 Task: Find connections with filter location Genet with filter topic #trainer with filter profile language English with filter current company RedBus with filter school JSPM's Jayawantrao Sawant Institute of Management and Research, S.No. 58, Indrayaninagar,Handewadi Road, Hadapsar, Pune 411028. with filter industry Fine Arts Schools with filter service category WordPress Design with filter keywords title Biological Engineer
Action: Mouse moved to (163, 248)
Screenshot: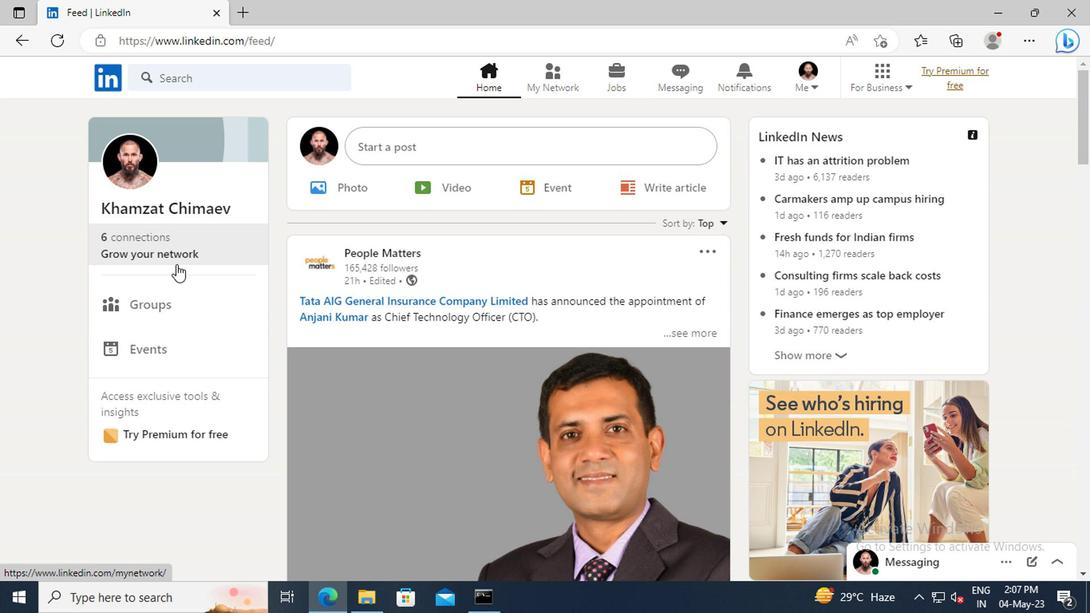 
Action: Mouse pressed left at (163, 248)
Screenshot: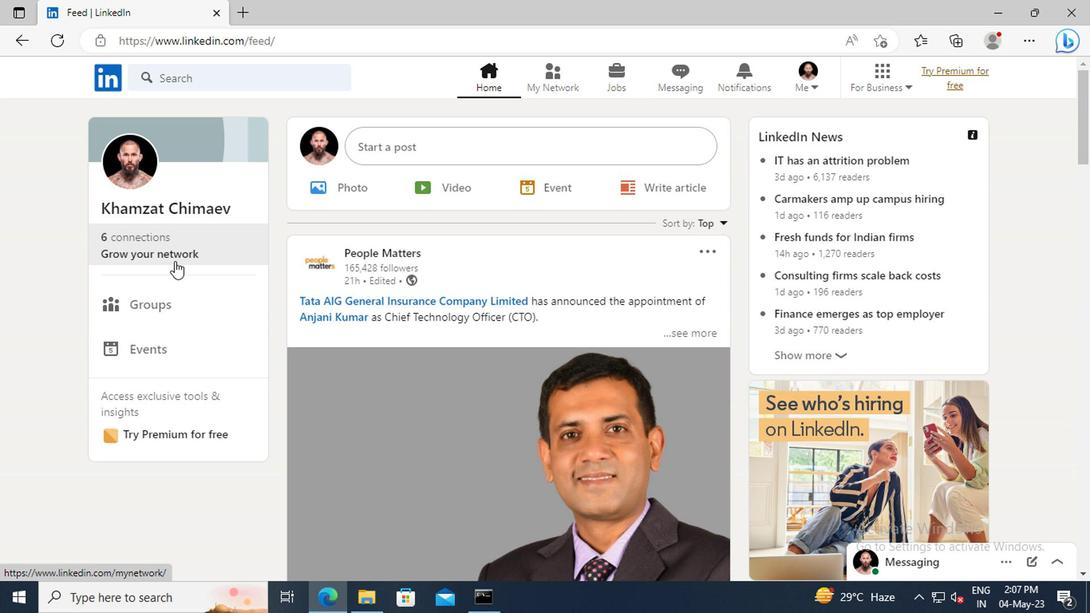 
Action: Mouse moved to (165, 168)
Screenshot: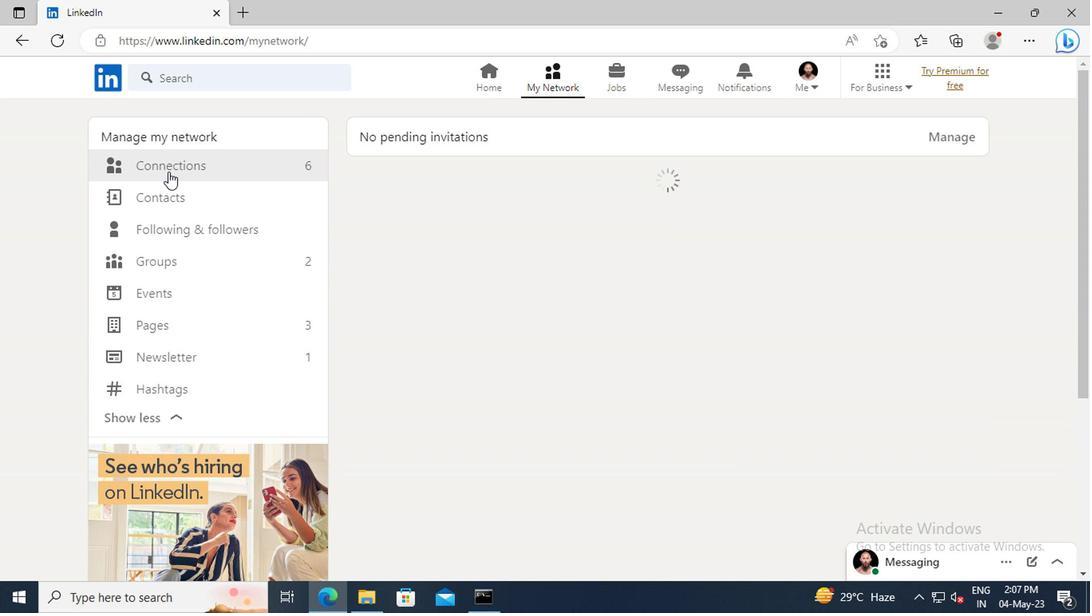 
Action: Mouse pressed left at (165, 168)
Screenshot: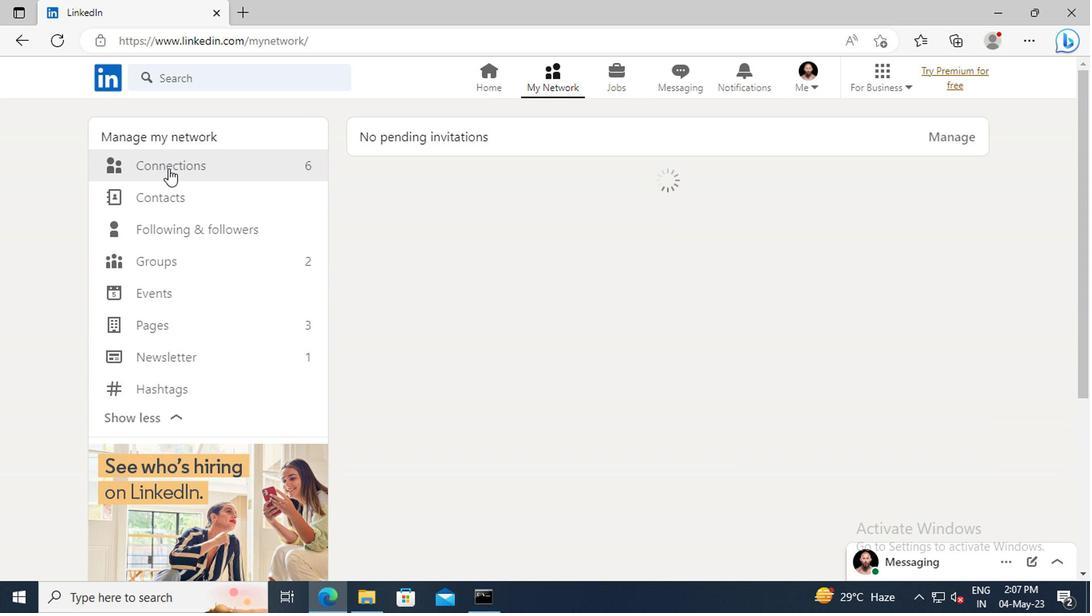 
Action: Mouse moved to (640, 173)
Screenshot: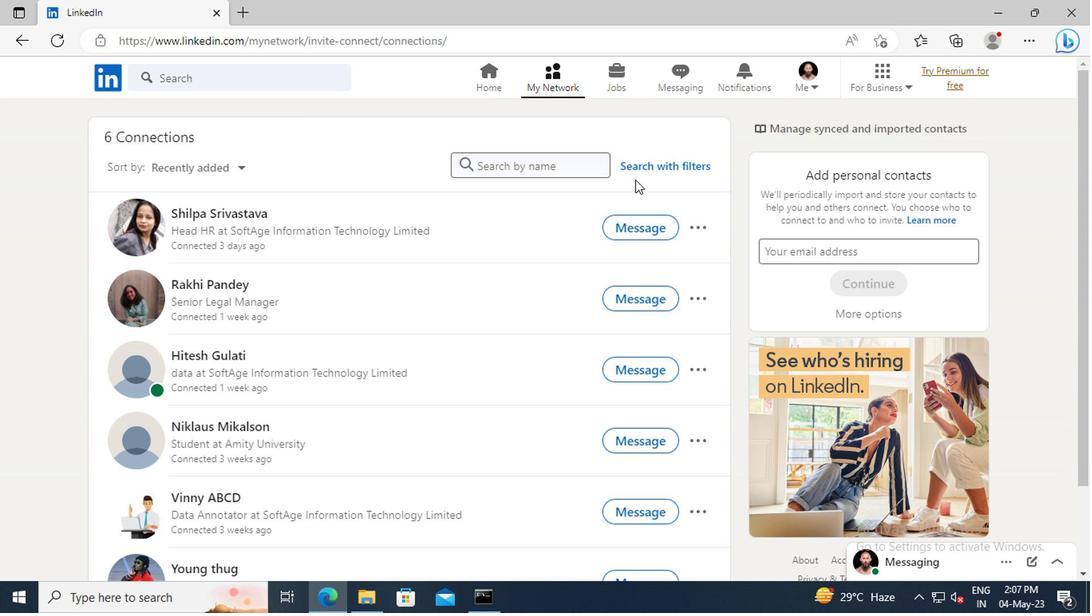 
Action: Mouse pressed left at (640, 173)
Screenshot: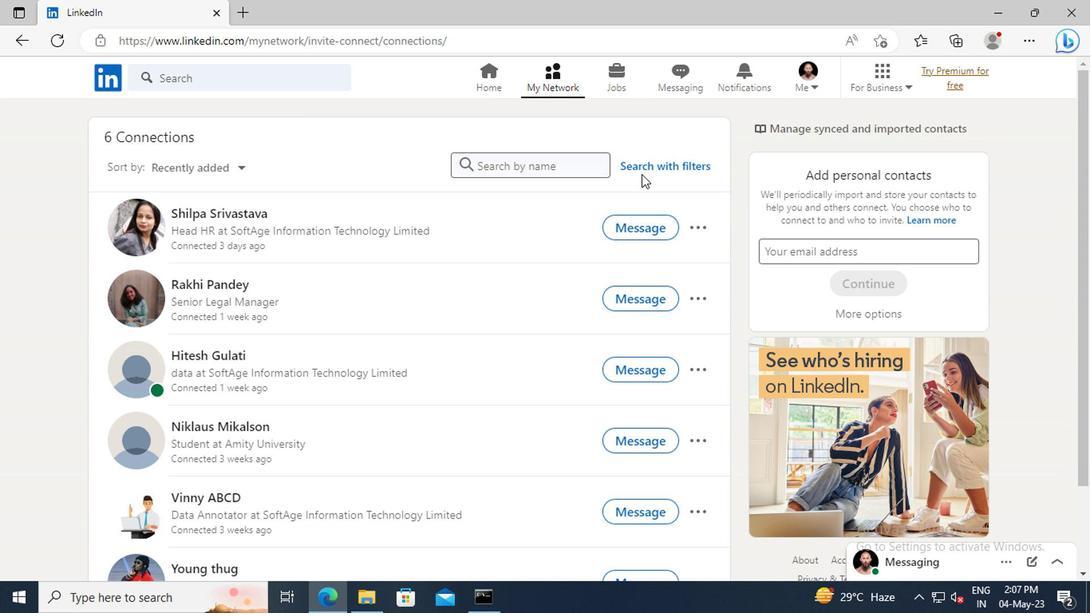 
Action: Mouse moved to (603, 121)
Screenshot: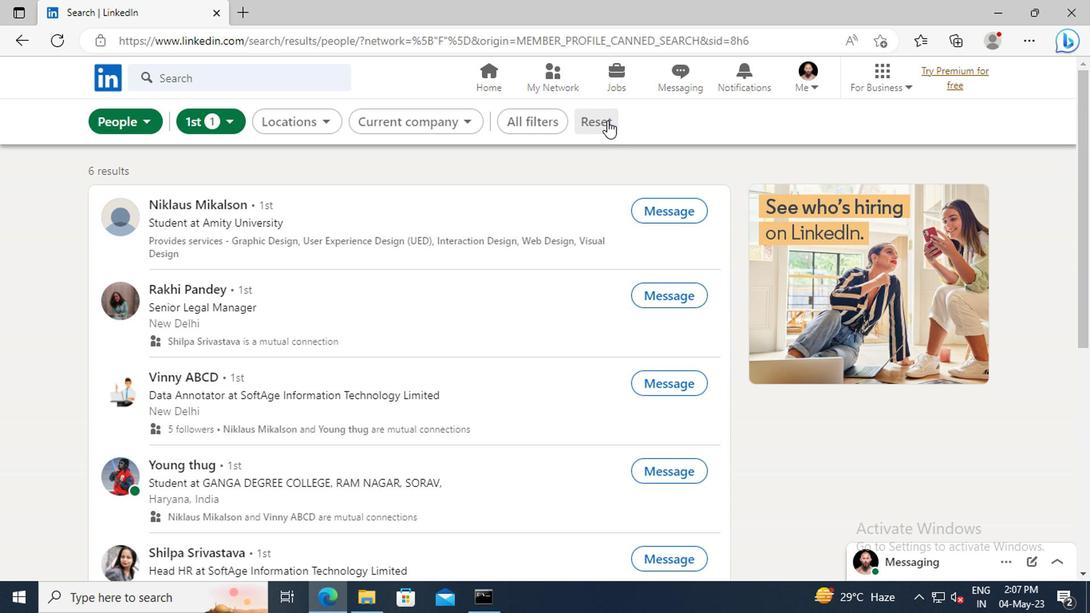 
Action: Mouse pressed left at (603, 121)
Screenshot: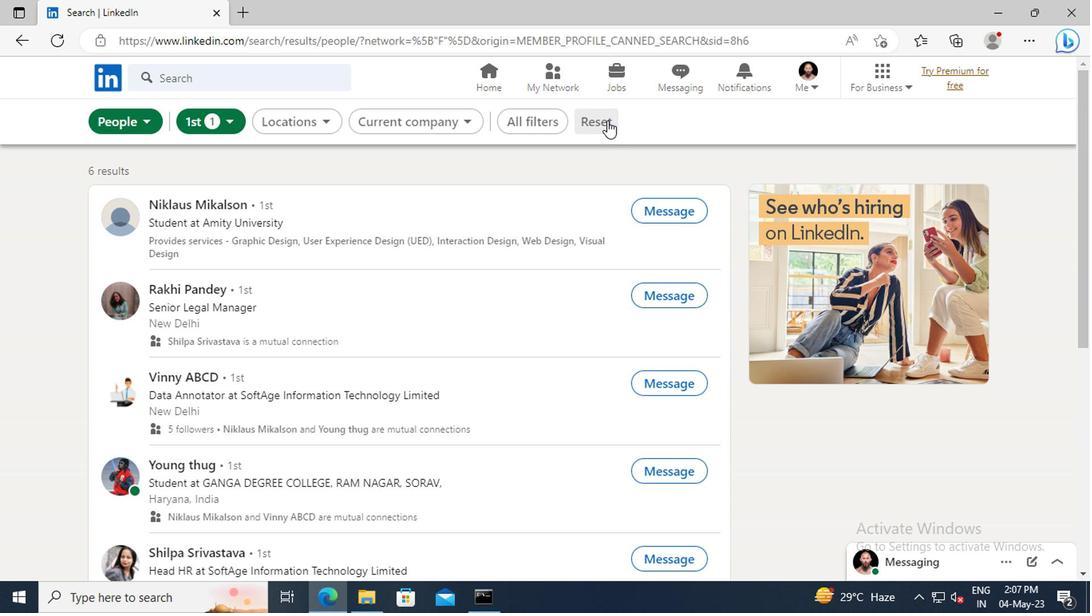 
Action: Mouse moved to (570, 123)
Screenshot: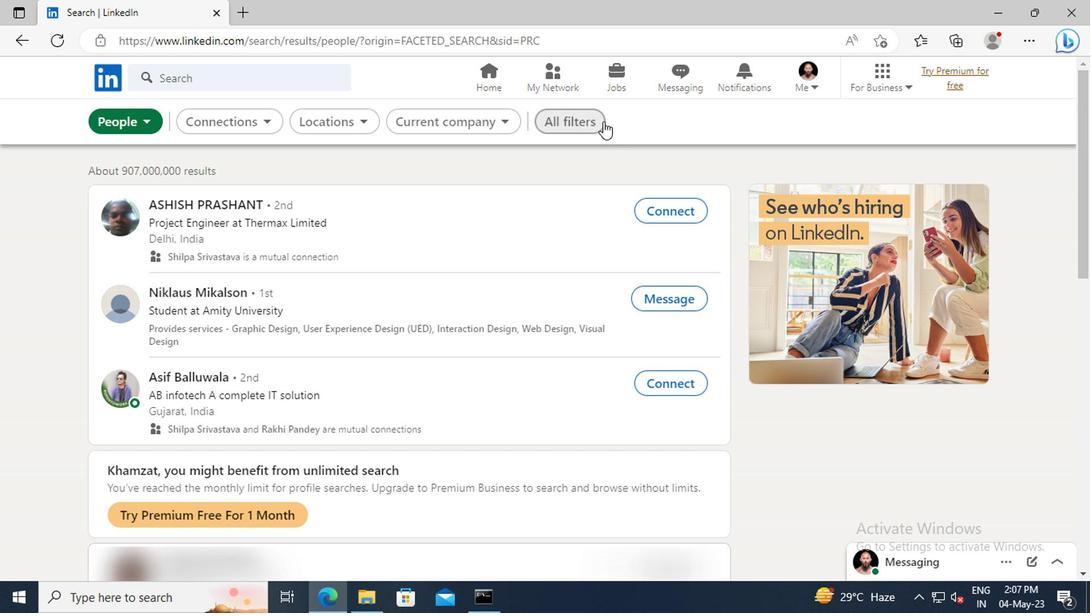 
Action: Mouse pressed left at (570, 123)
Screenshot: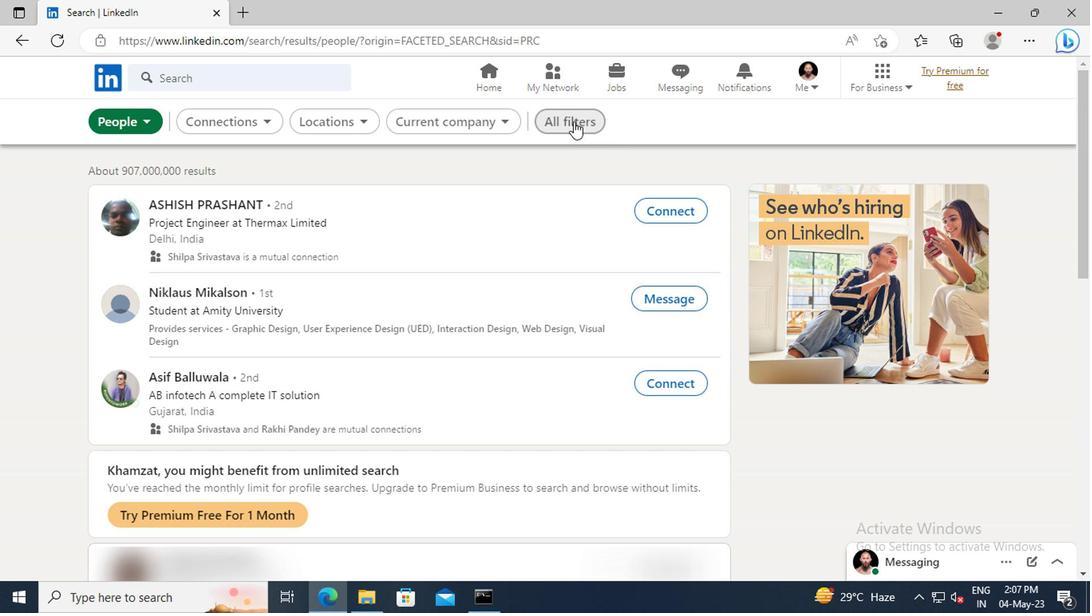 
Action: Mouse moved to (854, 285)
Screenshot: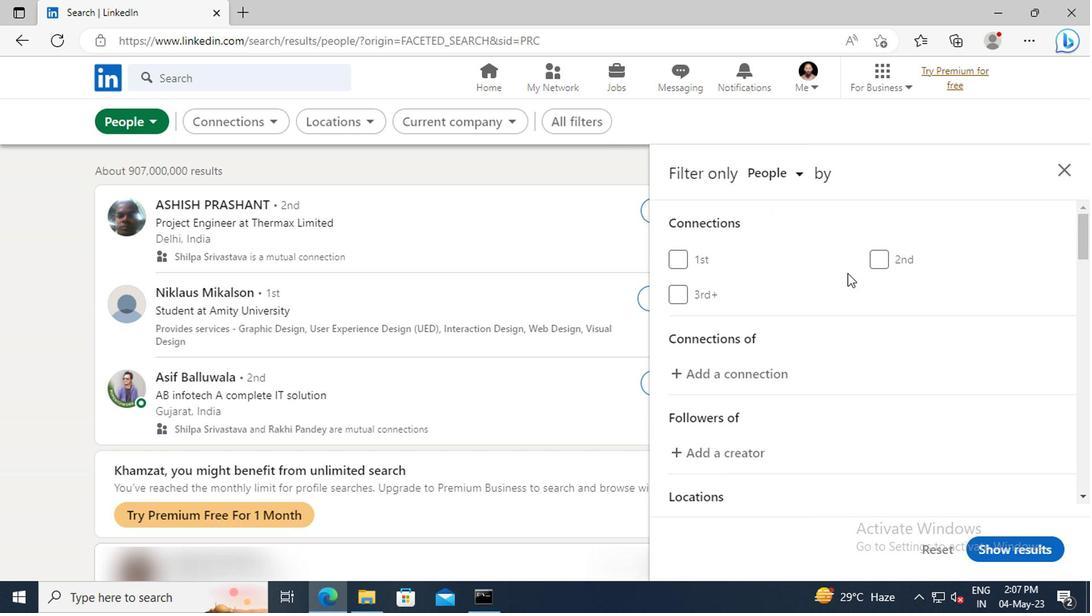 
Action: Mouse scrolled (854, 284) with delta (0, 0)
Screenshot: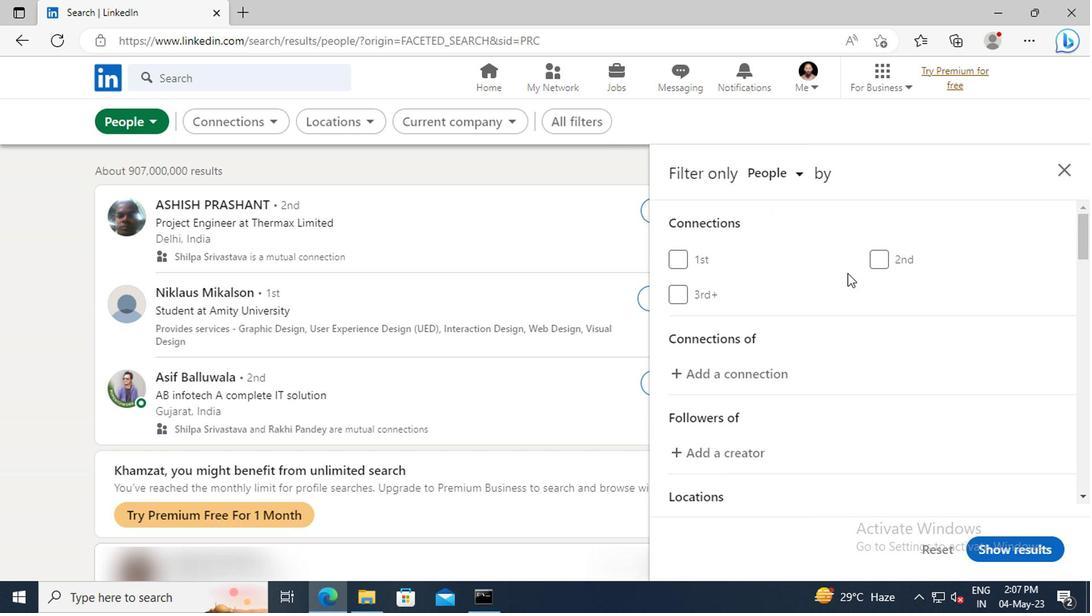 
Action: Mouse scrolled (854, 284) with delta (0, 0)
Screenshot: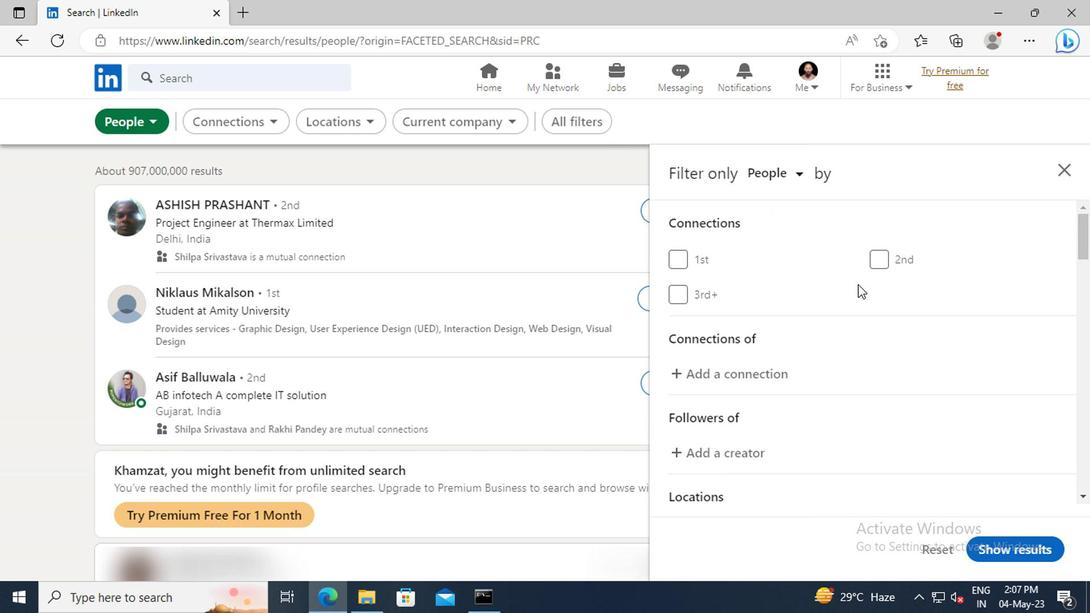 
Action: Mouse scrolled (854, 284) with delta (0, 0)
Screenshot: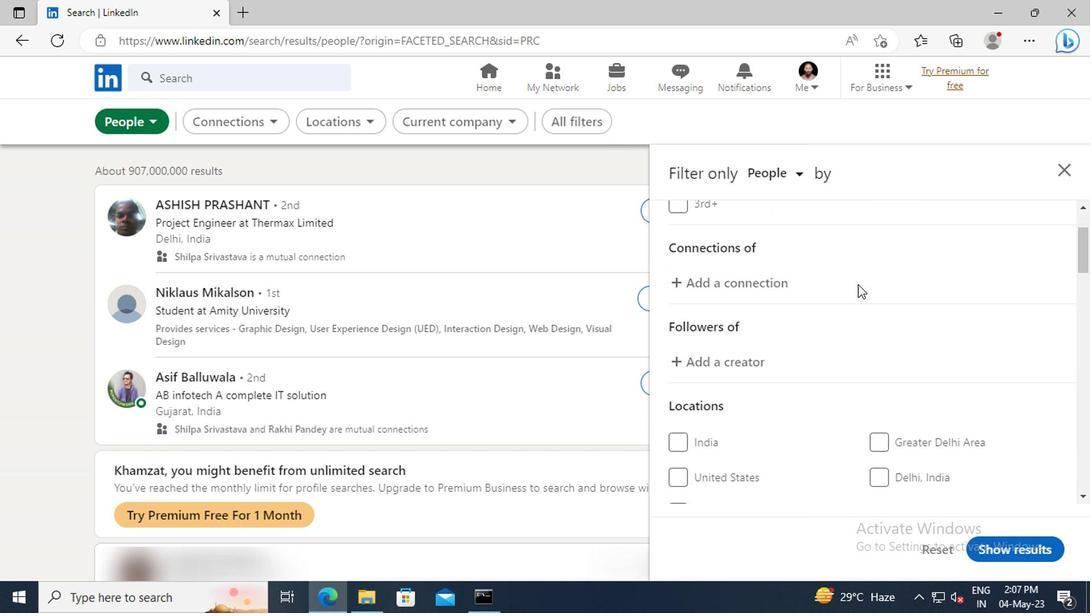
Action: Mouse scrolled (854, 284) with delta (0, 0)
Screenshot: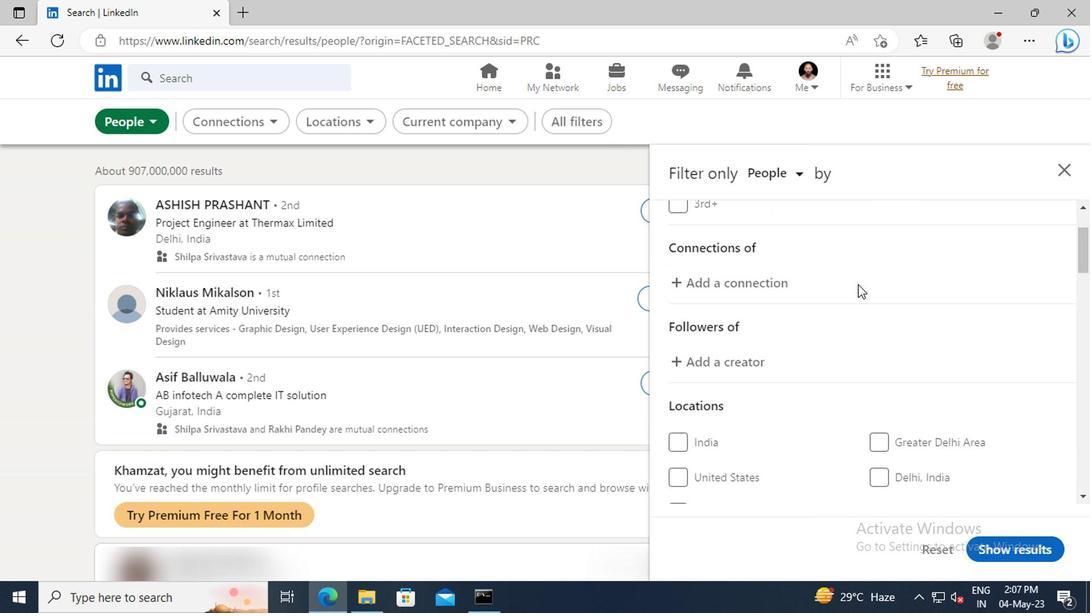 
Action: Mouse moved to (854, 285)
Screenshot: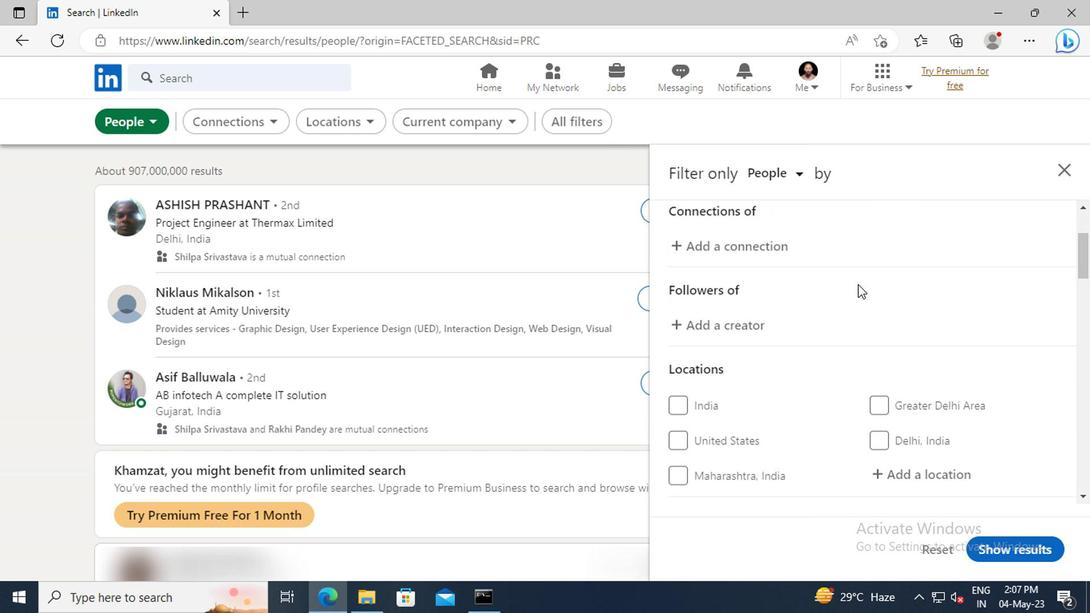 
Action: Mouse scrolled (854, 284) with delta (0, 0)
Screenshot: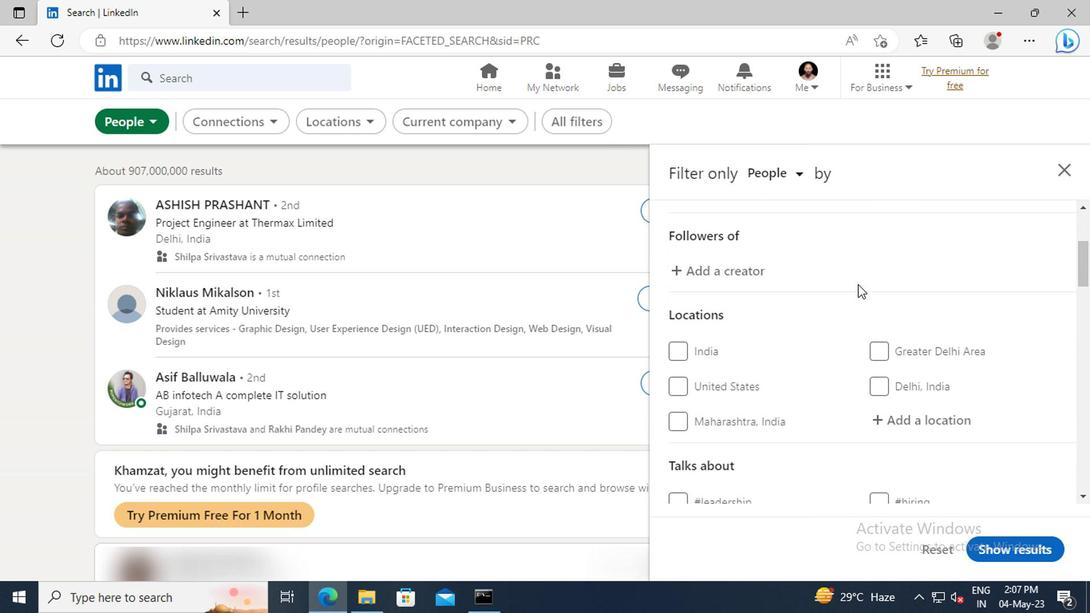 
Action: Mouse scrolled (854, 284) with delta (0, 0)
Screenshot: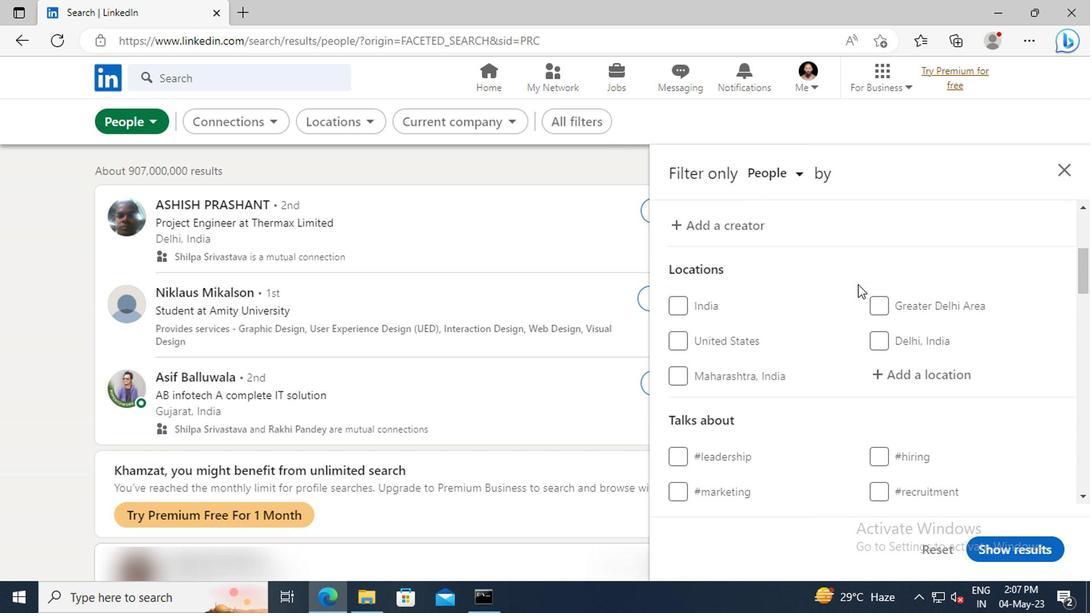 
Action: Mouse moved to (877, 326)
Screenshot: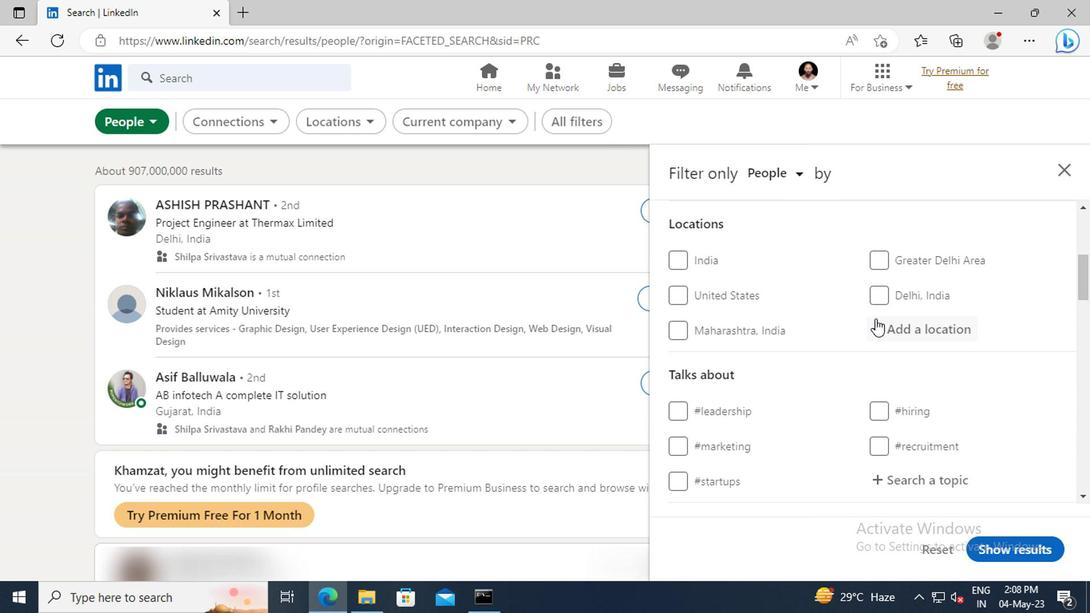 
Action: Mouse pressed left at (877, 326)
Screenshot: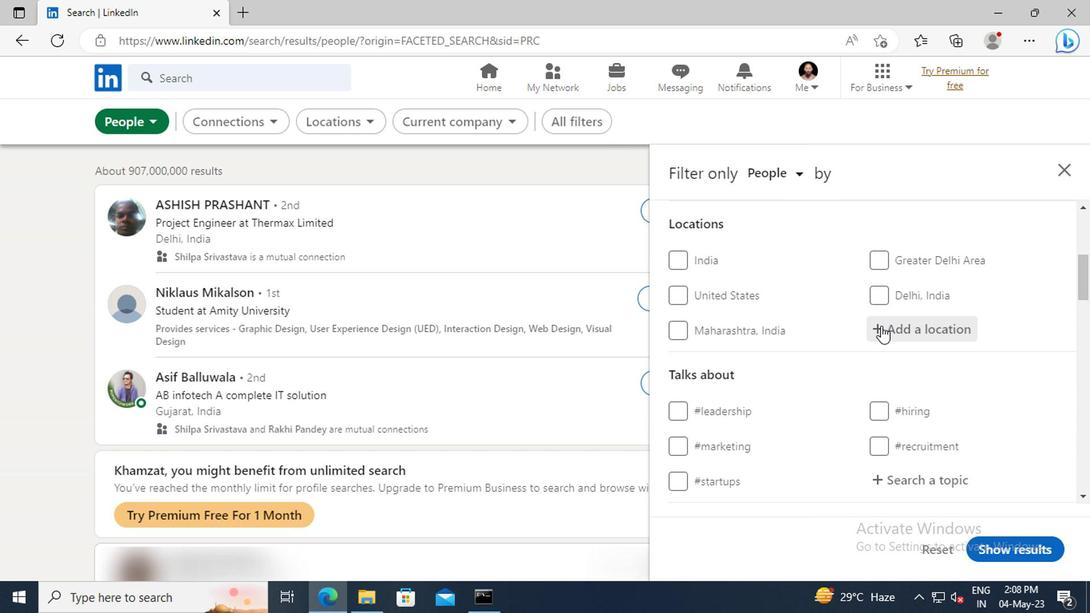 
Action: Key pressed <Key.shift>GENET<Key.enter>
Screenshot: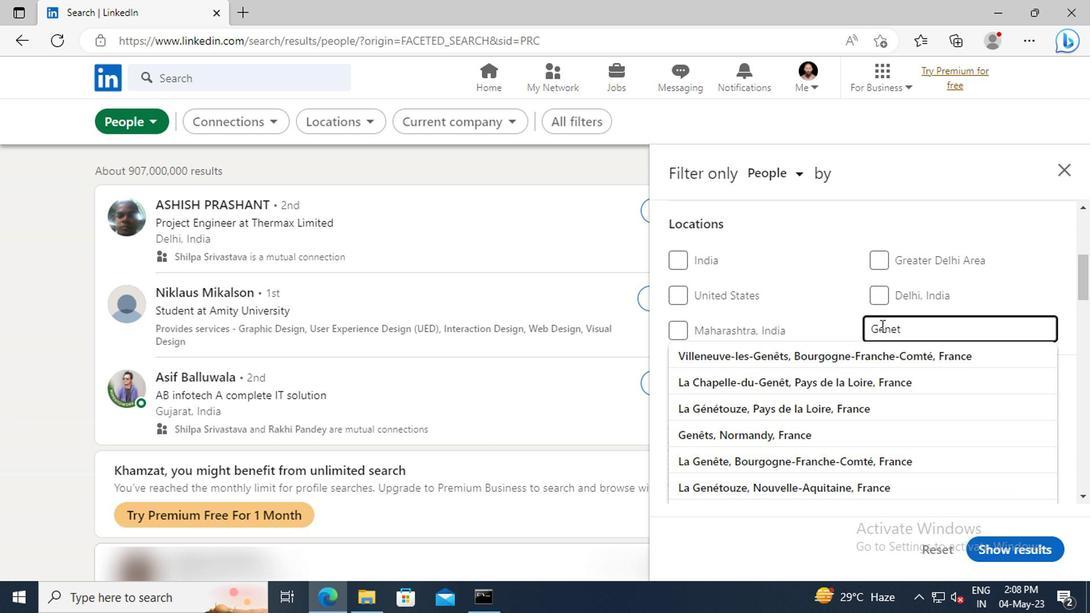 
Action: Mouse scrolled (877, 326) with delta (0, 0)
Screenshot: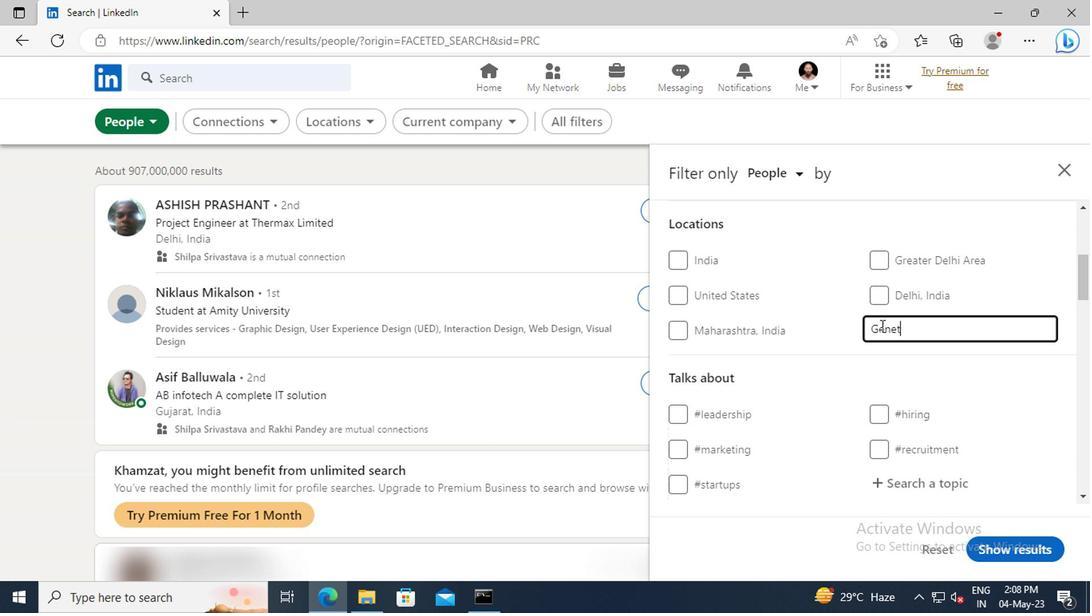 
Action: Mouse scrolled (877, 326) with delta (0, 0)
Screenshot: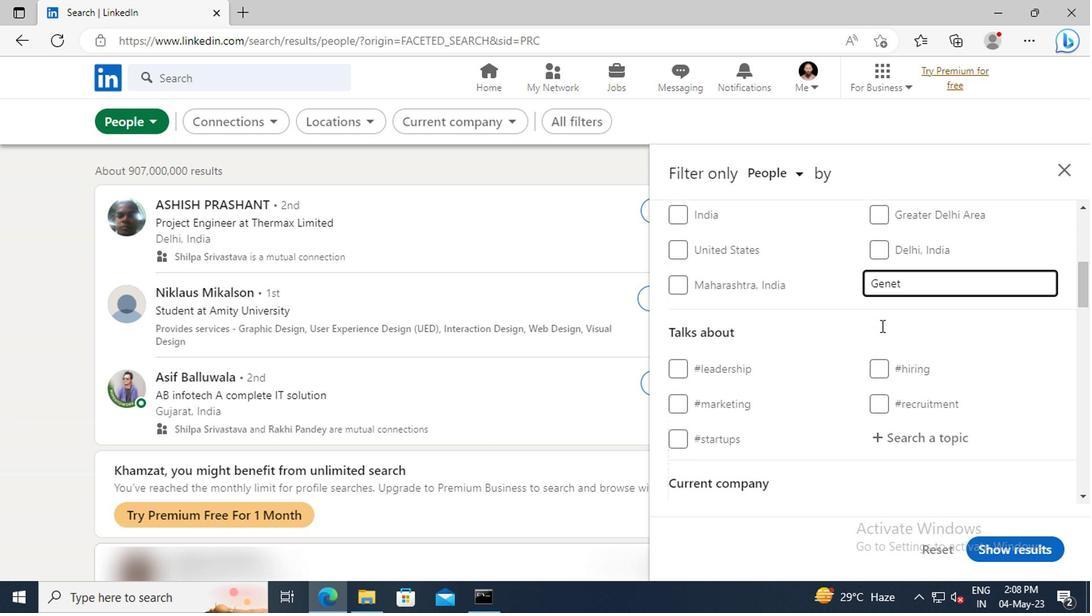 
Action: Mouse scrolled (877, 326) with delta (0, 0)
Screenshot: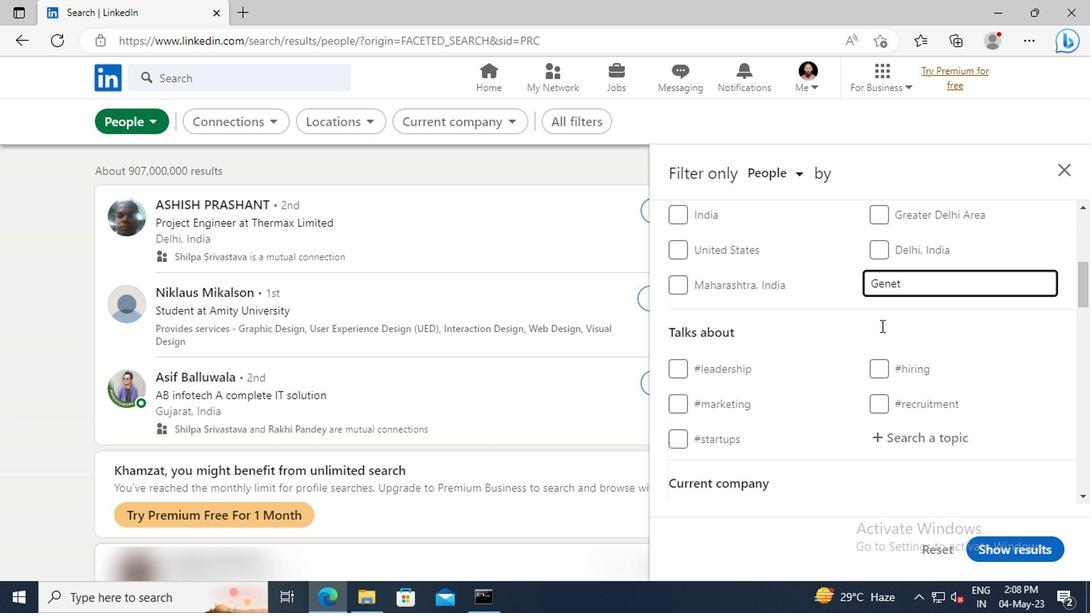
Action: Mouse moved to (886, 348)
Screenshot: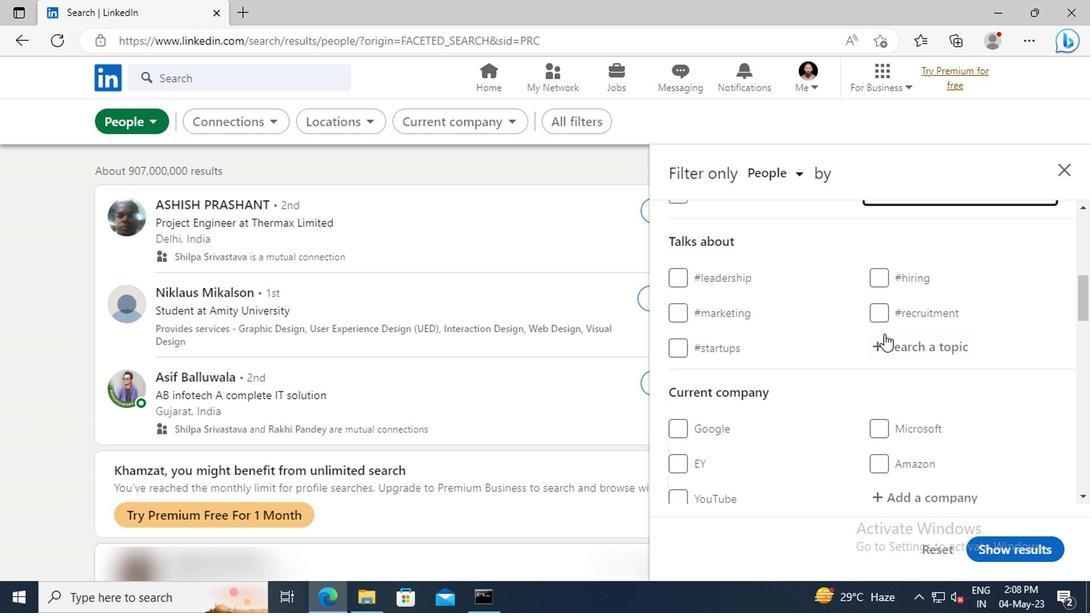 
Action: Mouse pressed left at (886, 348)
Screenshot: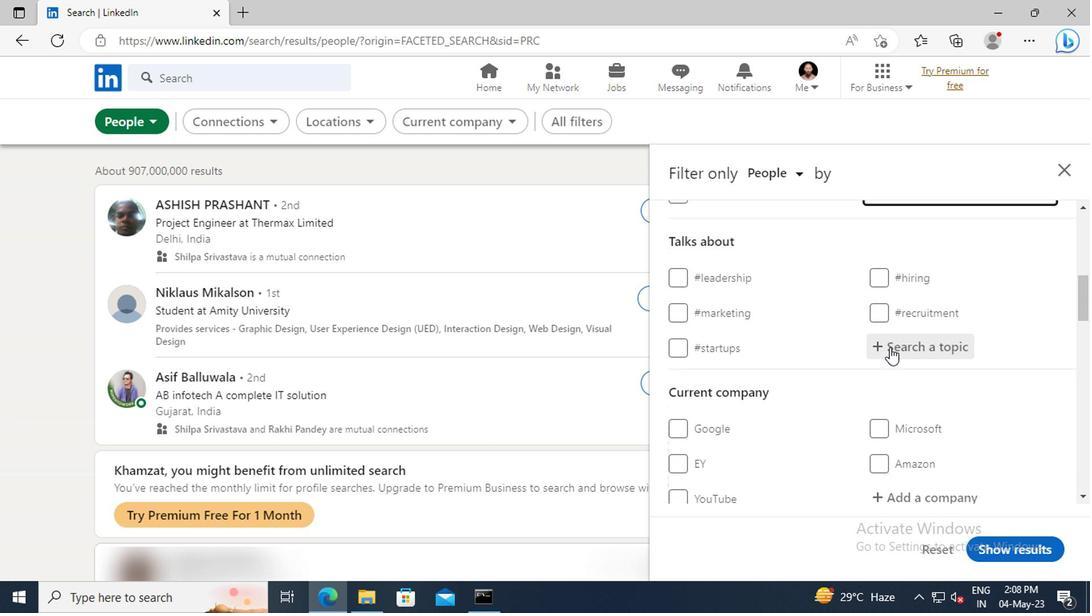 
Action: Key pressed TRAINER
Screenshot: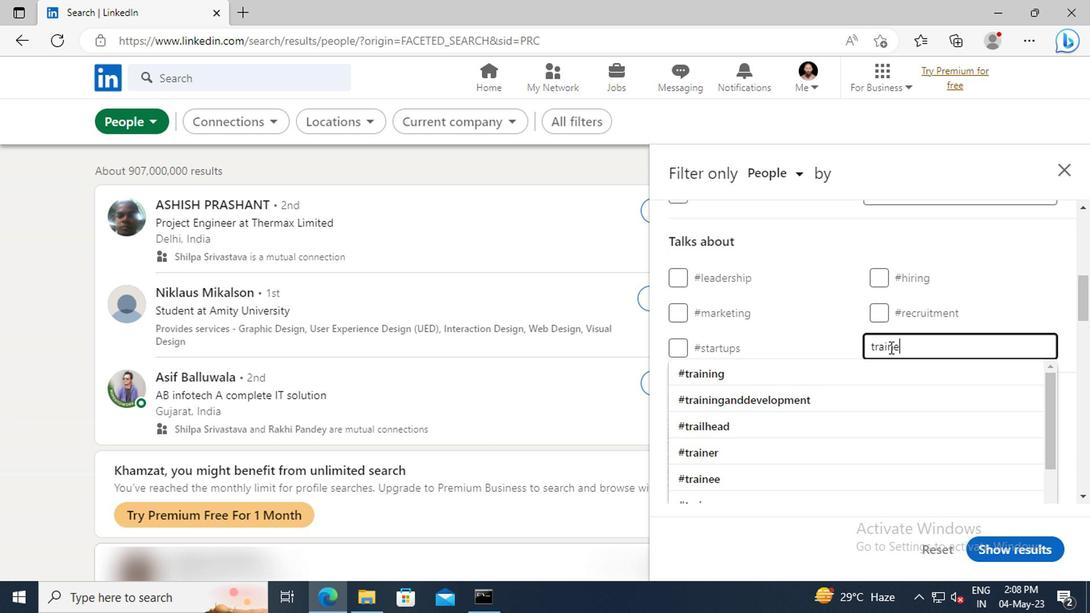 
Action: Mouse moved to (889, 369)
Screenshot: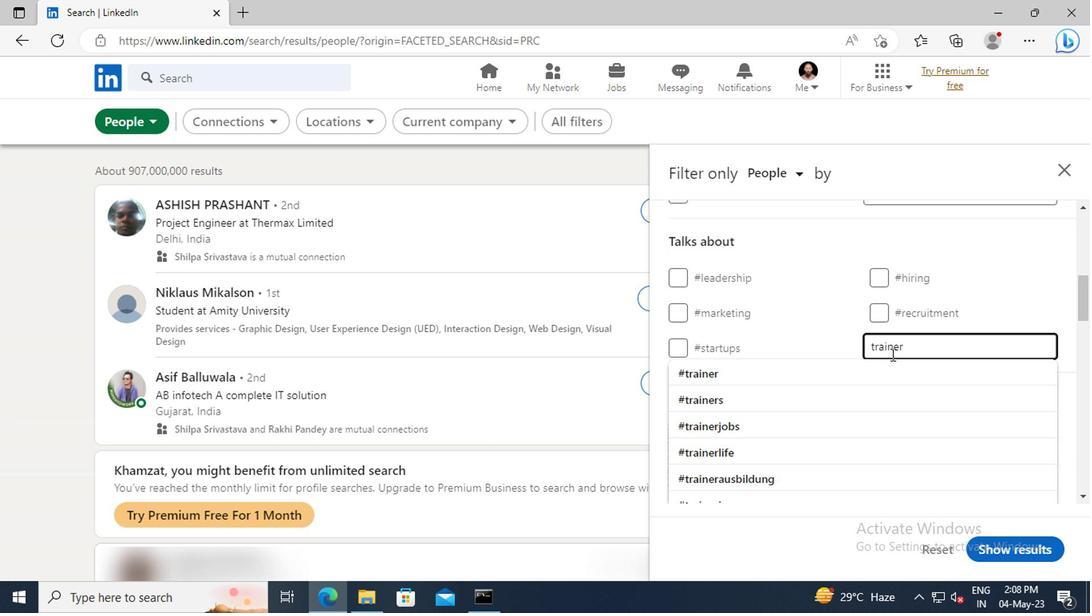 
Action: Mouse pressed left at (889, 369)
Screenshot: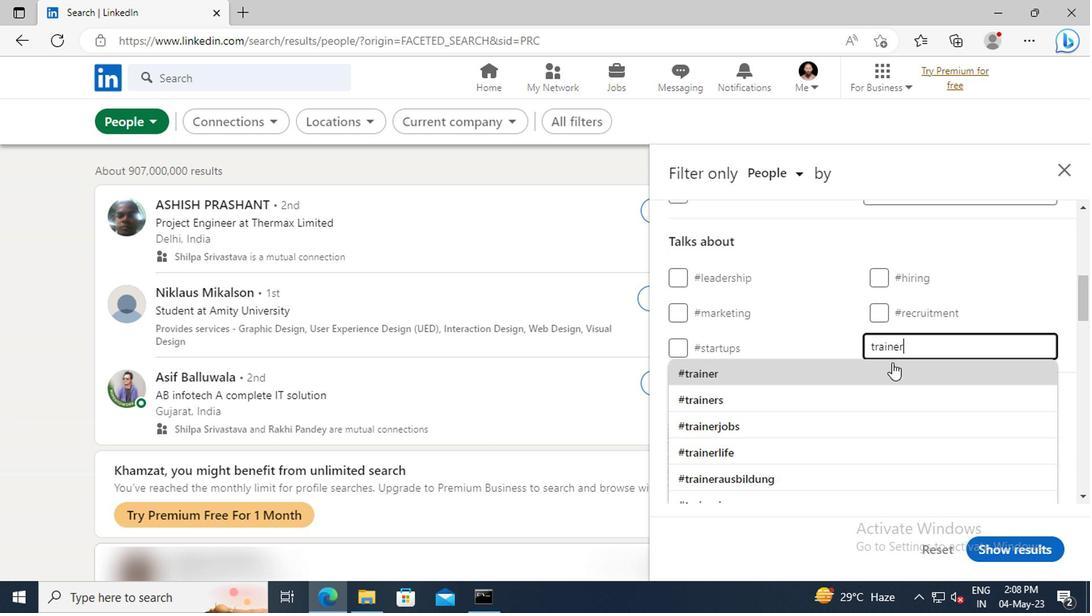 
Action: Mouse scrolled (889, 368) with delta (0, 0)
Screenshot: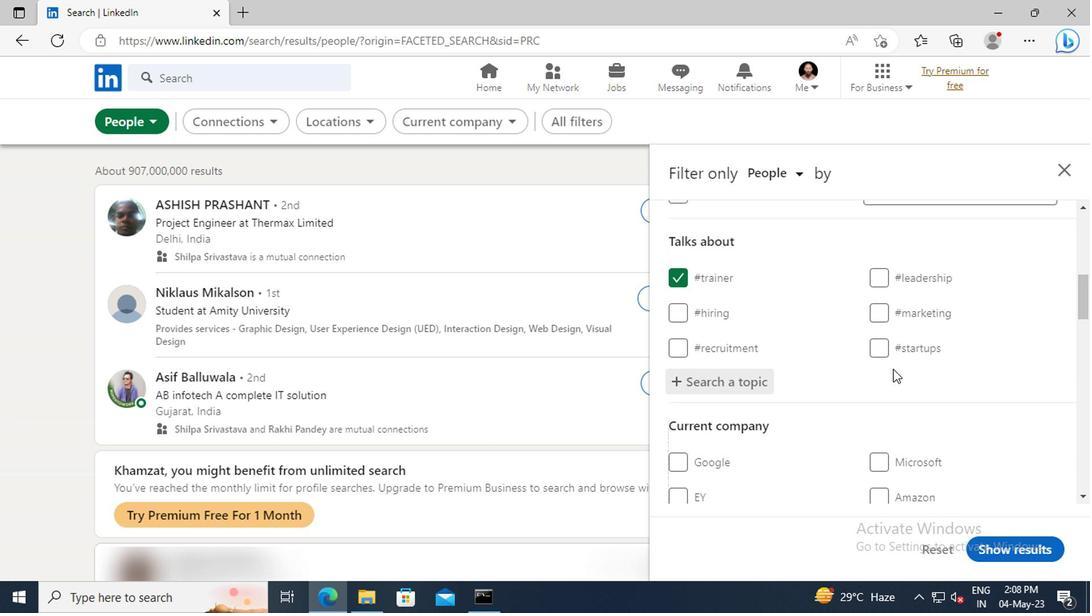 
Action: Mouse scrolled (889, 368) with delta (0, 0)
Screenshot: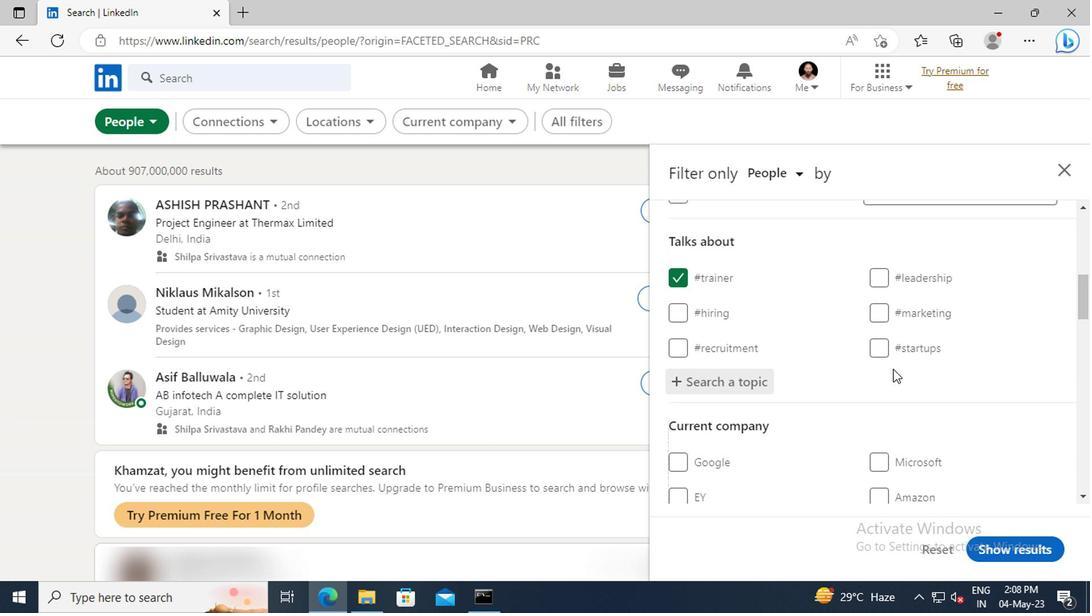 
Action: Mouse scrolled (889, 368) with delta (0, 0)
Screenshot: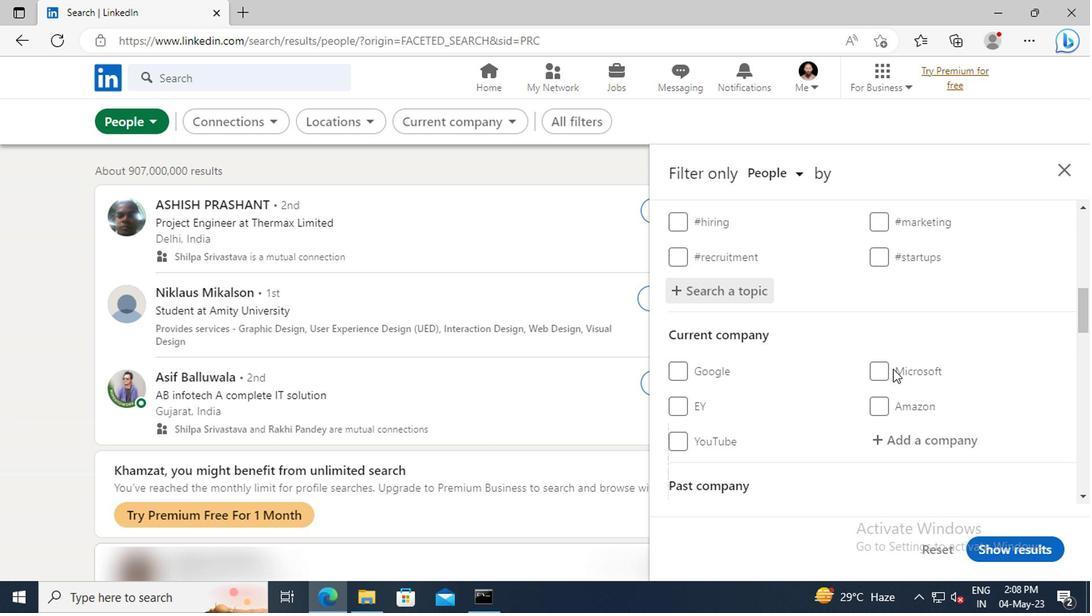 
Action: Mouse scrolled (889, 368) with delta (0, 0)
Screenshot: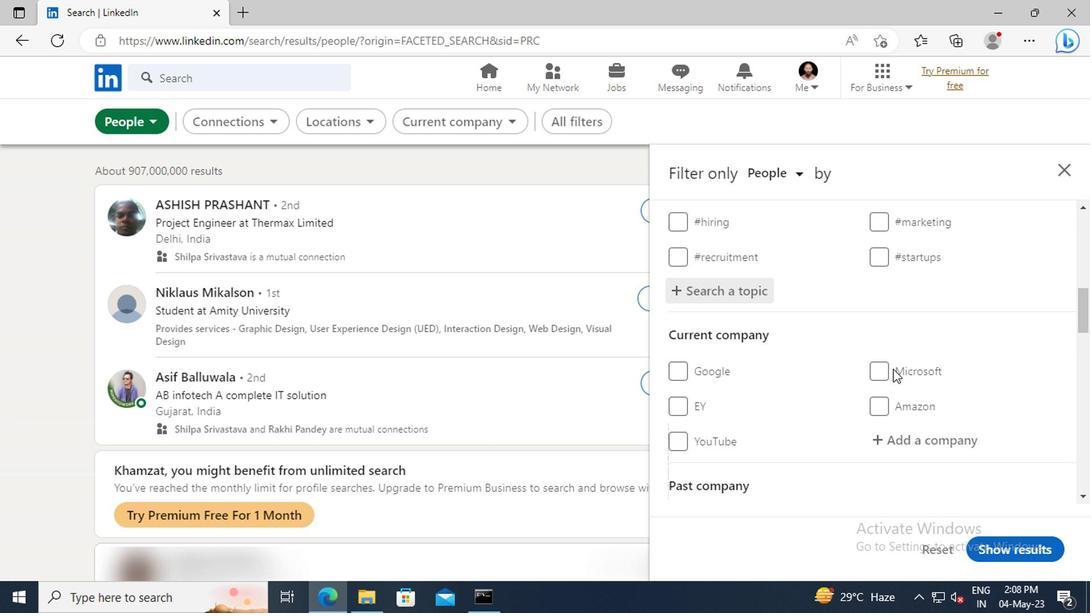 
Action: Mouse scrolled (889, 368) with delta (0, 0)
Screenshot: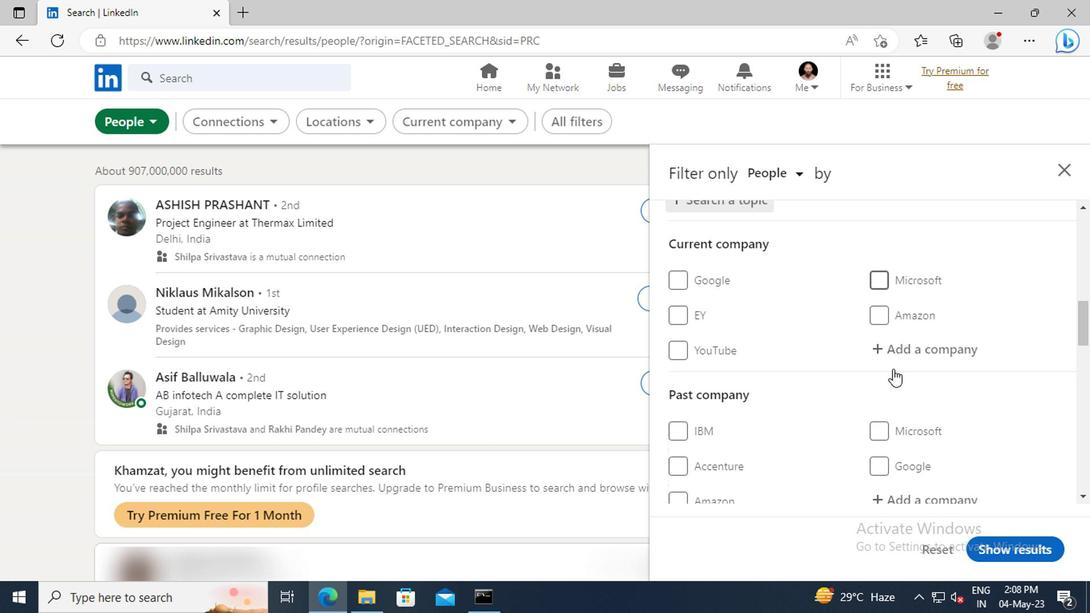 
Action: Mouse scrolled (889, 368) with delta (0, 0)
Screenshot: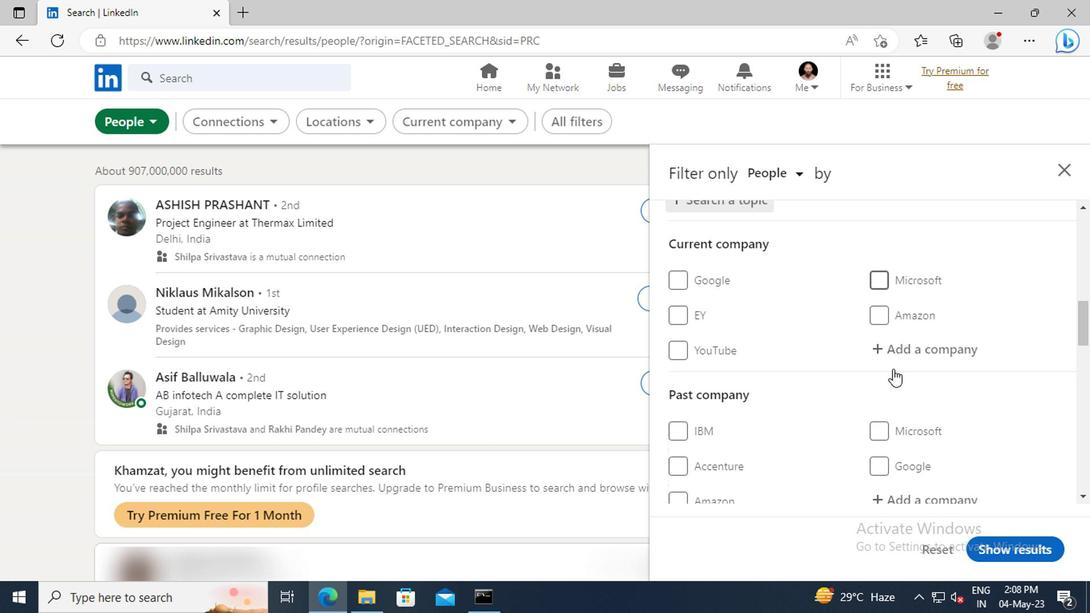 
Action: Mouse scrolled (889, 368) with delta (0, 0)
Screenshot: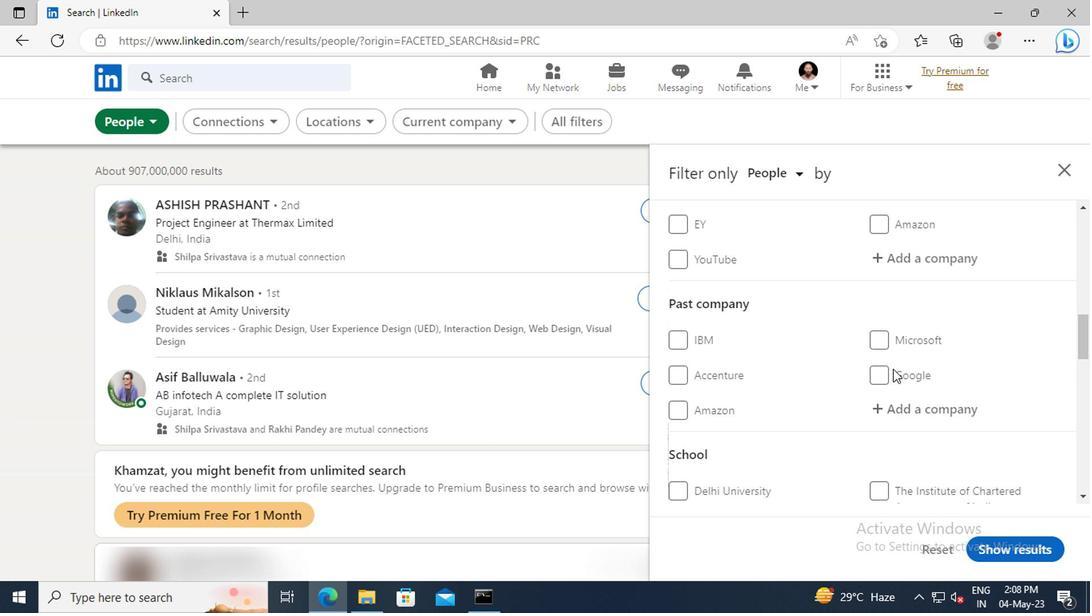 
Action: Mouse scrolled (889, 368) with delta (0, 0)
Screenshot: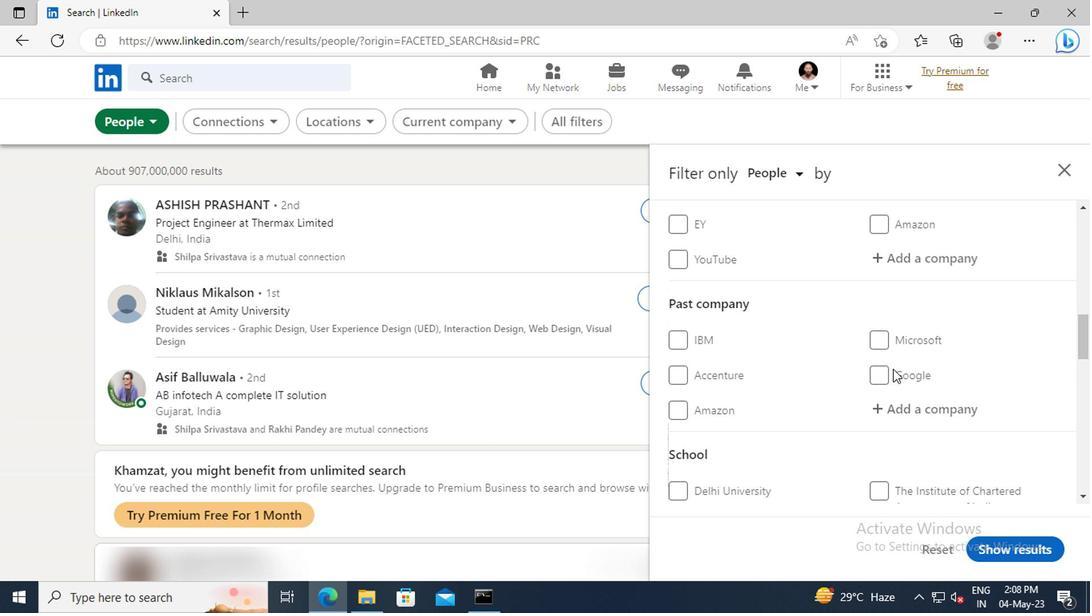
Action: Mouse scrolled (889, 368) with delta (0, 0)
Screenshot: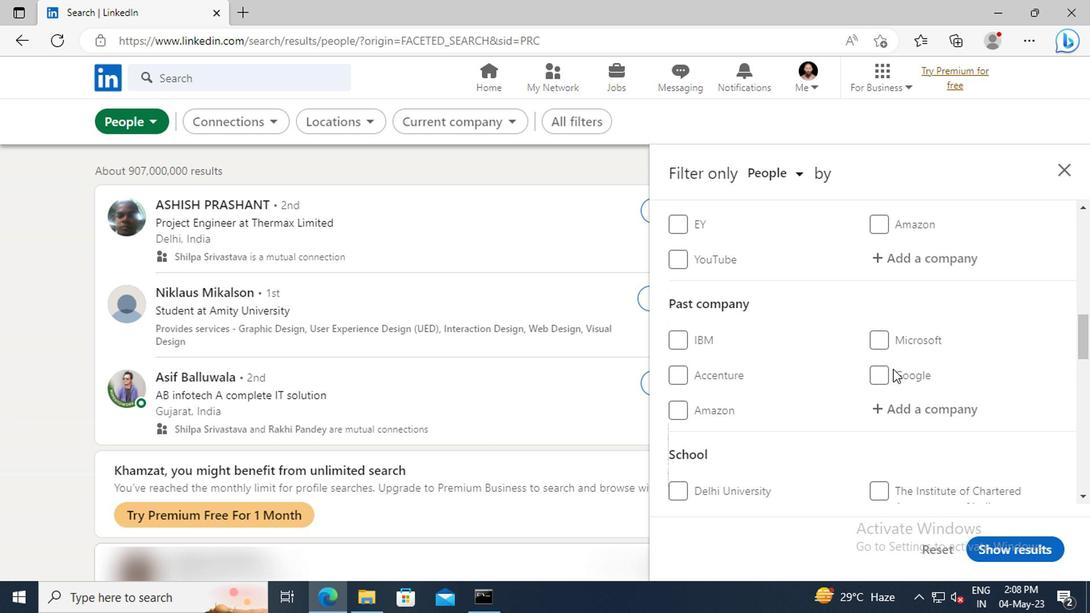 
Action: Mouse scrolled (889, 368) with delta (0, 0)
Screenshot: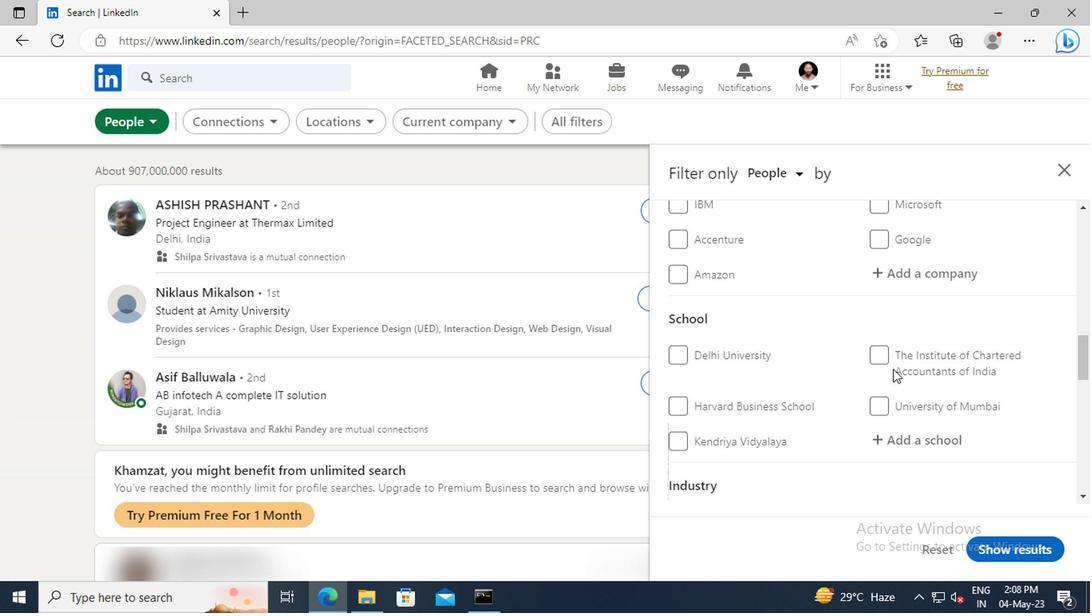 
Action: Mouse scrolled (889, 368) with delta (0, 0)
Screenshot: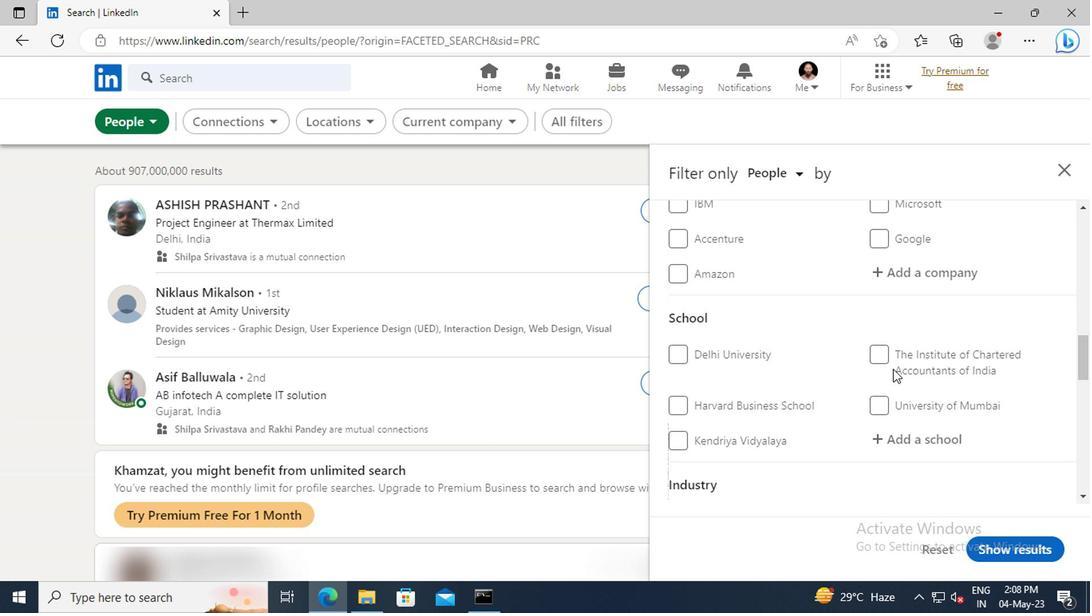 
Action: Mouse scrolled (889, 368) with delta (0, 0)
Screenshot: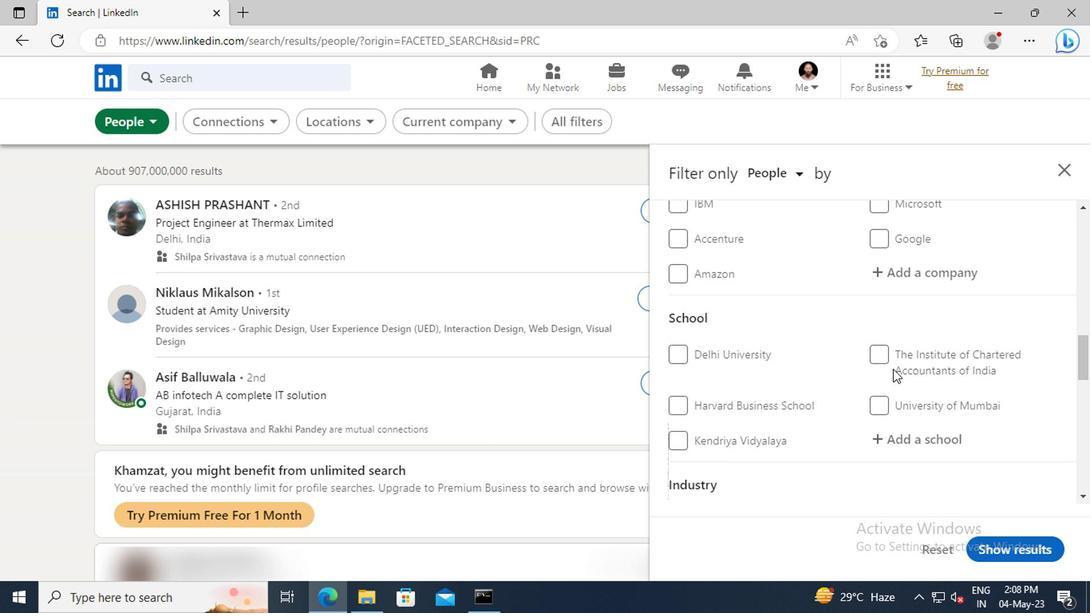 
Action: Mouse scrolled (889, 368) with delta (0, 0)
Screenshot: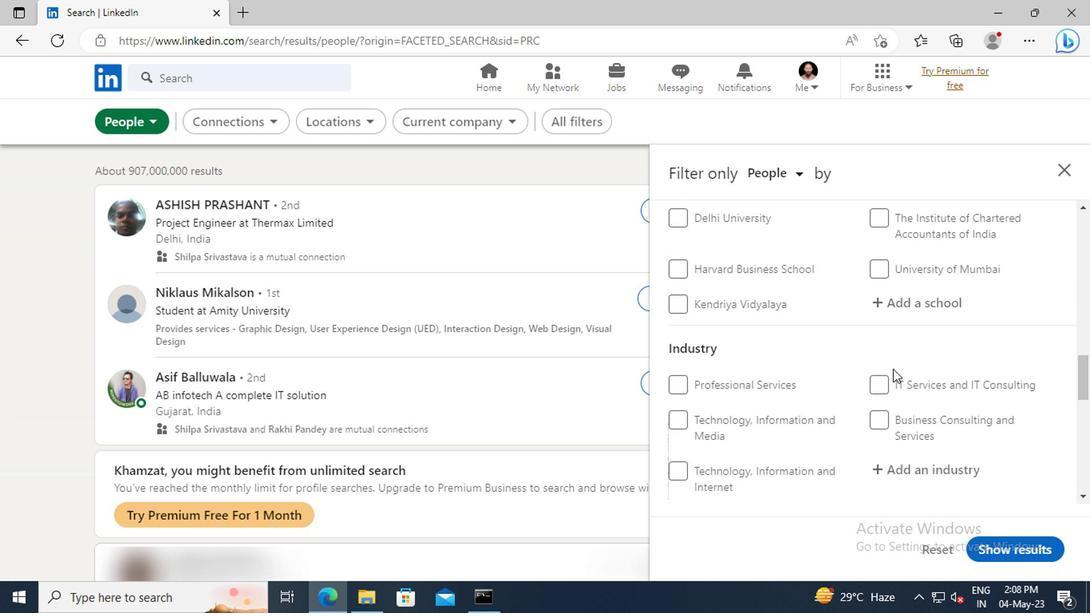 
Action: Mouse scrolled (889, 368) with delta (0, 0)
Screenshot: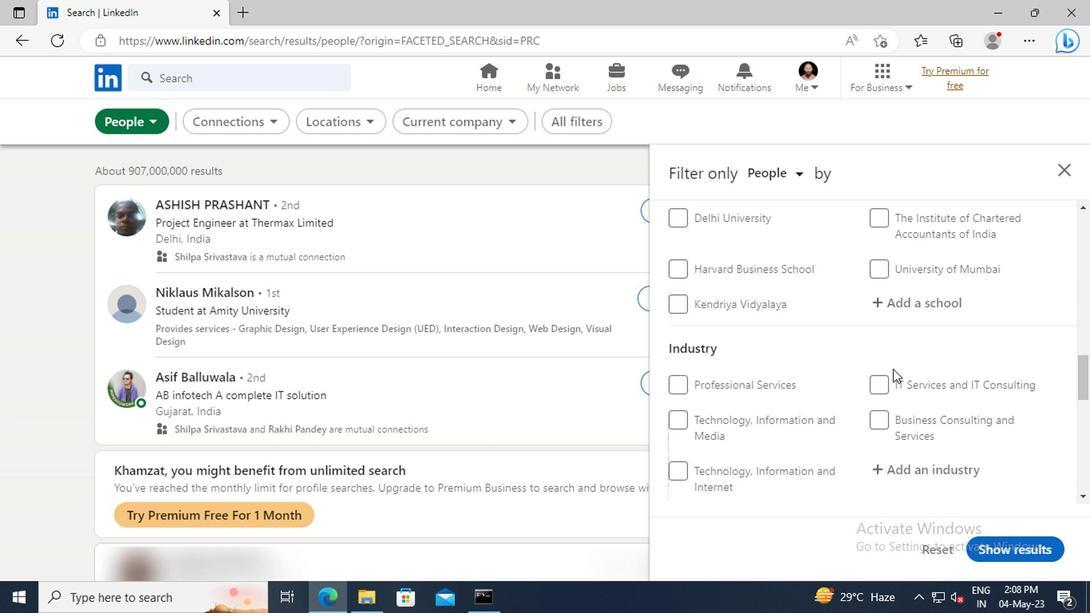 
Action: Mouse scrolled (889, 368) with delta (0, 0)
Screenshot: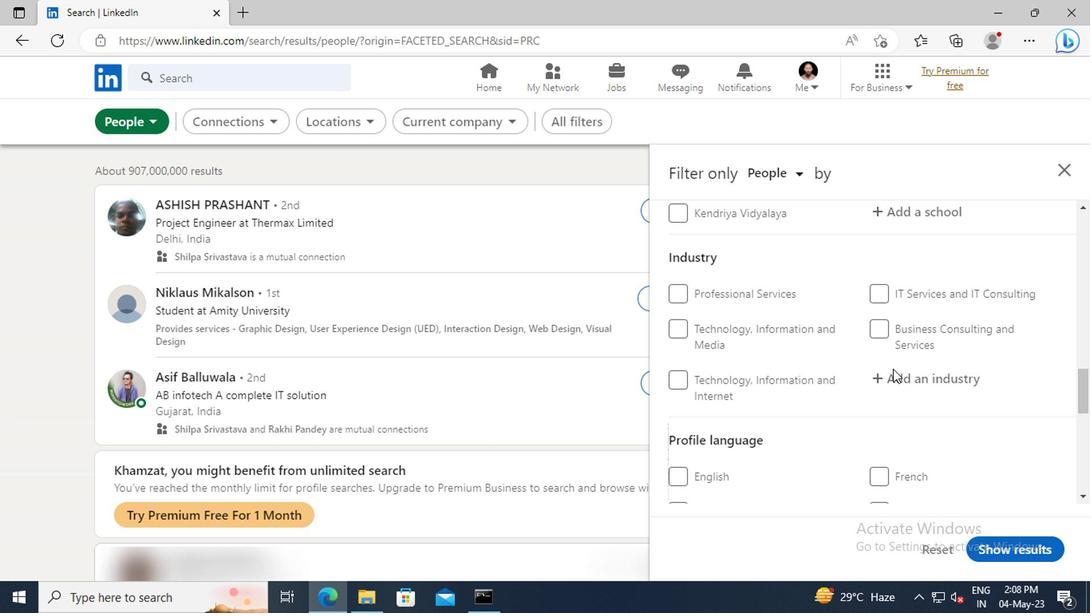 
Action: Mouse scrolled (889, 368) with delta (0, 0)
Screenshot: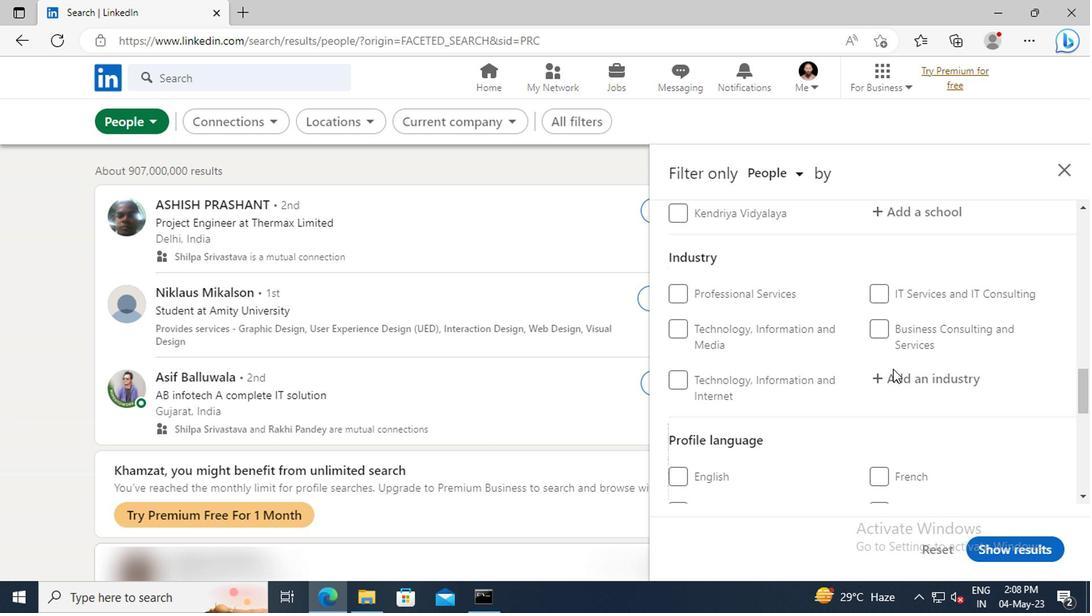 
Action: Mouse moved to (673, 390)
Screenshot: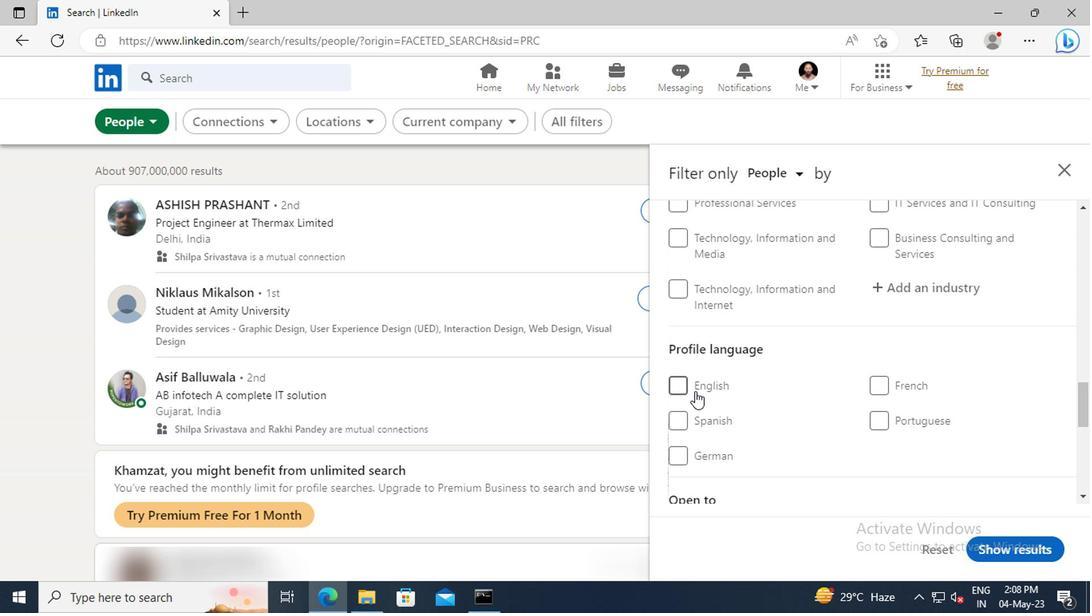 
Action: Mouse pressed left at (673, 390)
Screenshot: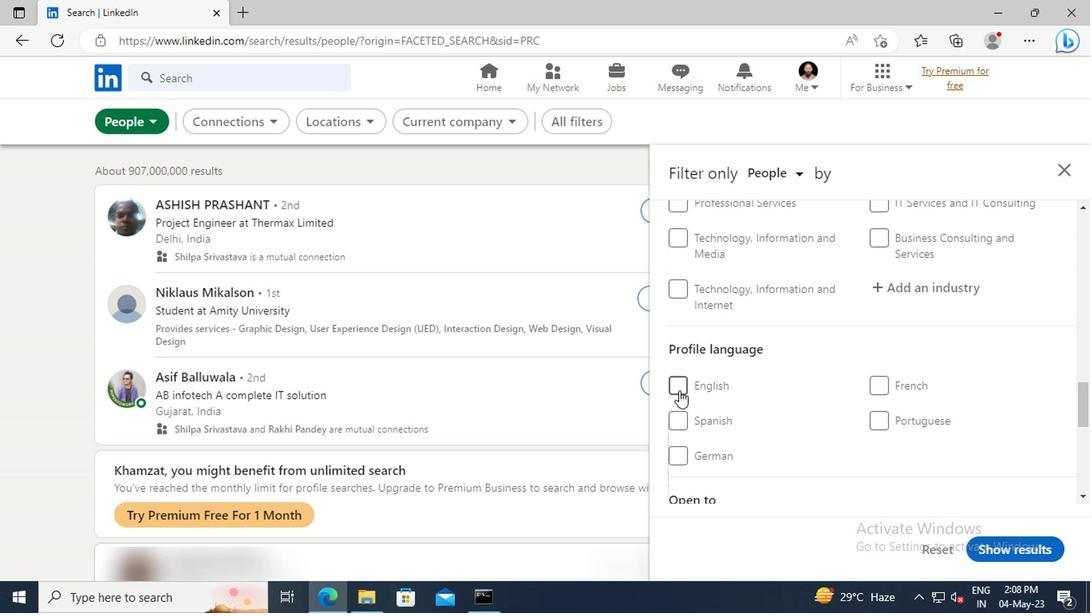 
Action: Mouse moved to (848, 388)
Screenshot: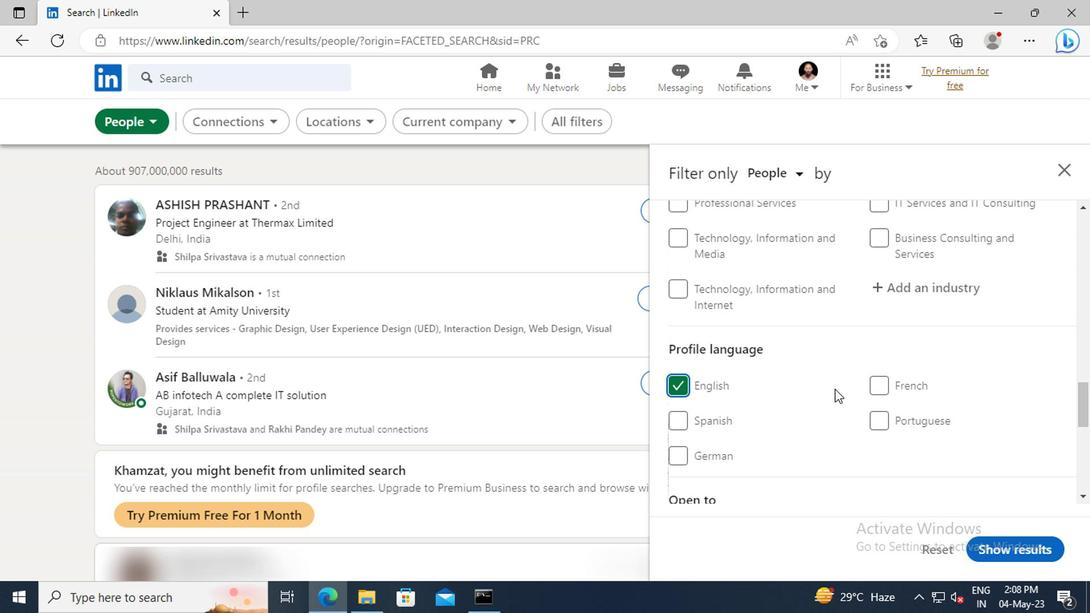 
Action: Mouse scrolled (848, 389) with delta (0, 0)
Screenshot: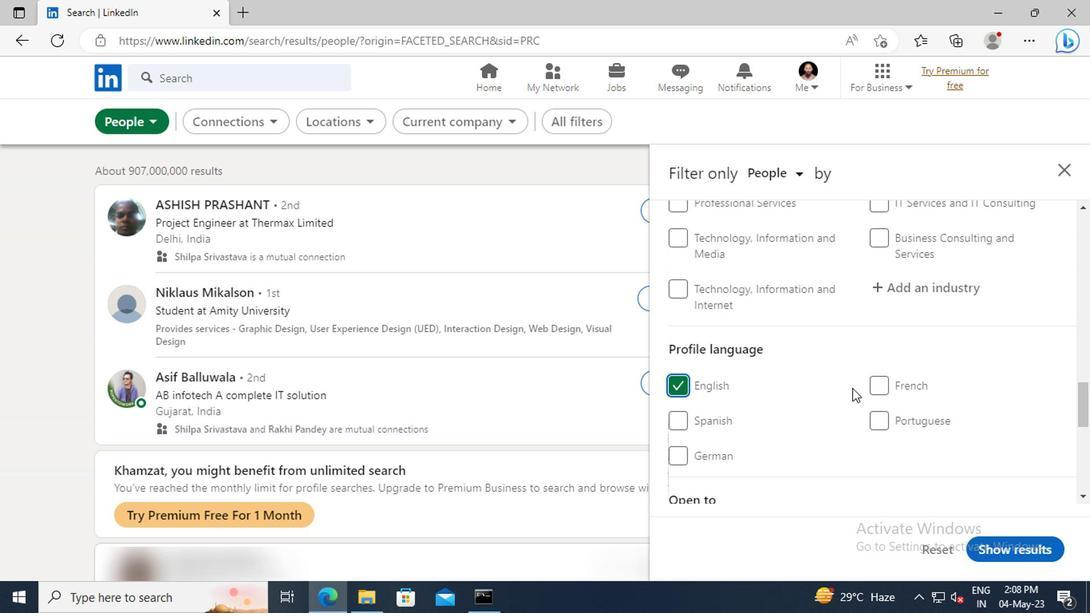 
Action: Mouse moved to (849, 388)
Screenshot: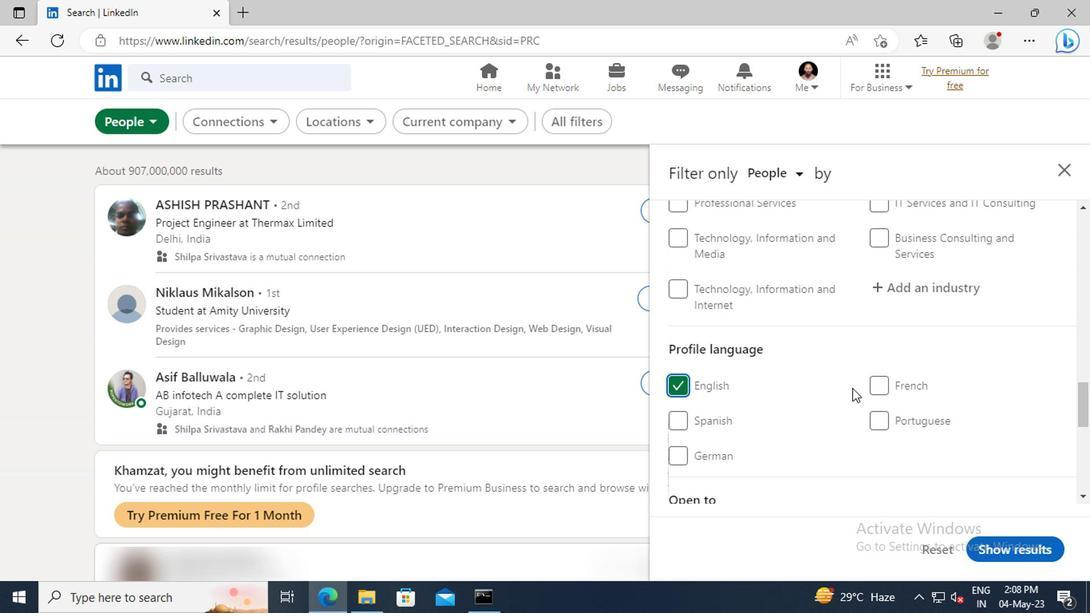 
Action: Mouse scrolled (849, 388) with delta (0, 0)
Screenshot: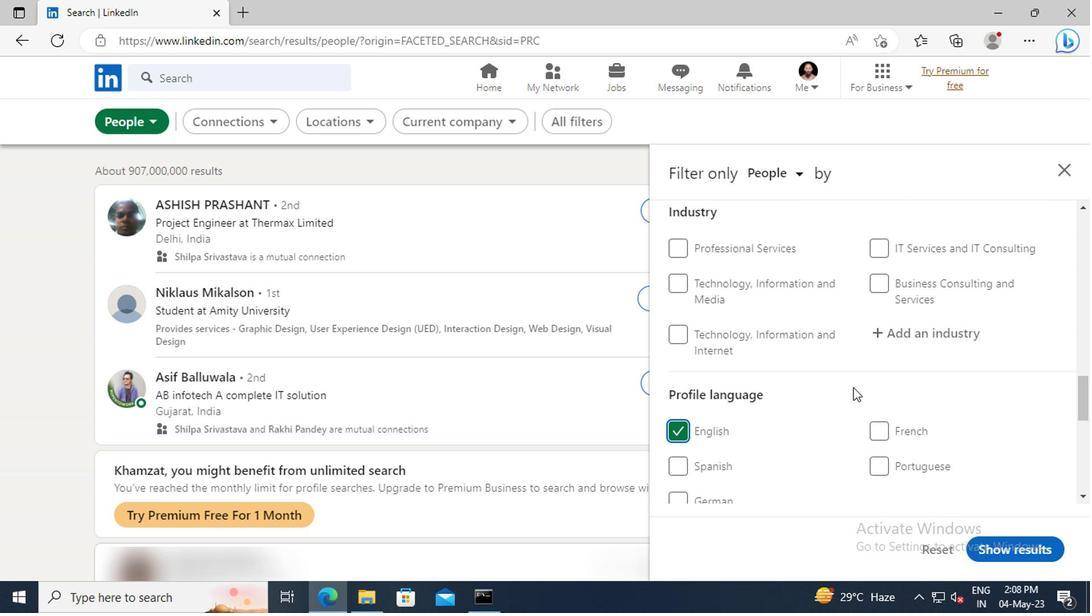 
Action: Mouse scrolled (849, 388) with delta (0, 0)
Screenshot: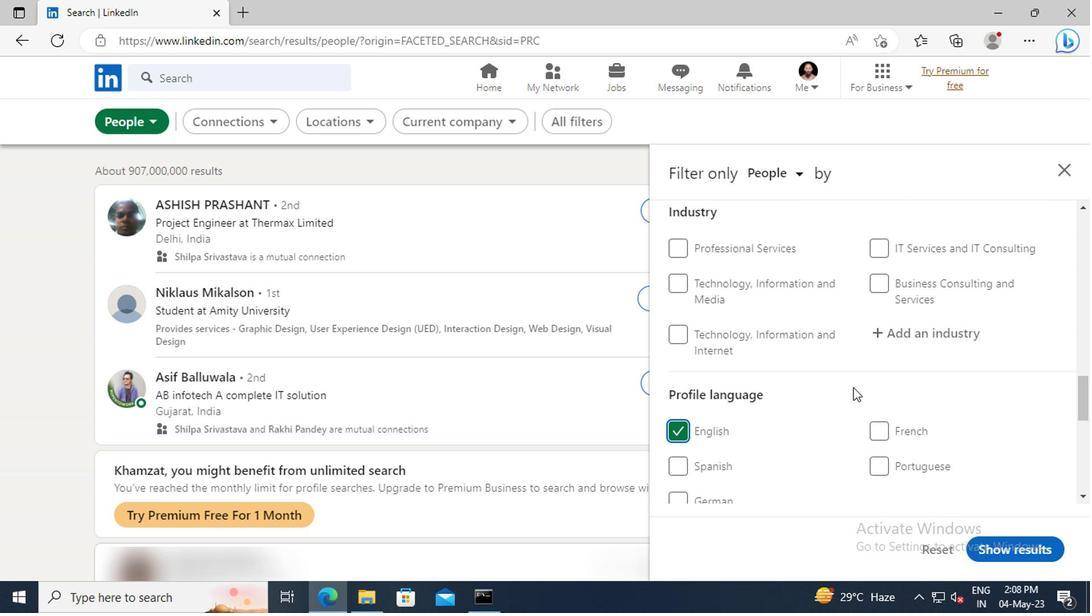 
Action: Mouse scrolled (849, 388) with delta (0, 0)
Screenshot: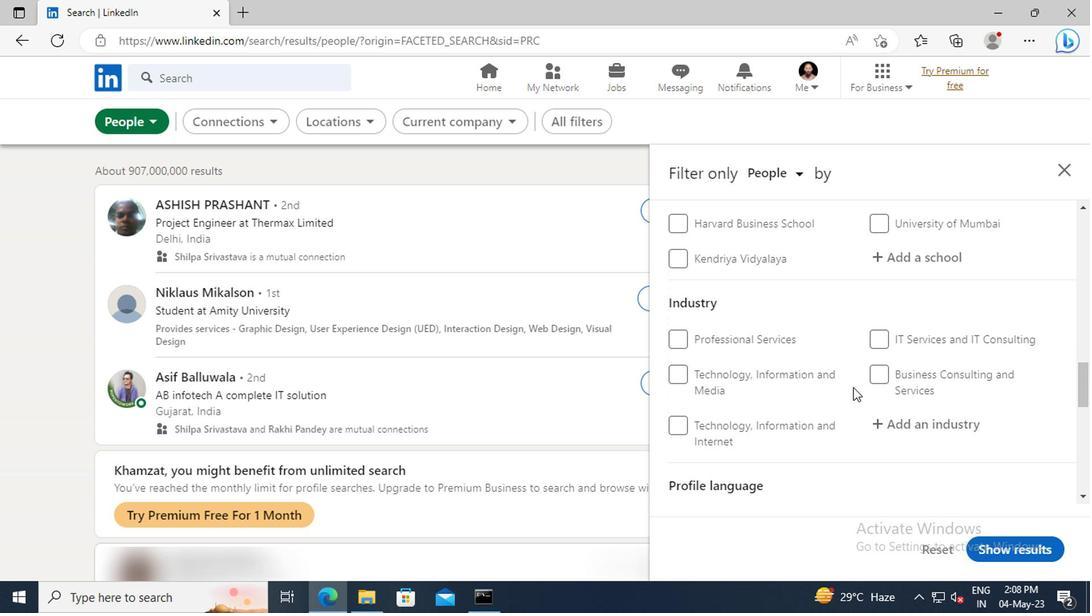 
Action: Mouse scrolled (849, 388) with delta (0, 0)
Screenshot: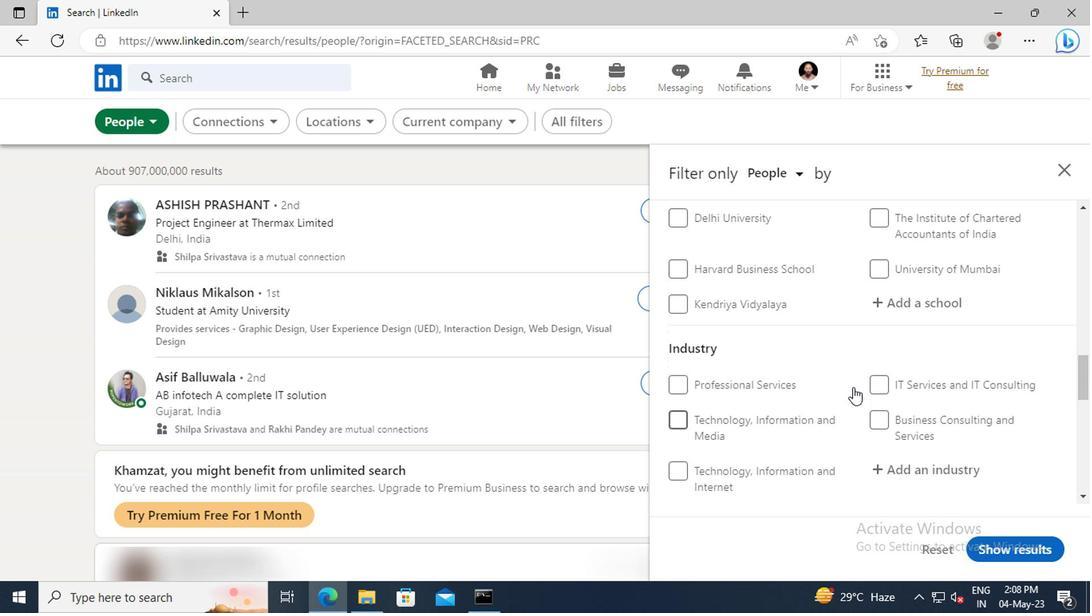 
Action: Mouse scrolled (849, 388) with delta (0, 0)
Screenshot: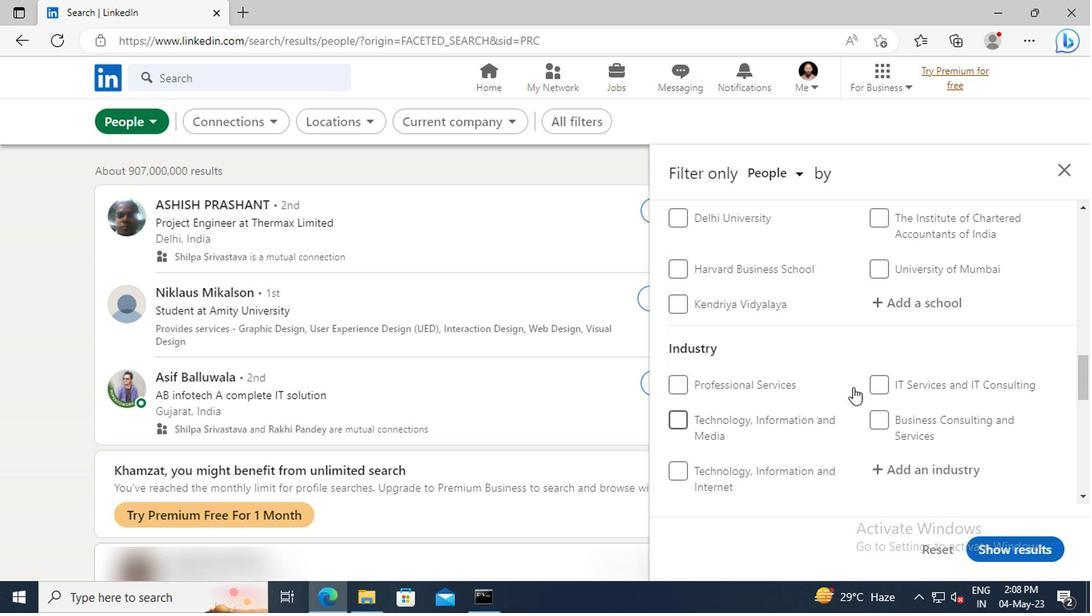 
Action: Mouse scrolled (849, 388) with delta (0, 0)
Screenshot: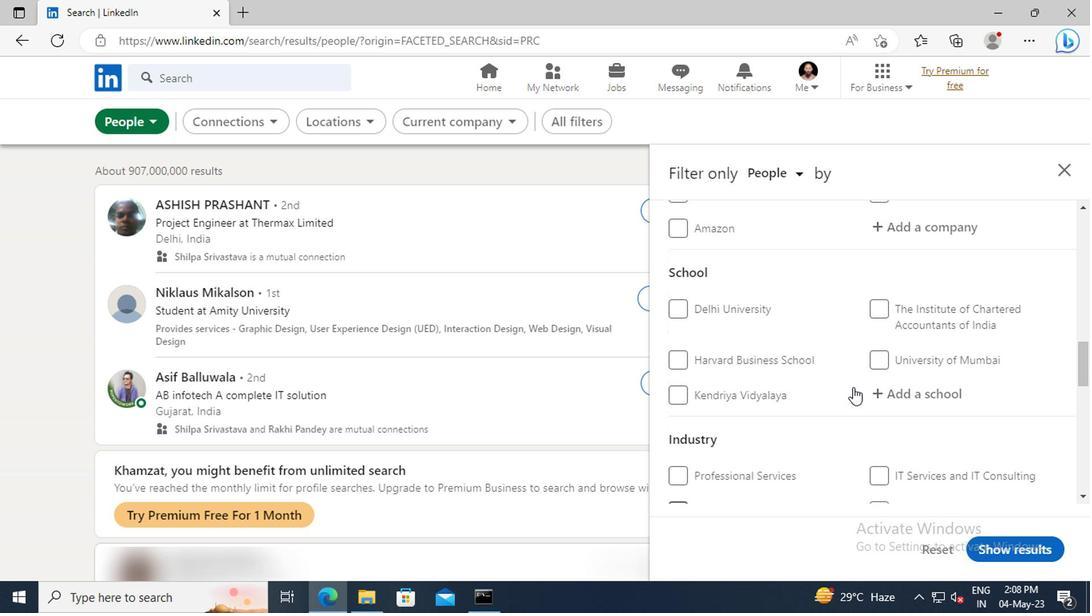 
Action: Mouse scrolled (849, 388) with delta (0, 0)
Screenshot: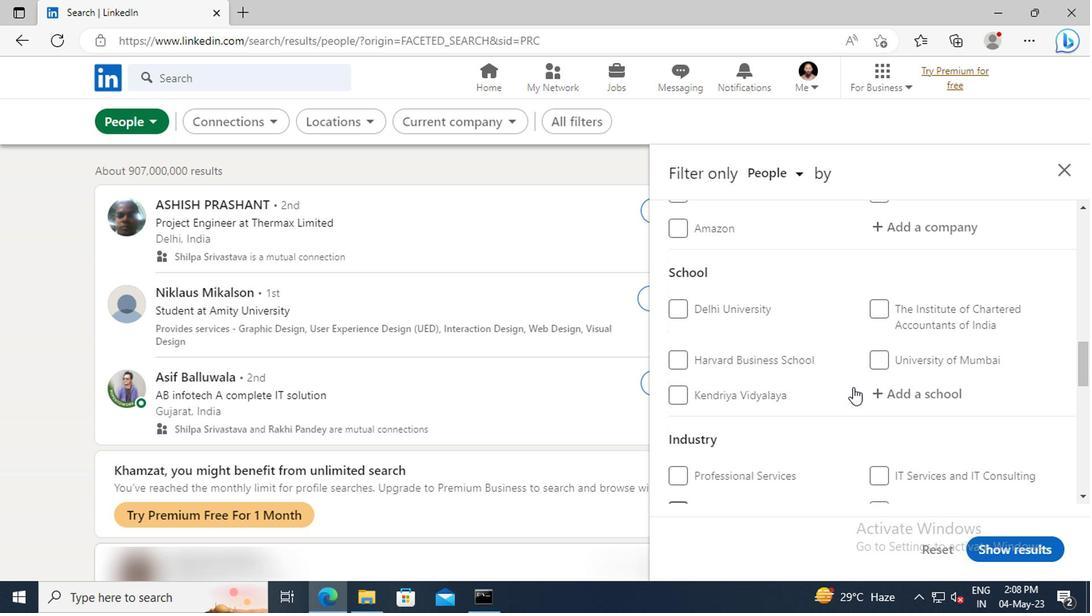 
Action: Mouse scrolled (849, 388) with delta (0, 0)
Screenshot: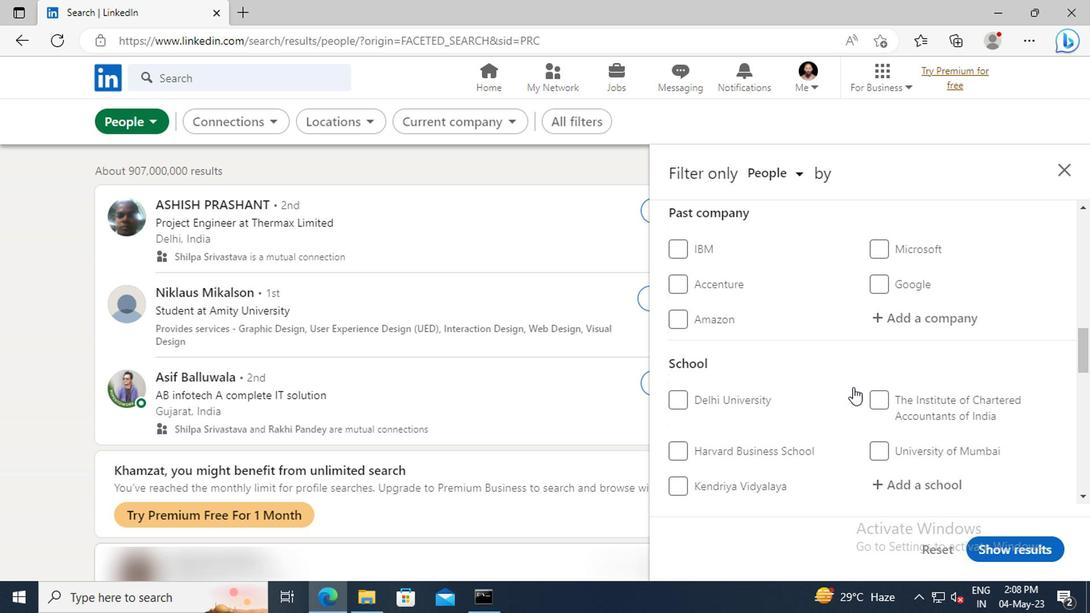 
Action: Mouse scrolled (849, 388) with delta (0, 0)
Screenshot: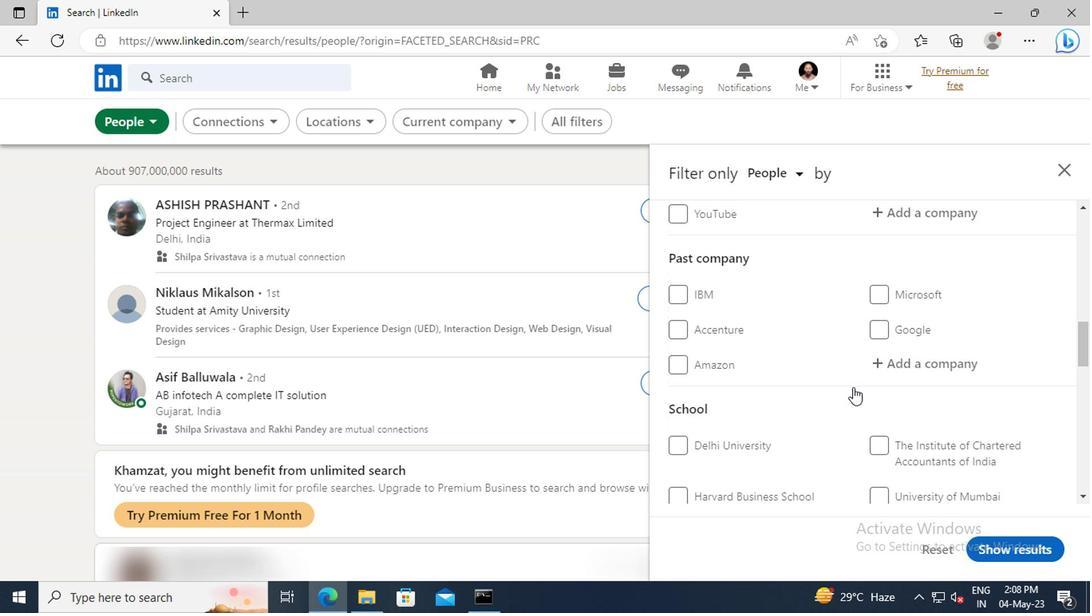 
Action: Mouse scrolled (849, 388) with delta (0, 0)
Screenshot: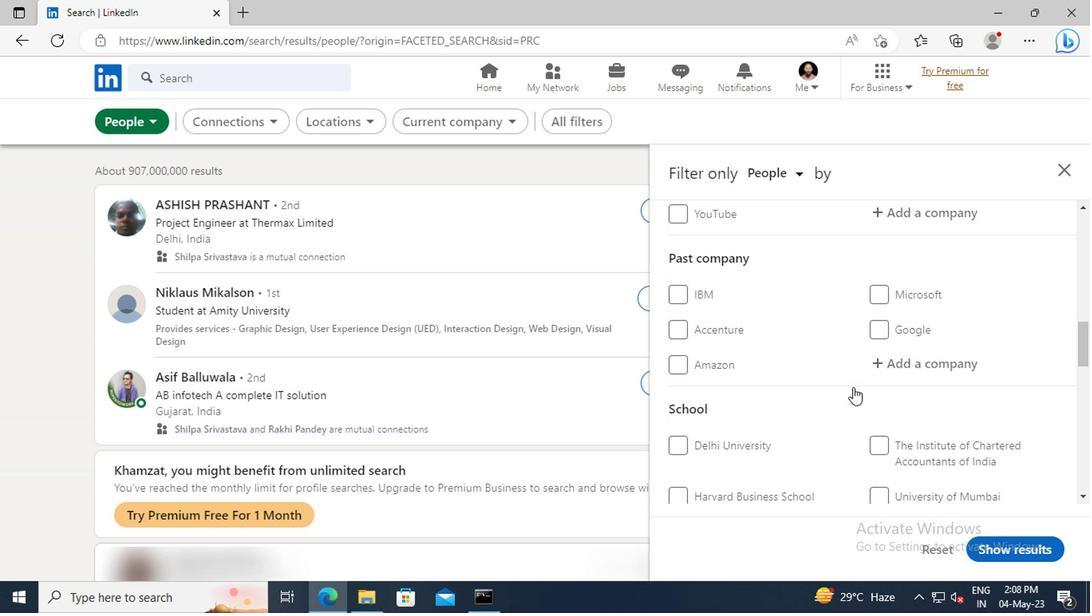 
Action: Mouse scrolled (849, 388) with delta (0, 0)
Screenshot: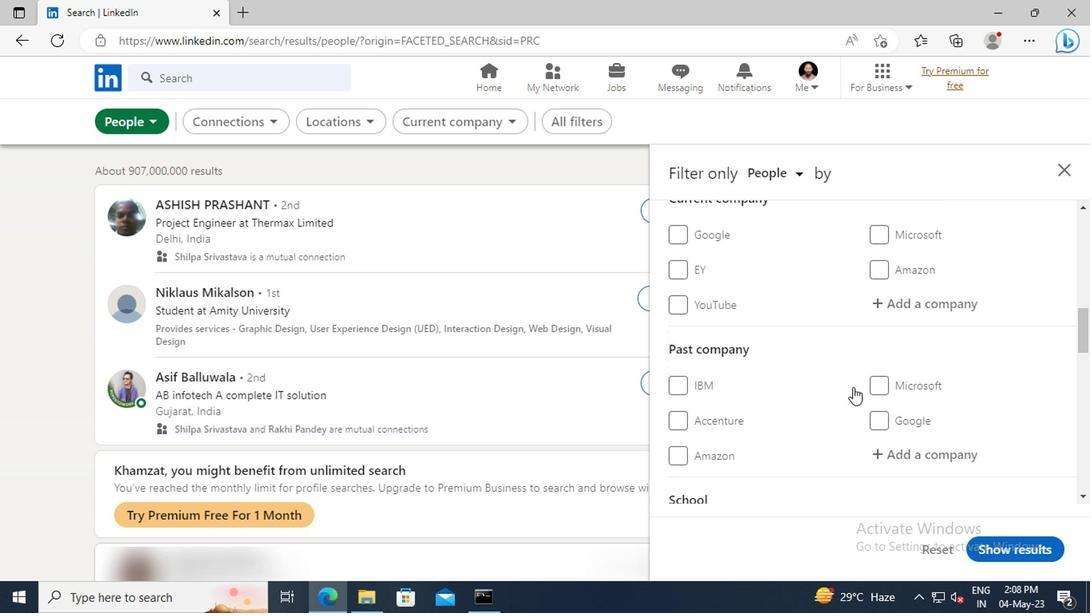
Action: Mouse moved to (876, 355)
Screenshot: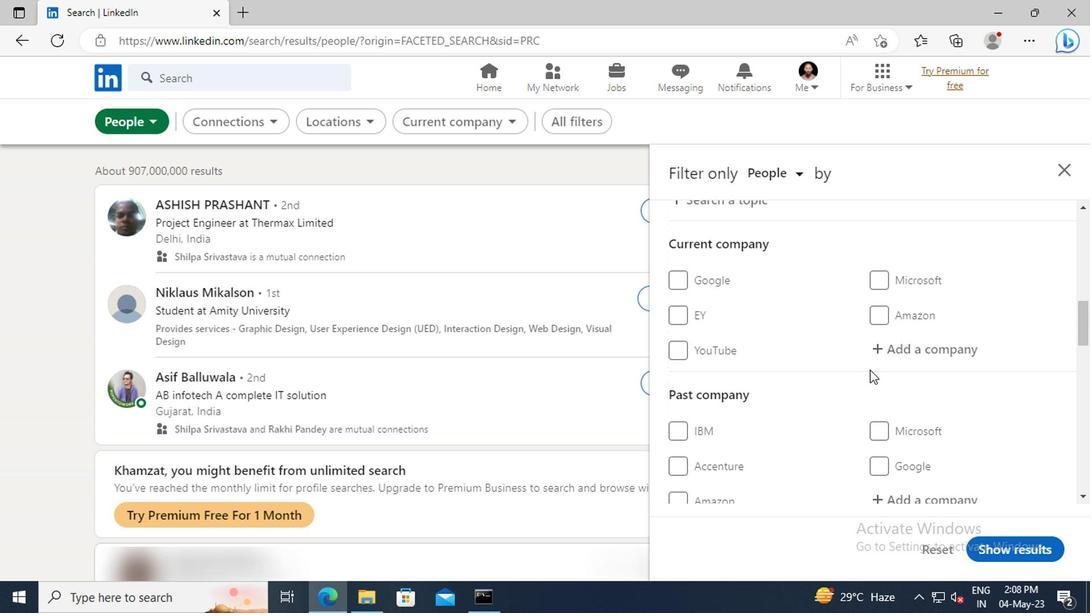
Action: Mouse pressed left at (876, 355)
Screenshot: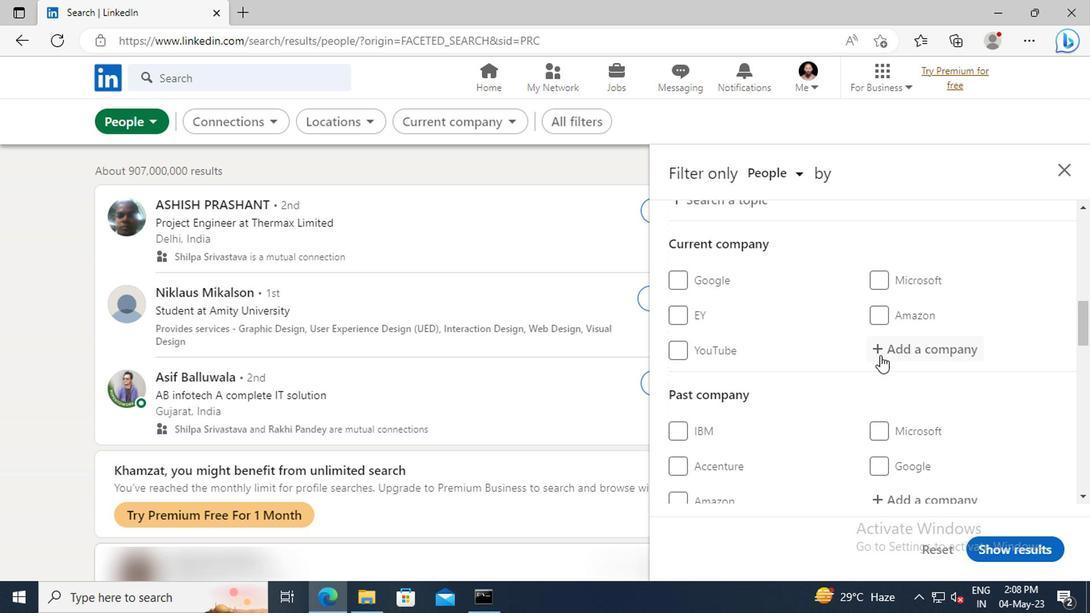 
Action: Mouse moved to (876, 354)
Screenshot: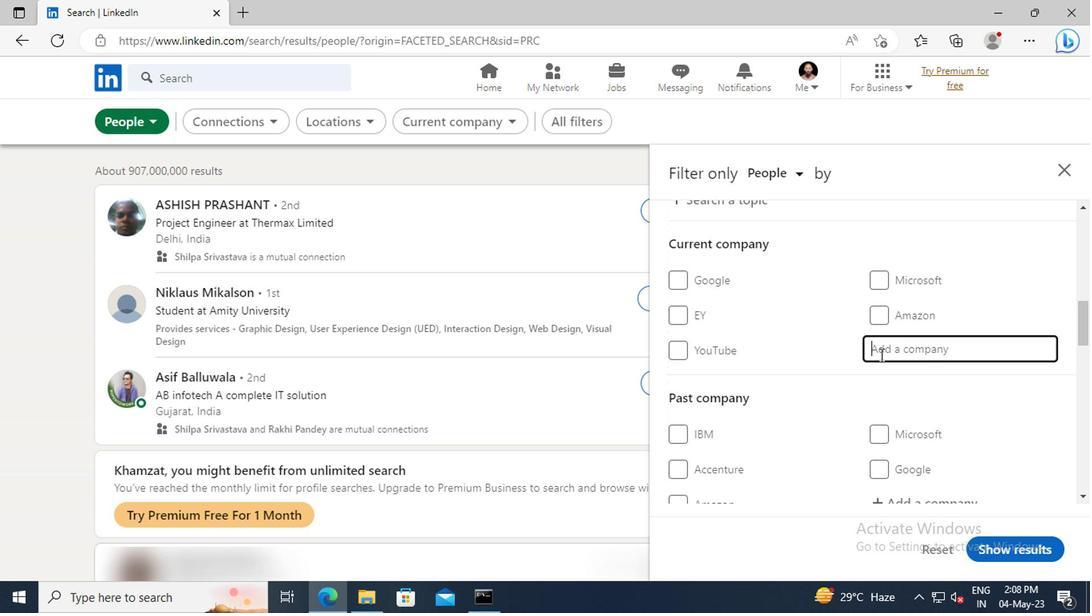 
Action: Key pressed <Key.shift>RED<Key.shift>BUS
Screenshot: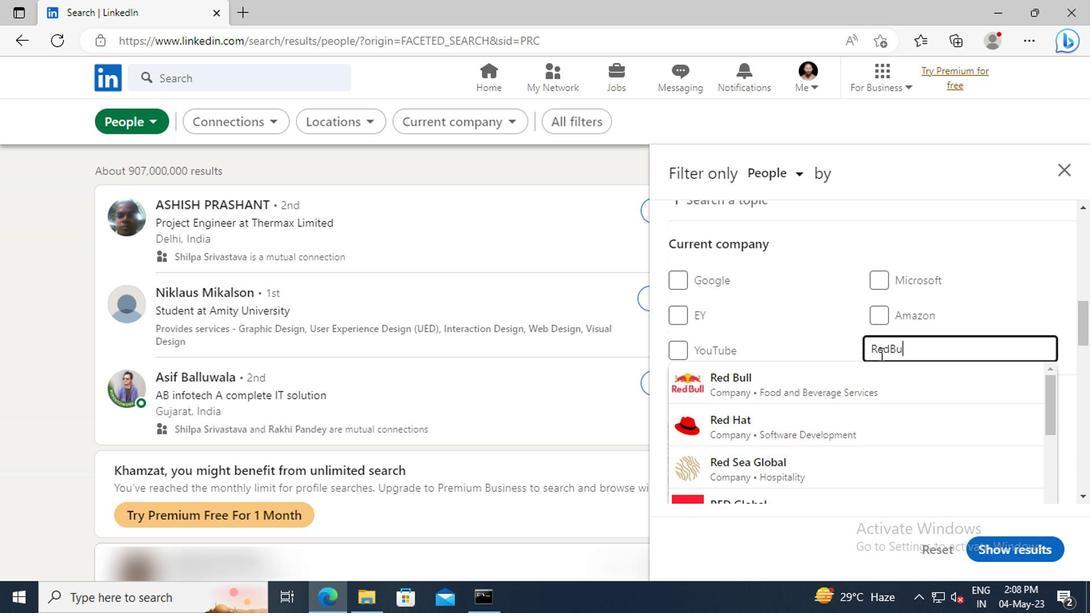 
Action: Mouse moved to (880, 371)
Screenshot: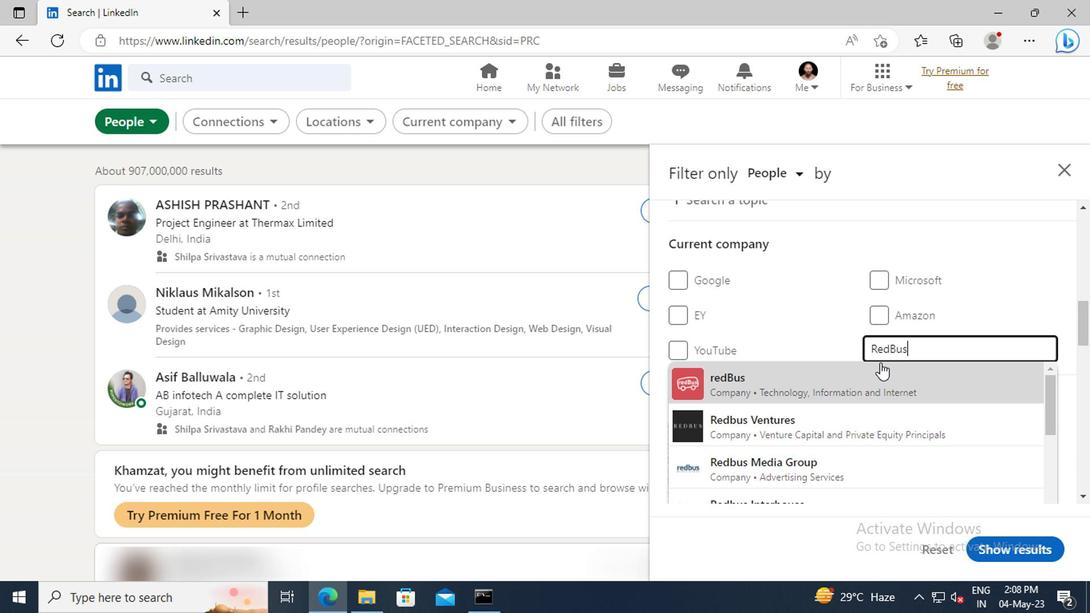 
Action: Mouse pressed left at (880, 371)
Screenshot: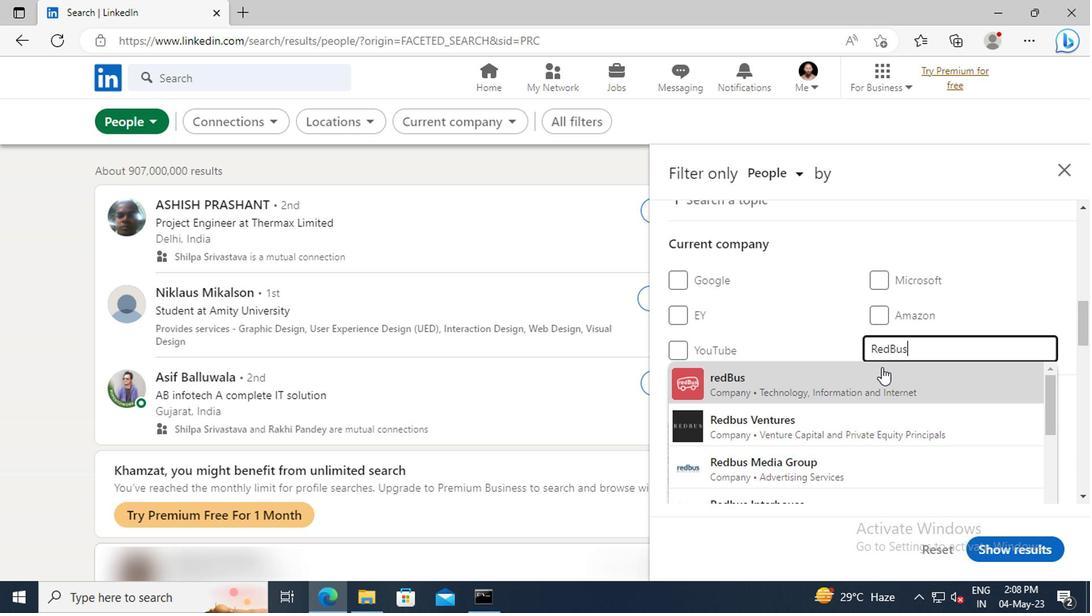 
Action: Mouse scrolled (880, 370) with delta (0, 0)
Screenshot: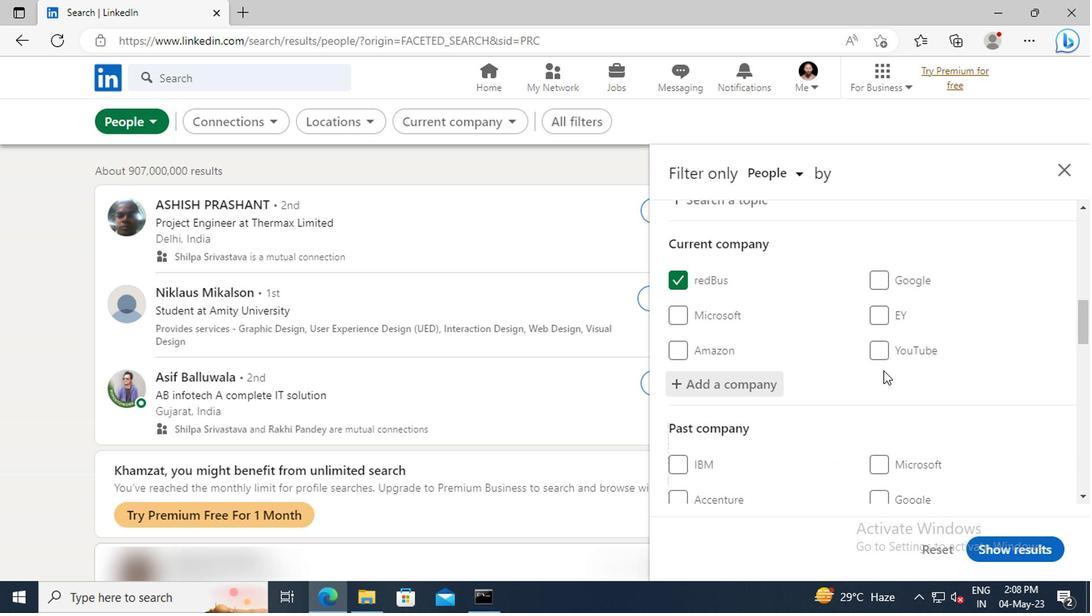 
Action: Mouse scrolled (880, 370) with delta (0, 0)
Screenshot: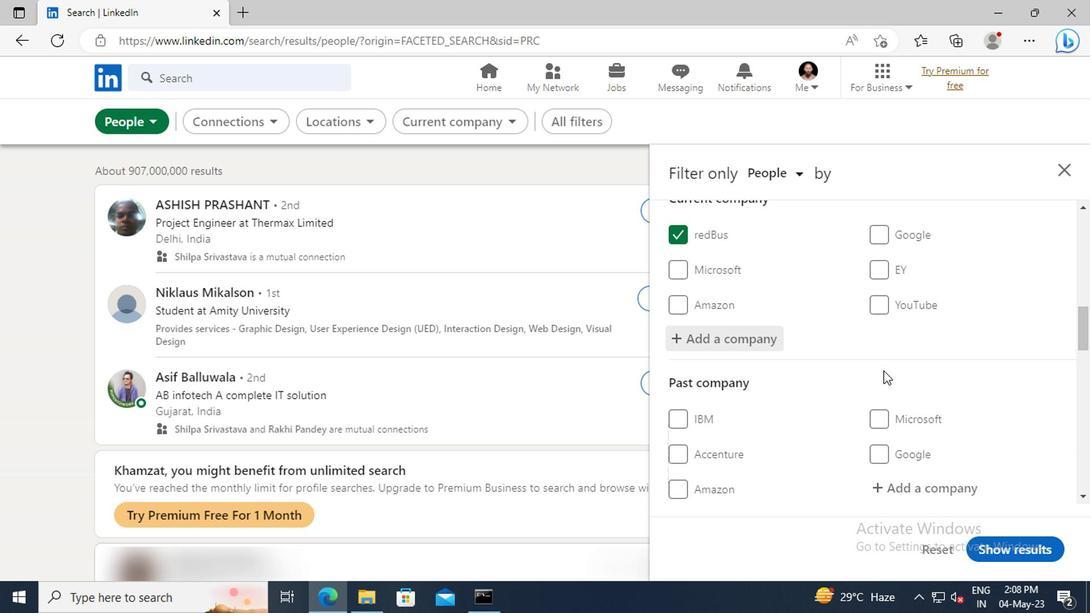 
Action: Mouse scrolled (880, 370) with delta (0, 0)
Screenshot: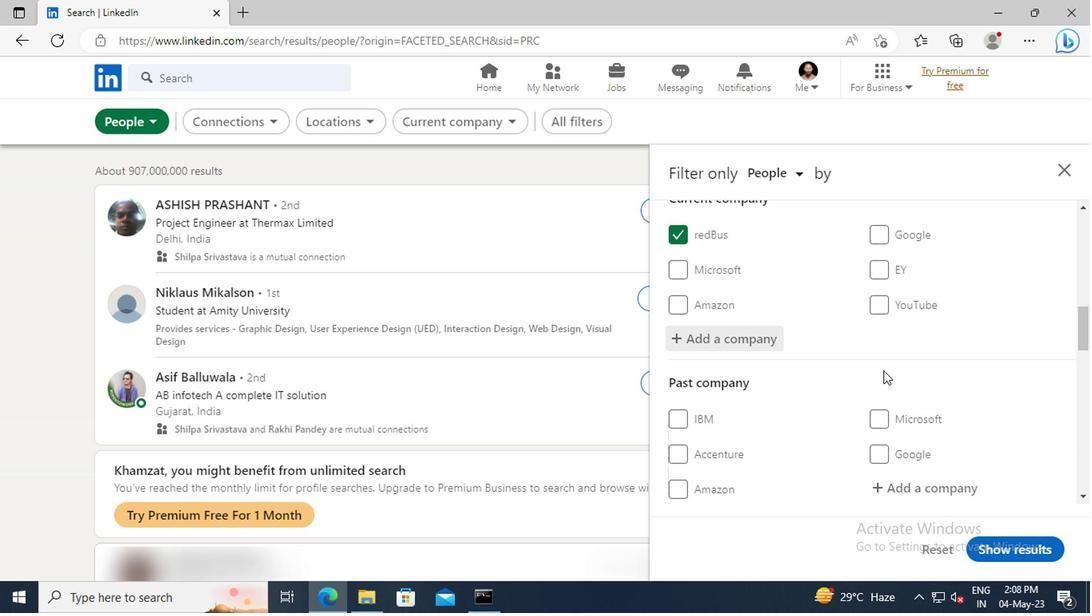 
Action: Mouse scrolled (880, 370) with delta (0, 0)
Screenshot: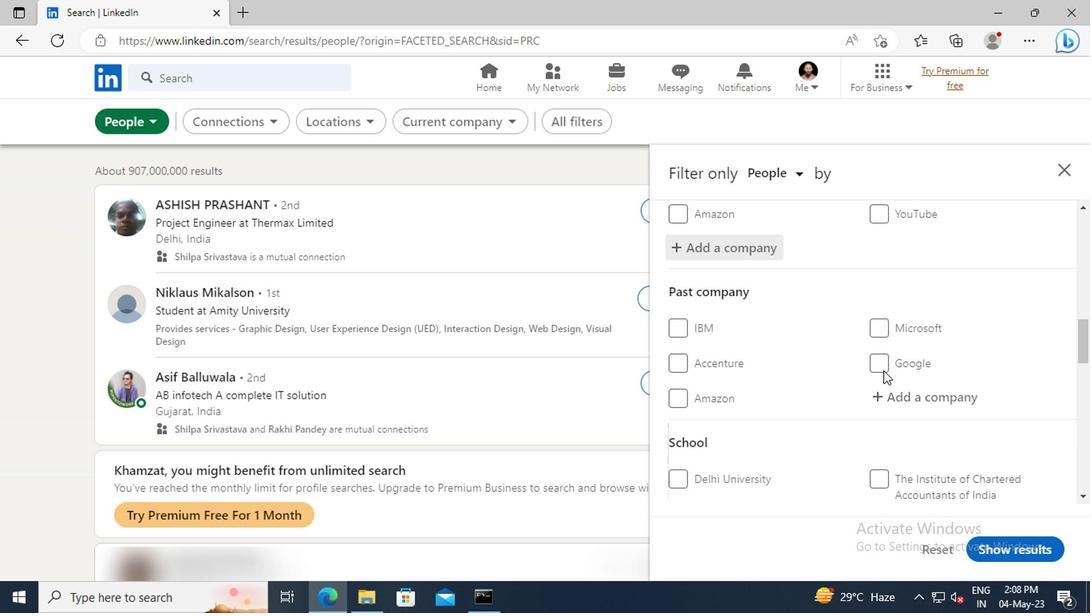 
Action: Mouse moved to (876, 355)
Screenshot: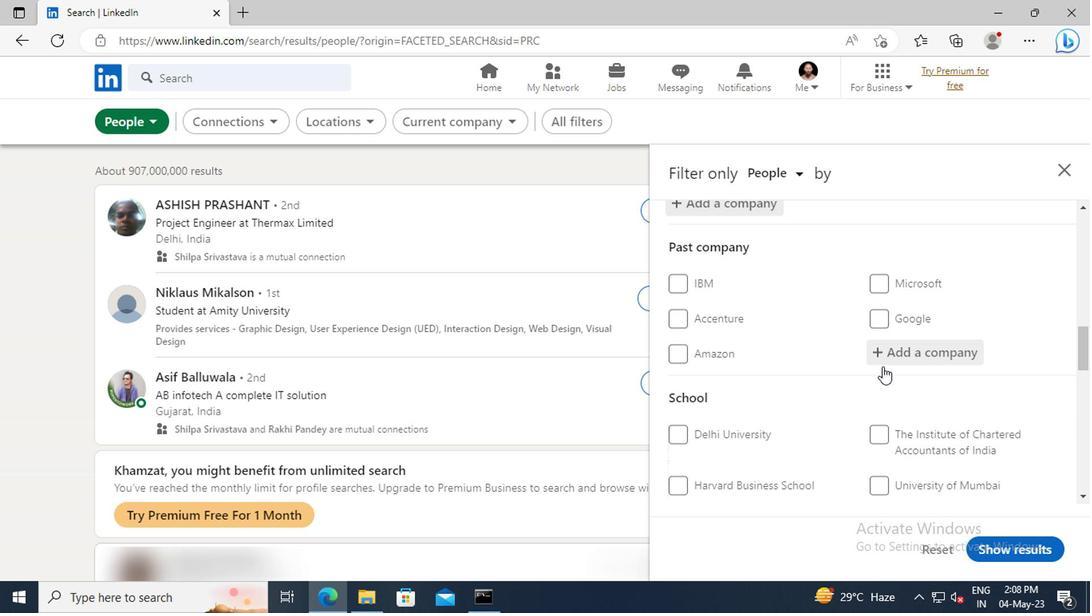 
Action: Mouse scrolled (876, 354) with delta (0, 0)
Screenshot: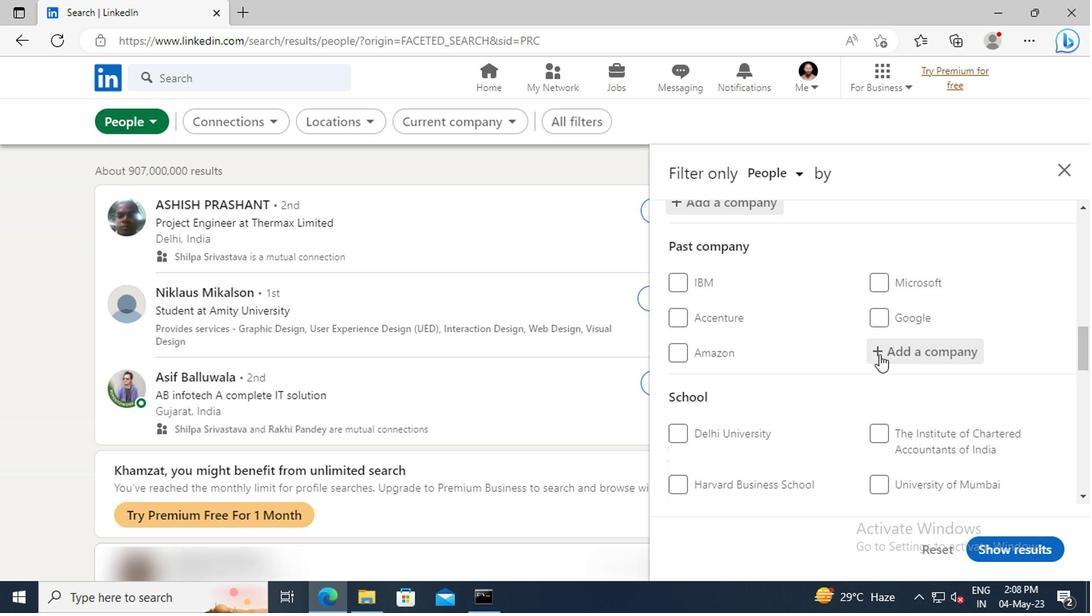 
Action: Mouse moved to (876, 353)
Screenshot: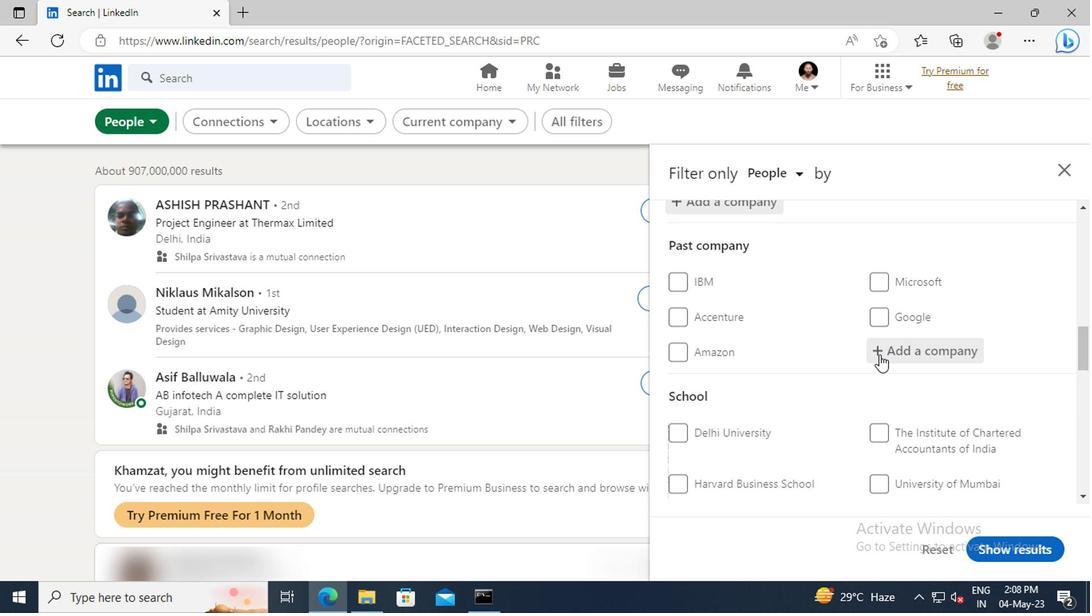 
Action: Mouse scrolled (876, 352) with delta (0, 0)
Screenshot: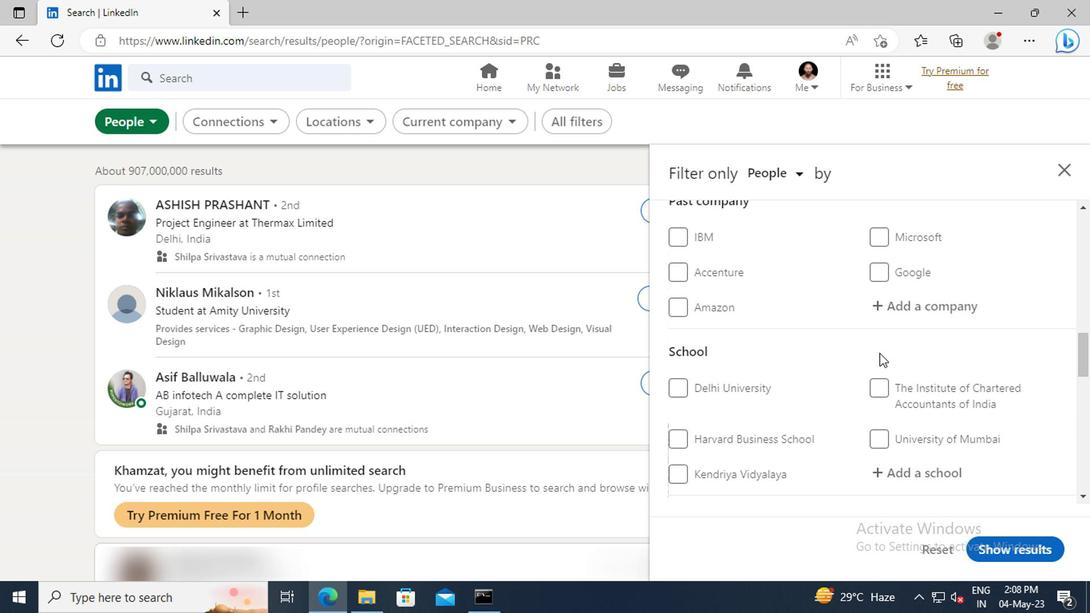 
Action: Mouse scrolled (876, 352) with delta (0, 0)
Screenshot: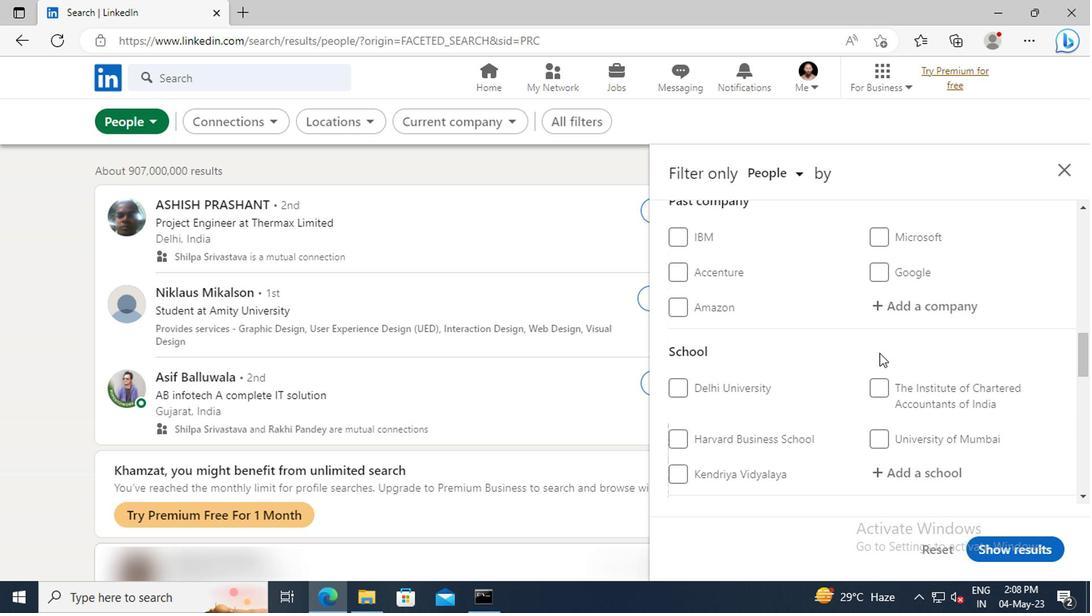 
Action: Mouse scrolled (876, 352) with delta (0, 0)
Screenshot: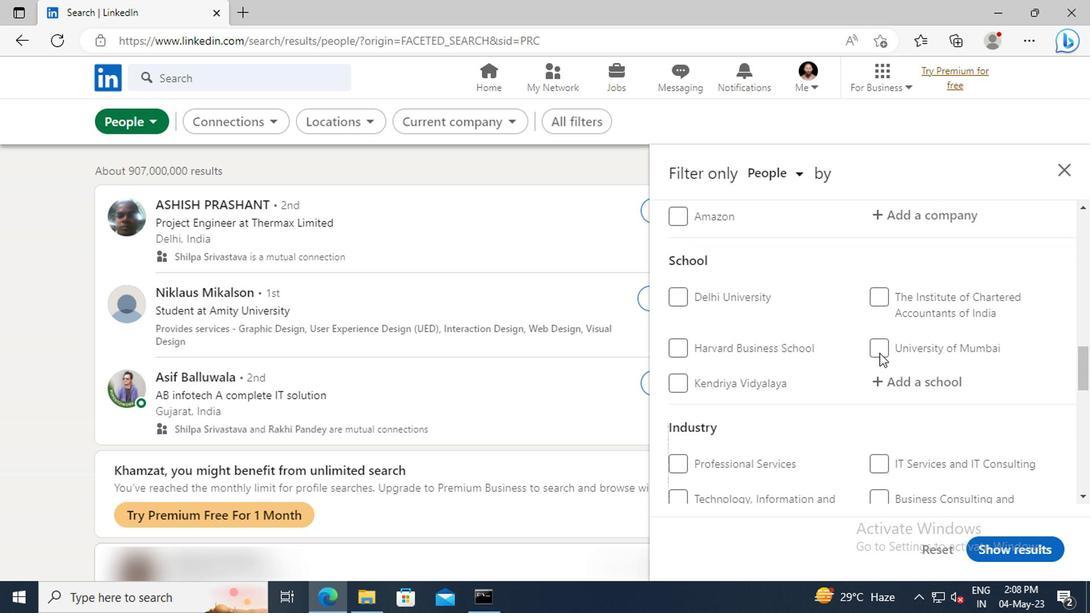
Action: Mouse moved to (876, 344)
Screenshot: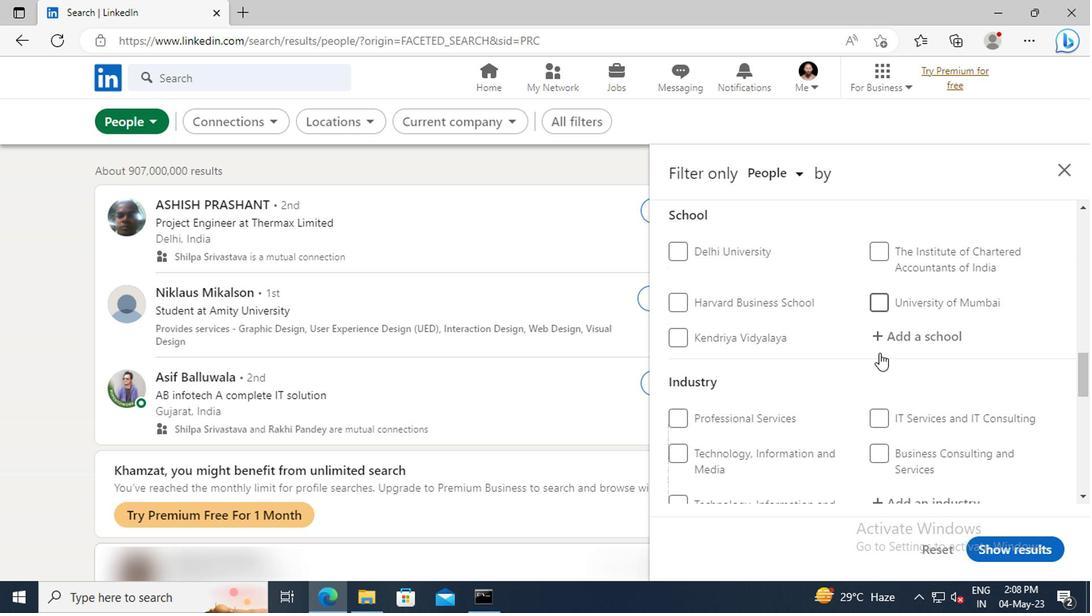 
Action: Mouse pressed left at (876, 344)
Screenshot: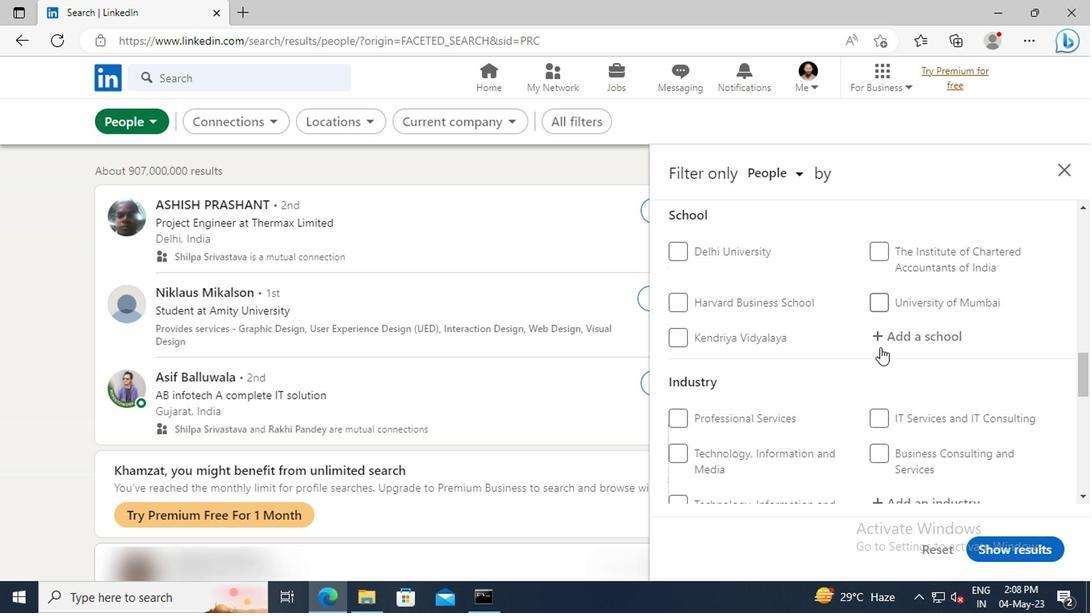 
Action: Key pressed <Key.shift>JSPM'S<Key.space><Key.shift>JAYA
Screenshot: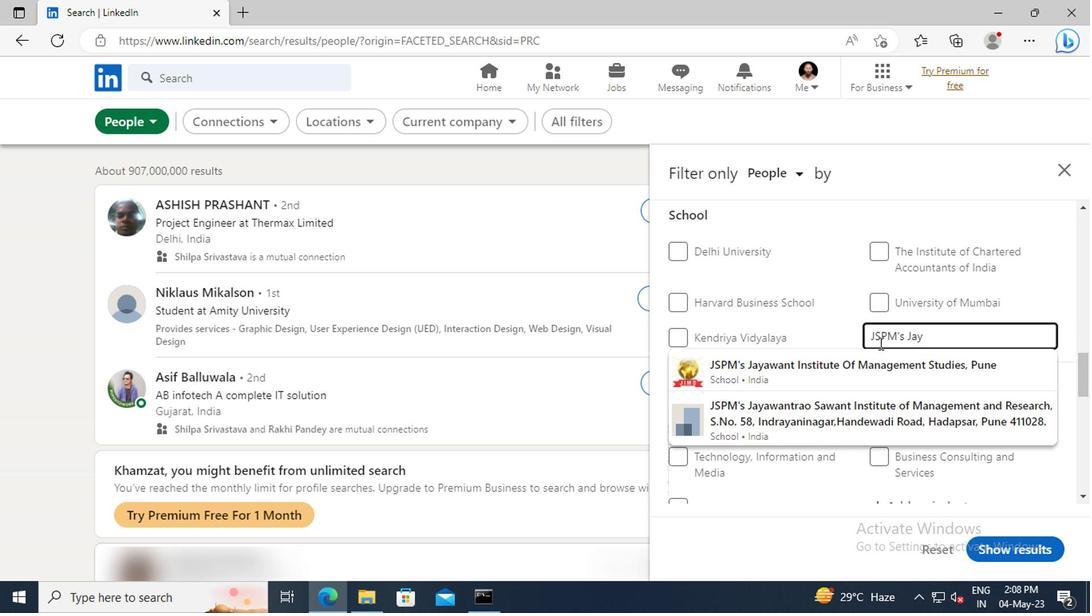 
Action: Mouse moved to (889, 400)
Screenshot: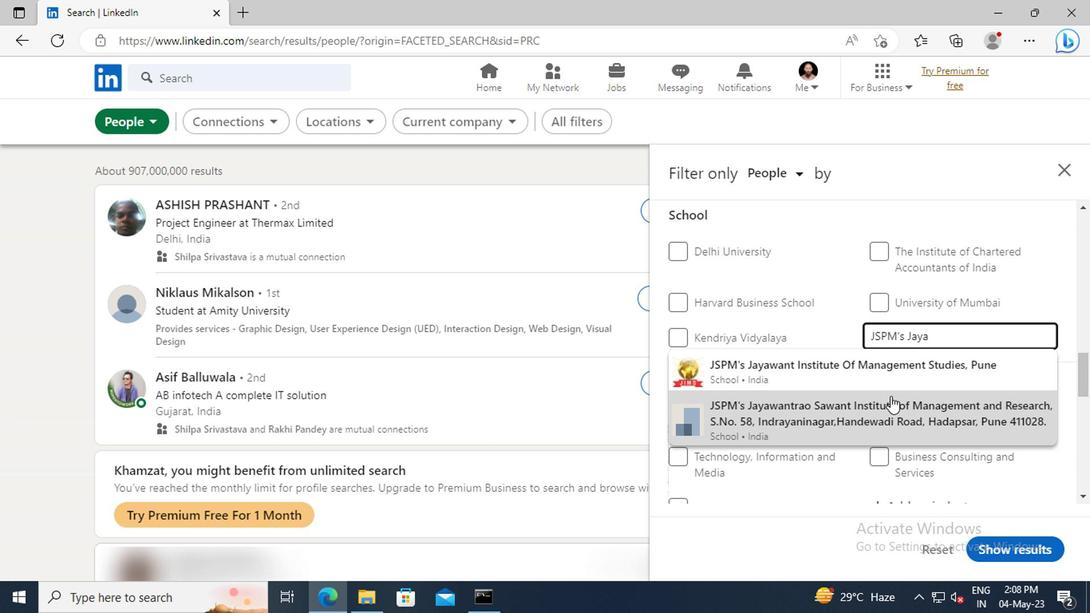 
Action: Mouse pressed left at (889, 400)
Screenshot: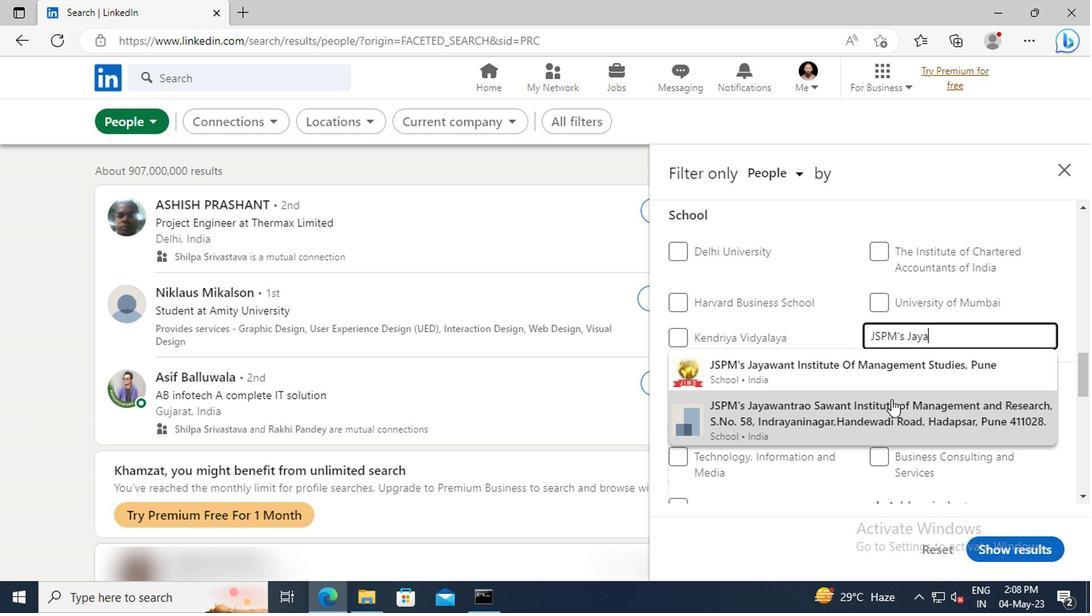
Action: Mouse scrolled (889, 399) with delta (0, 0)
Screenshot: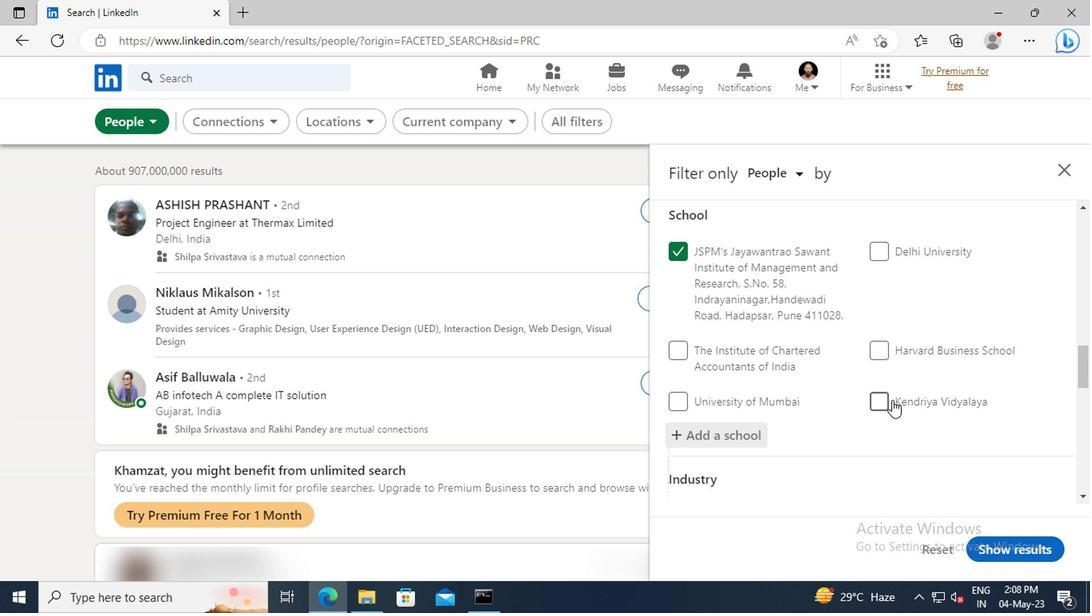 
Action: Mouse scrolled (889, 399) with delta (0, 0)
Screenshot: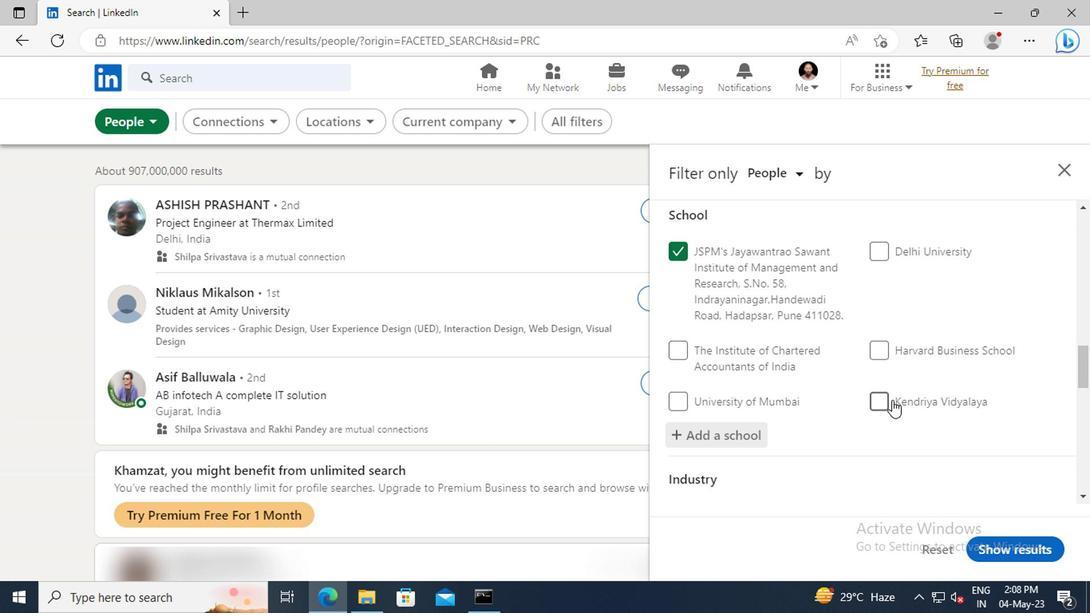 
Action: Mouse moved to (889, 388)
Screenshot: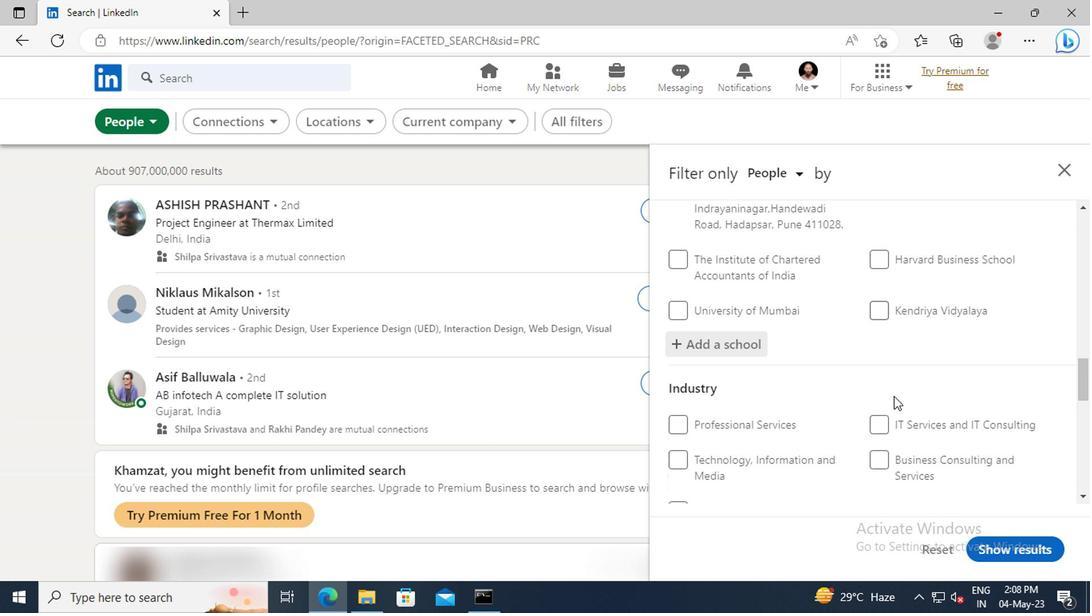 
Action: Mouse scrolled (889, 388) with delta (0, 0)
Screenshot: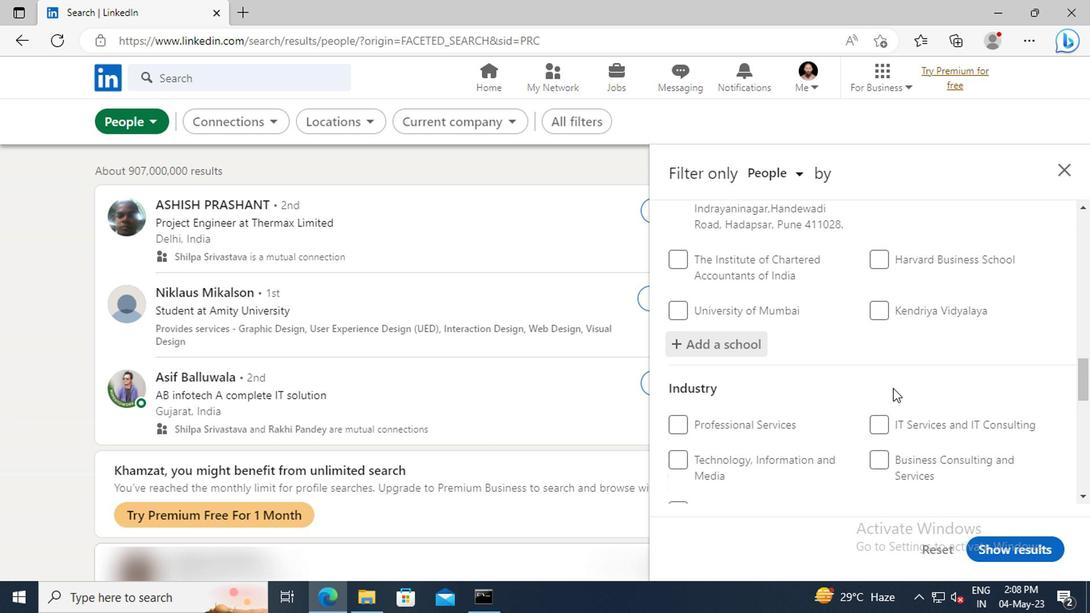 
Action: Mouse moved to (887, 376)
Screenshot: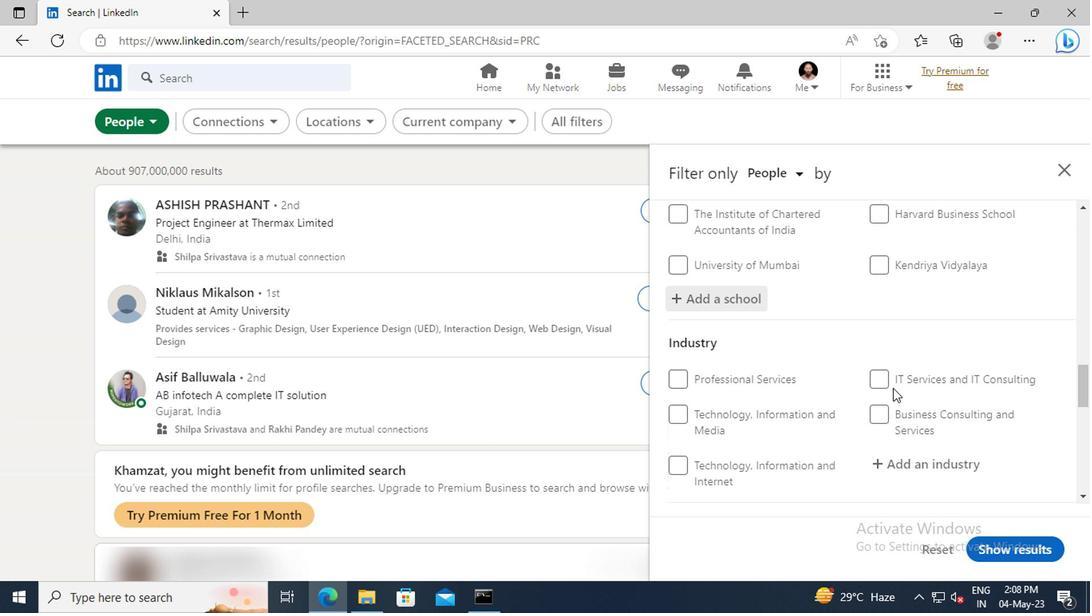 
Action: Mouse scrolled (887, 376) with delta (0, 0)
Screenshot: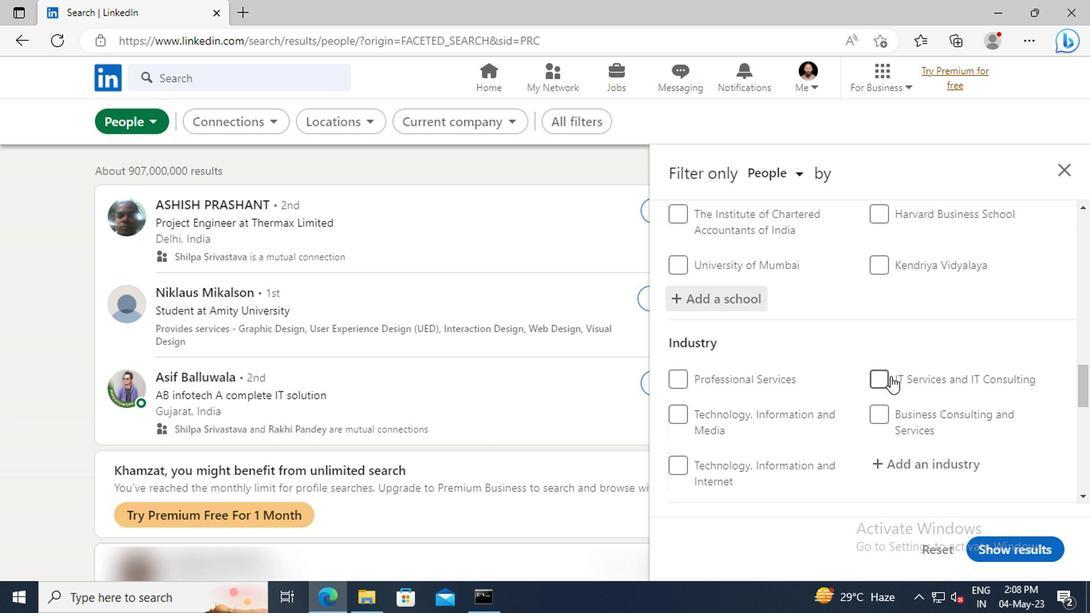 
Action: Mouse scrolled (887, 376) with delta (0, 0)
Screenshot: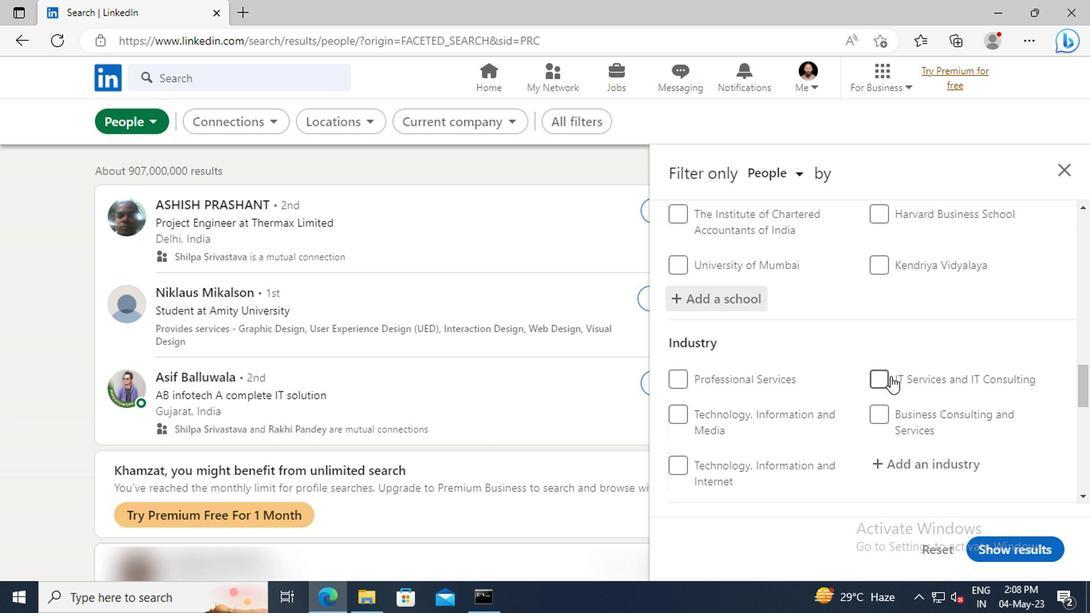 
Action: Mouse moved to (884, 376)
Screenshot: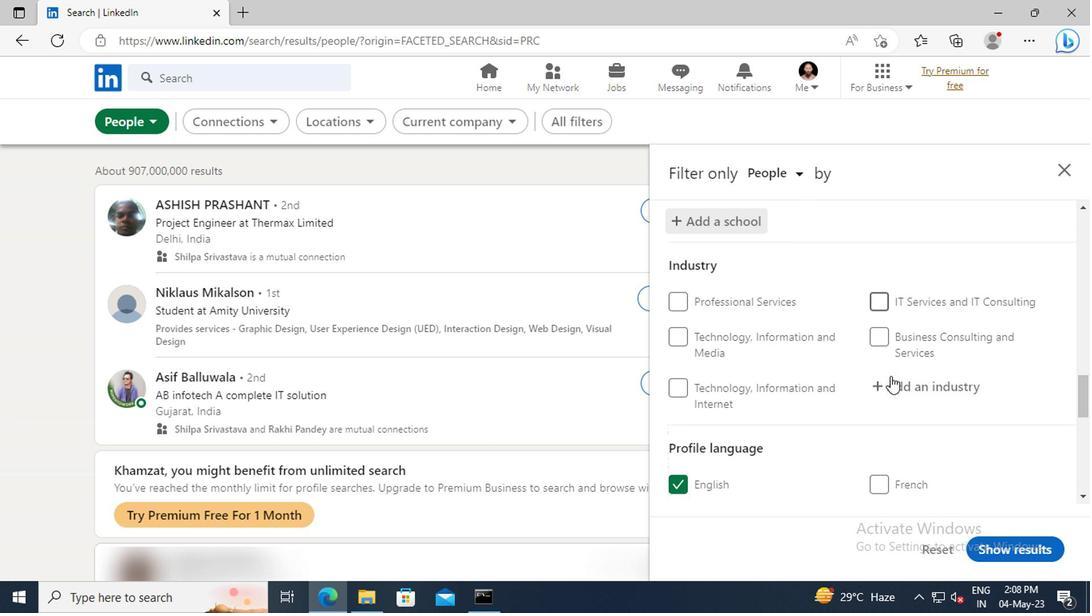 
Action: Mouse pressed left at (884, 376)
Screenshot: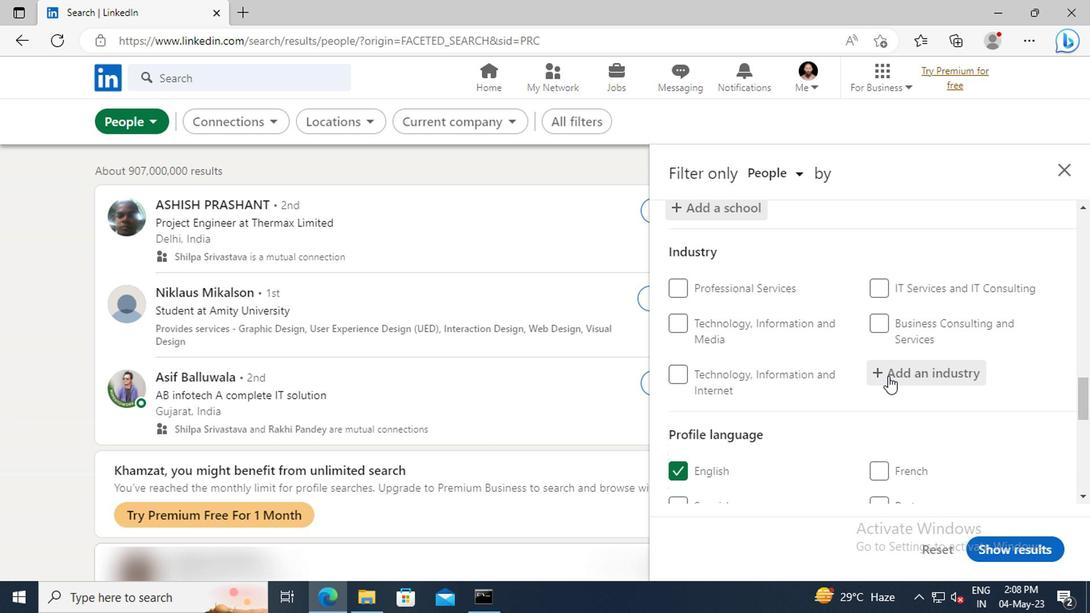 
Action: Key pressed <Key.shift>FINE<Key.space><Key.shift>ARTS
Screenshot: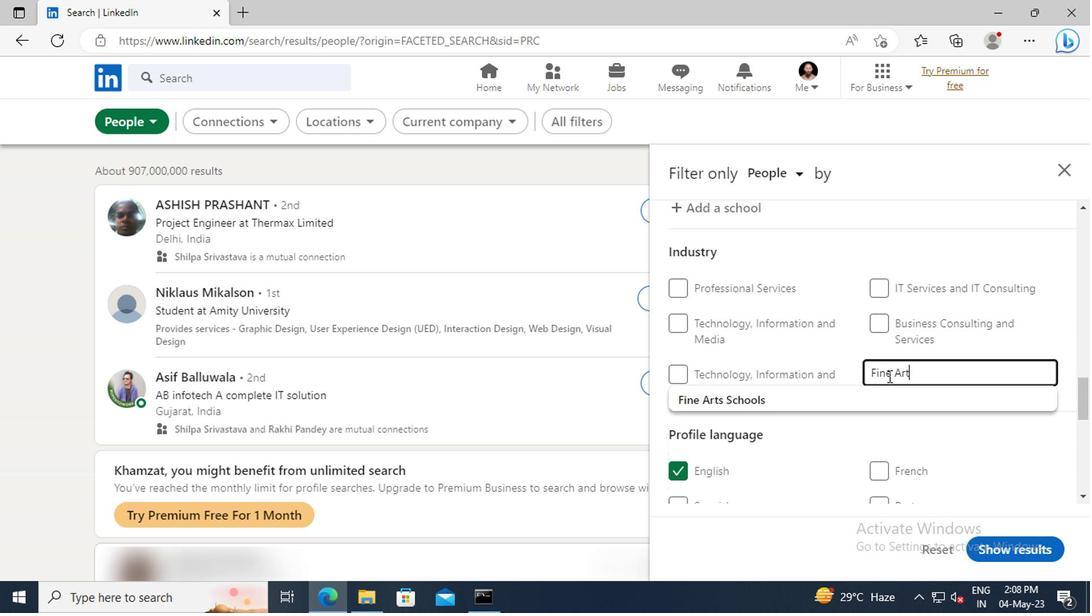 
Action: Mouse moved to (891, 397)
Screenshot: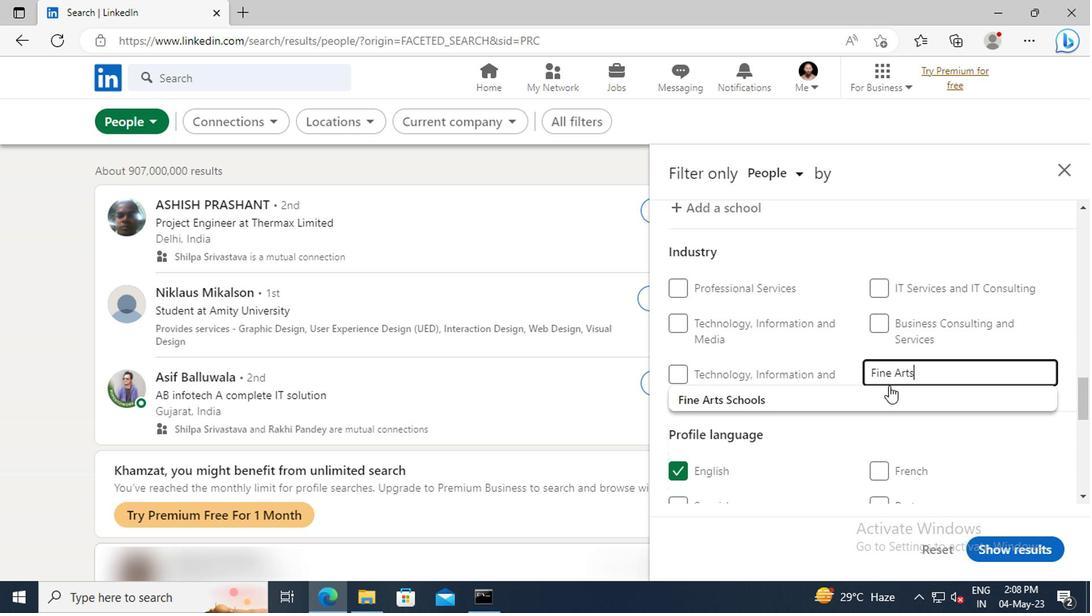 
Action: Mouse pressed left at (891, 397)
Screenshot: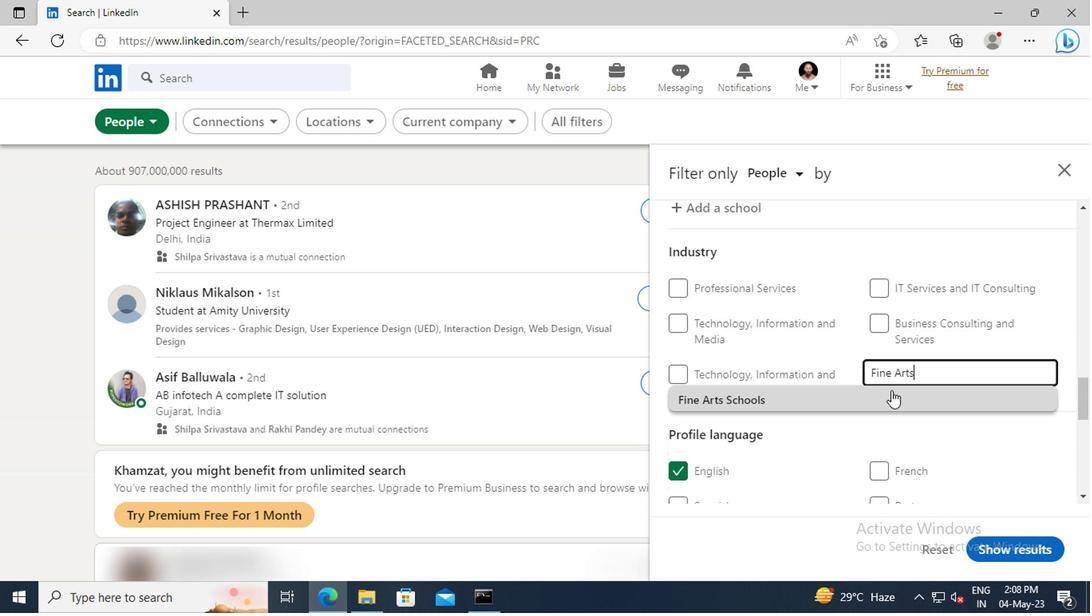
Action: Mouse scrolled (891, 396) with delta (0, 0)
Screenshot: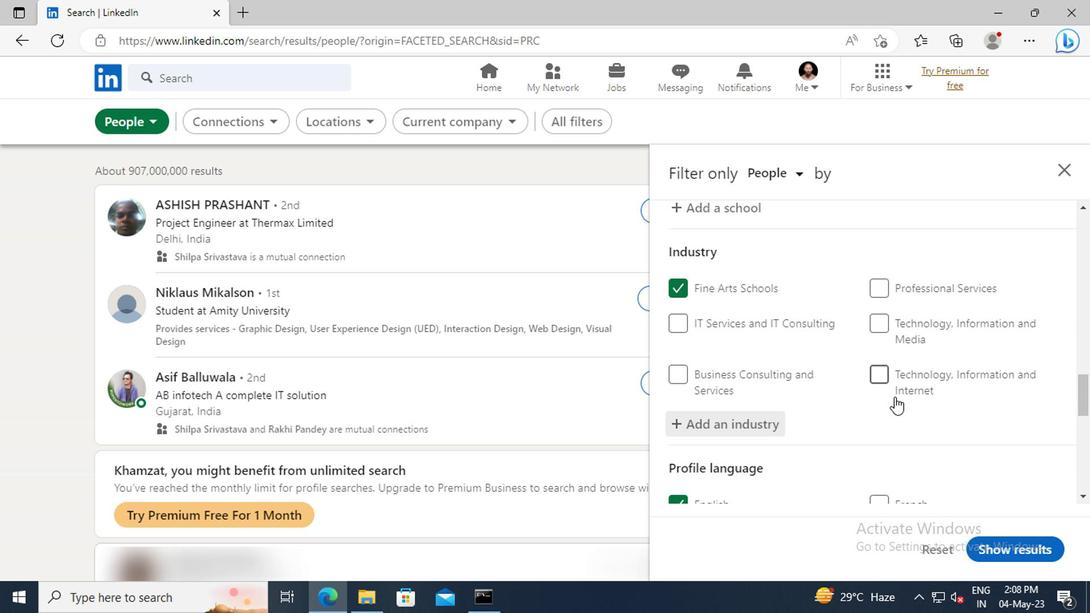
Action: Mouse scrolled (891, 396) with delta (0, 0)
Screenshot: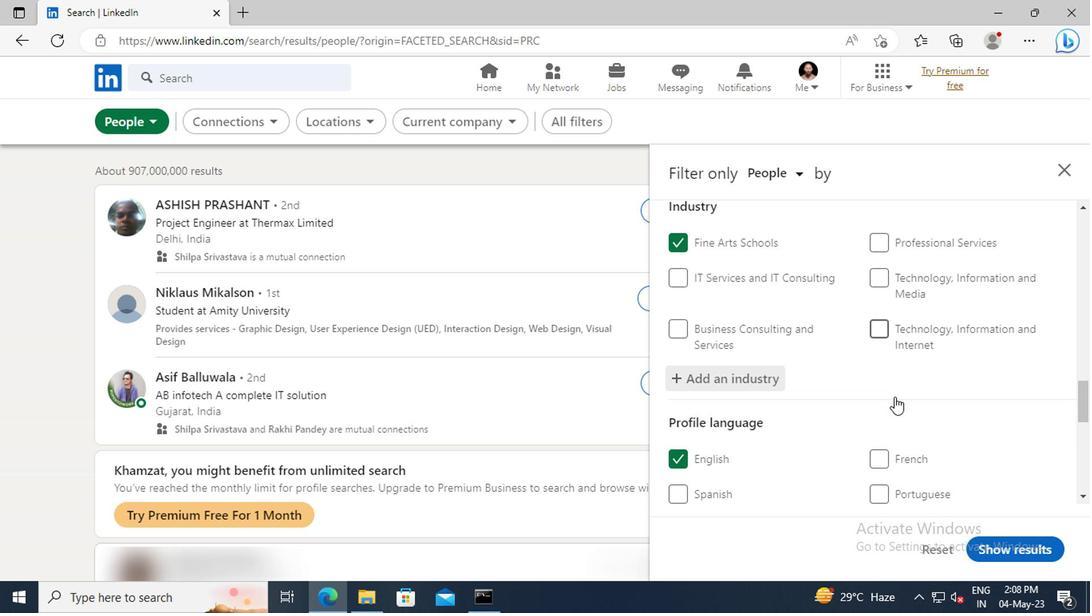 
Action: Mouse scrolled (891, 396) with delta (0, 0)
Screenshot: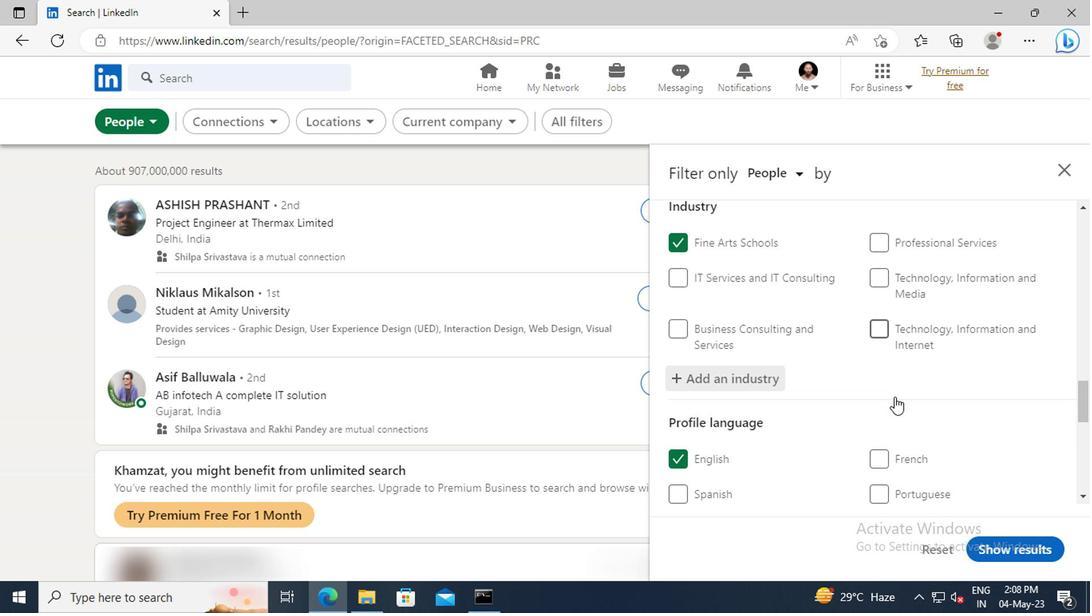 
Action: Mouse moved to (889, 376)
Screenshot: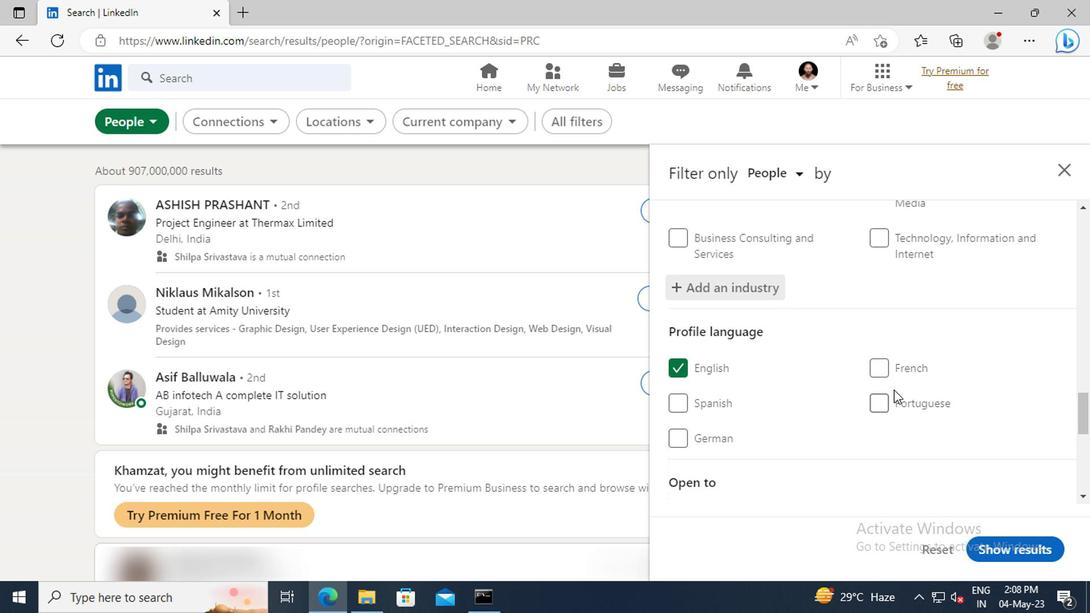
Action: Mouse scrolled (889, 376) with delta (0, 0)
Screenshot: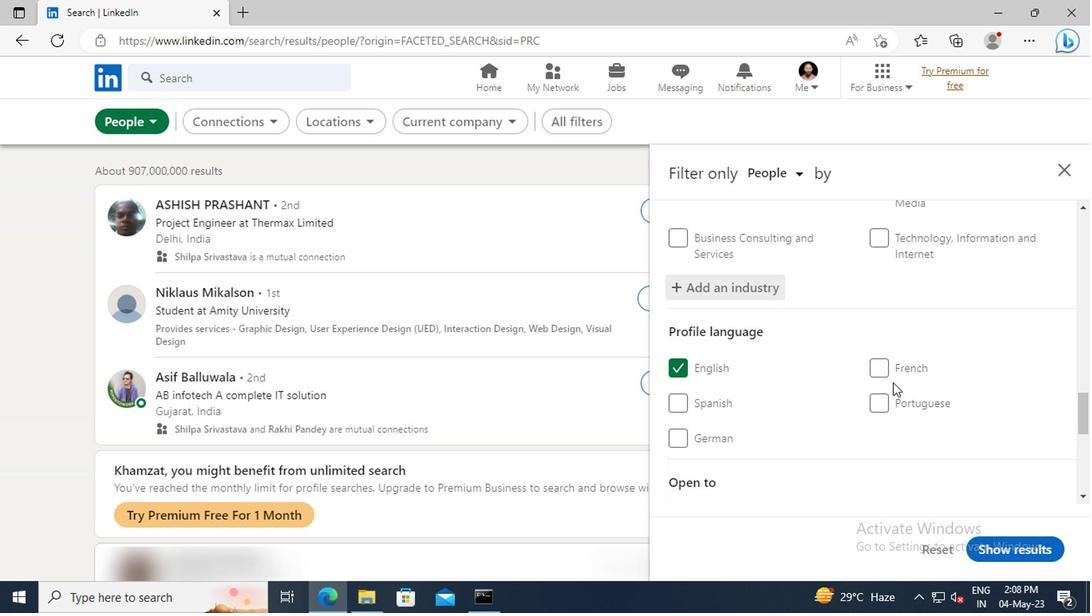 
Action: Mouse moved to (884, 368)
Screenshot: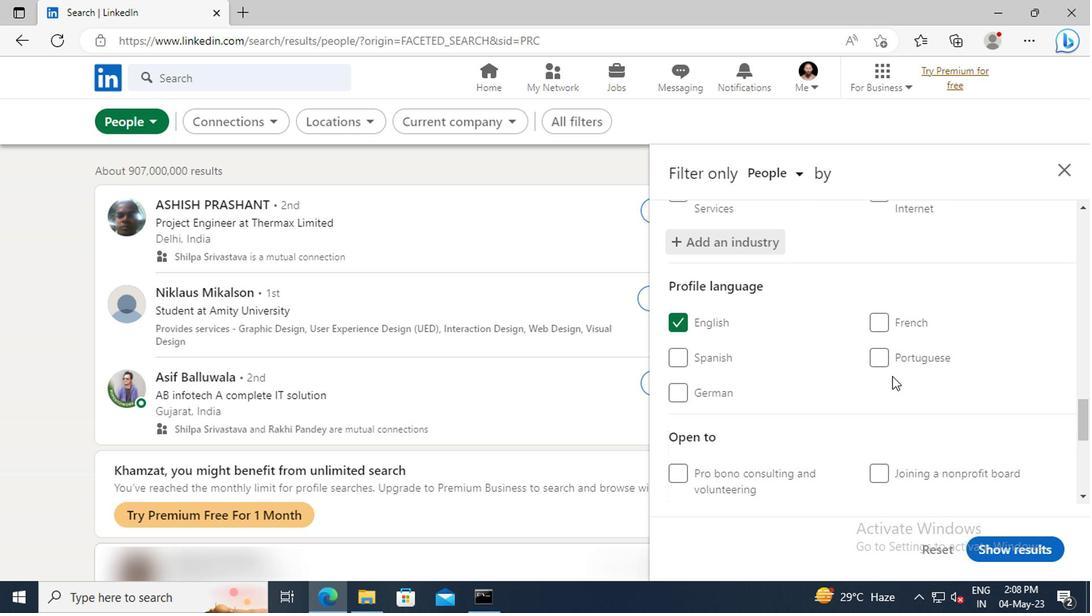
Action: Mouse scrolled (884, 368) with delta (0, 0)
Screenshot: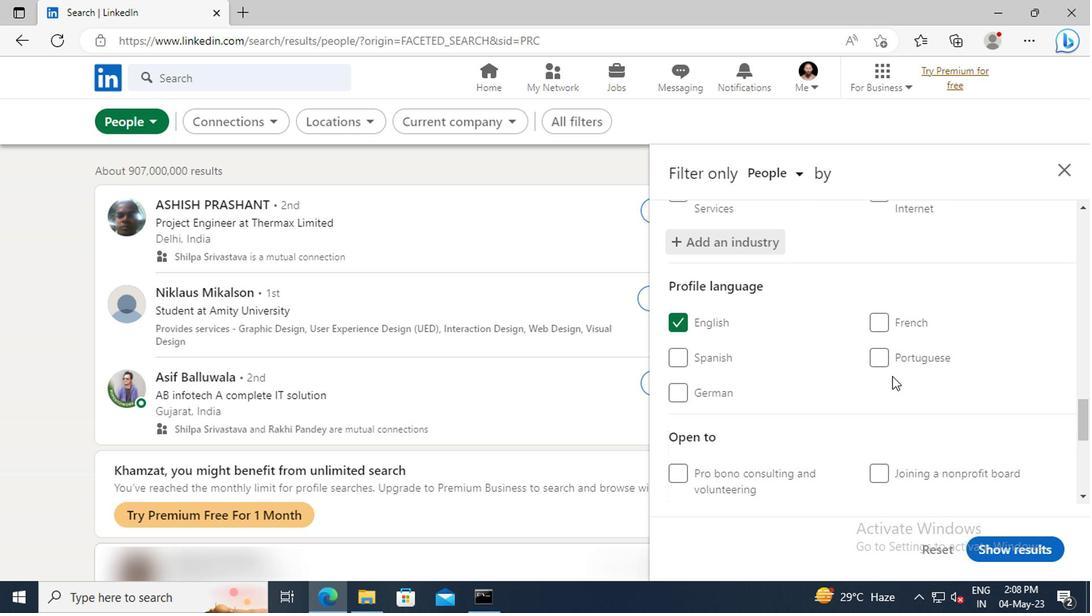 
Action: Mouse scrolled (884, 368) with delta (0, 0)
Screenshot: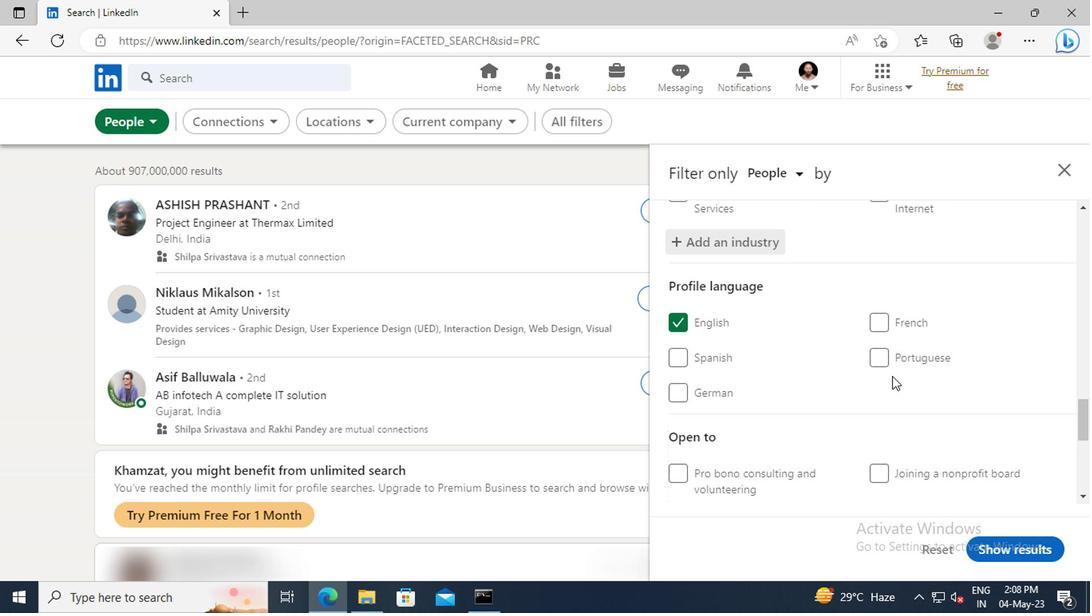 
Action: Mouse moved to (884, 364)
Screenshot: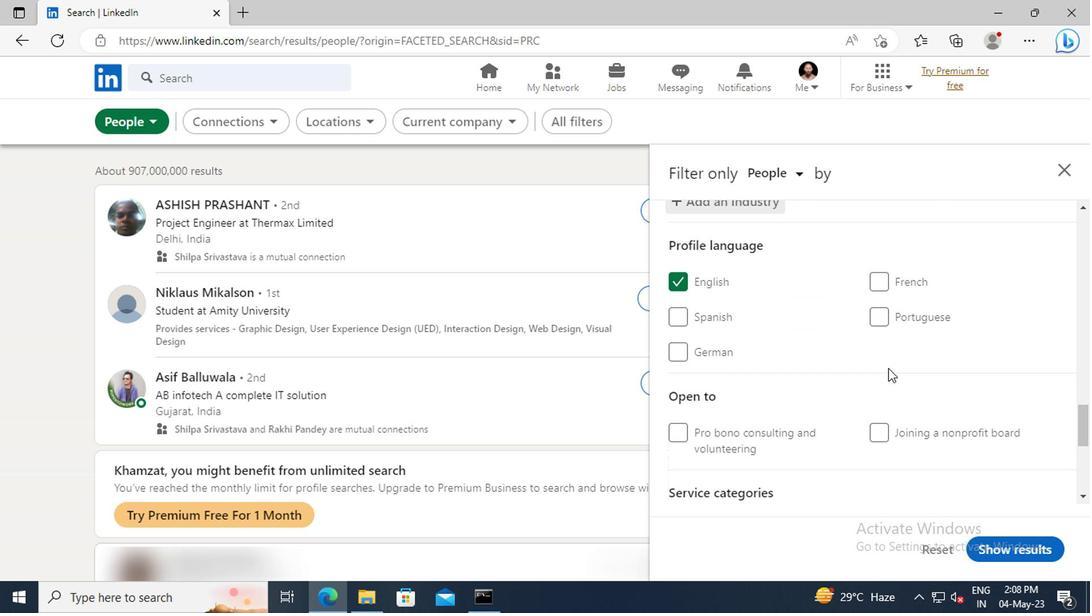 
Action: Mouse scrolled (884, 364) with delta (0, 0)
Screenshot: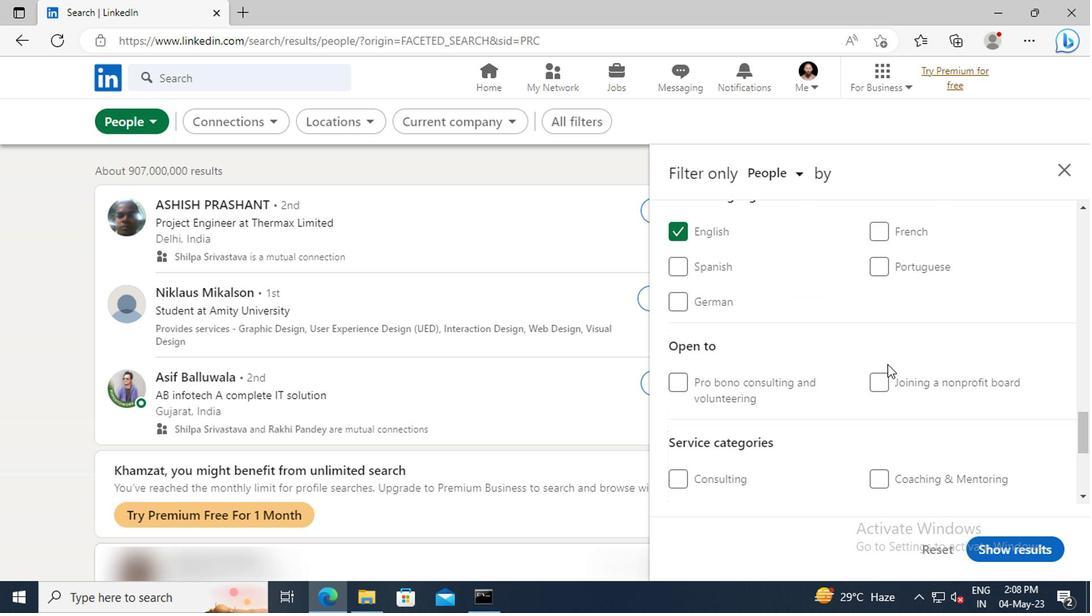 
Action: Mouse scrolled (884, 364) with delta (0, 0)
Screenshot: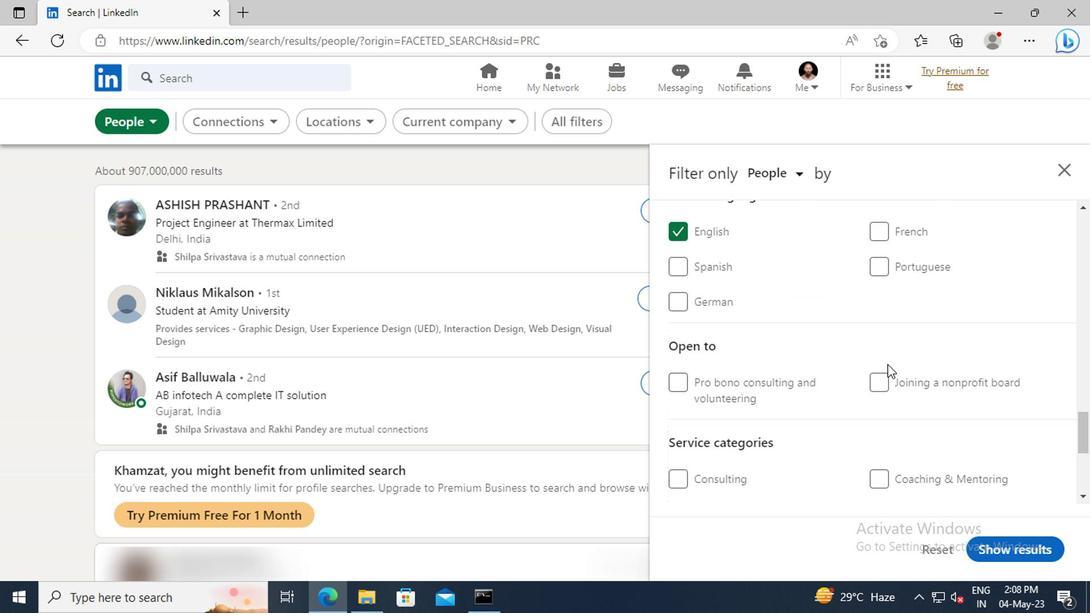 
Action: Mouse scrolled (884, 364) with delta (0, 0)
Screenshot: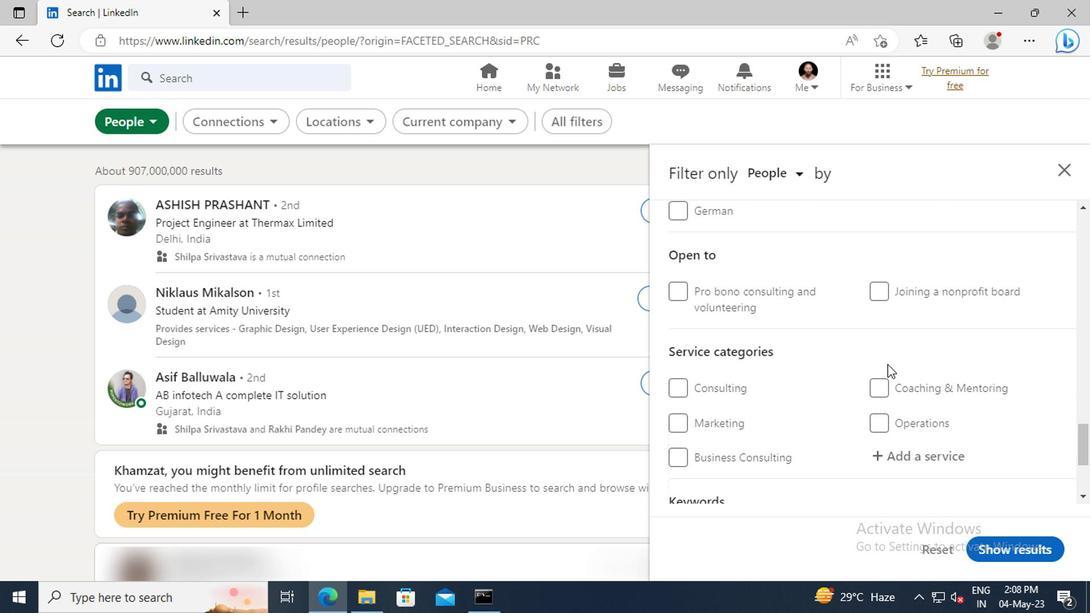 
Action: Mouse scrolled (884, 364) with delta (0, 0)
Screenshot: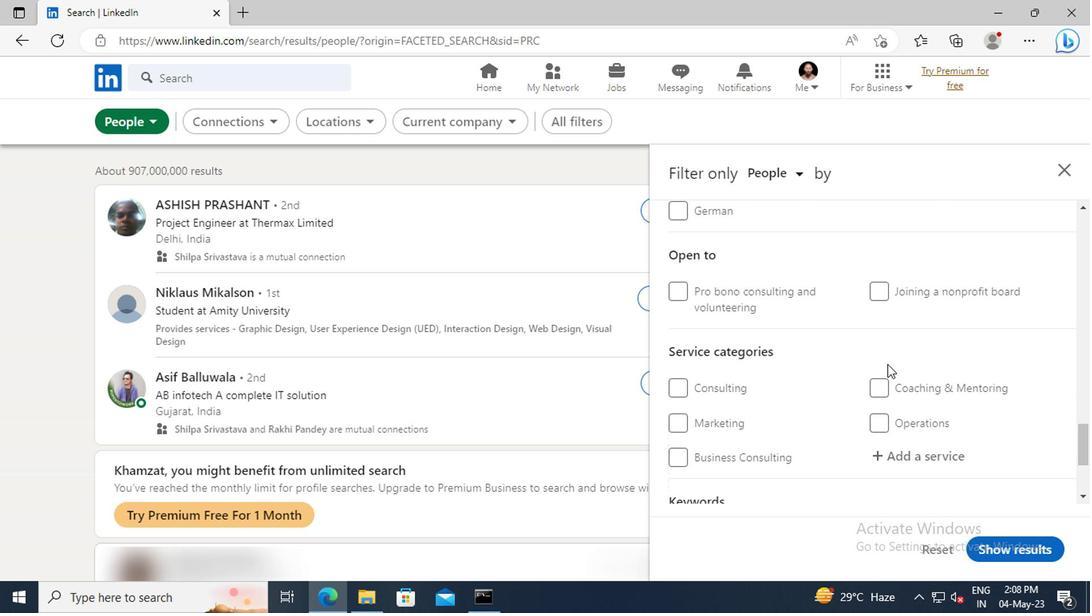 
Action: Mouse moved to (885, 364)
Screenshot: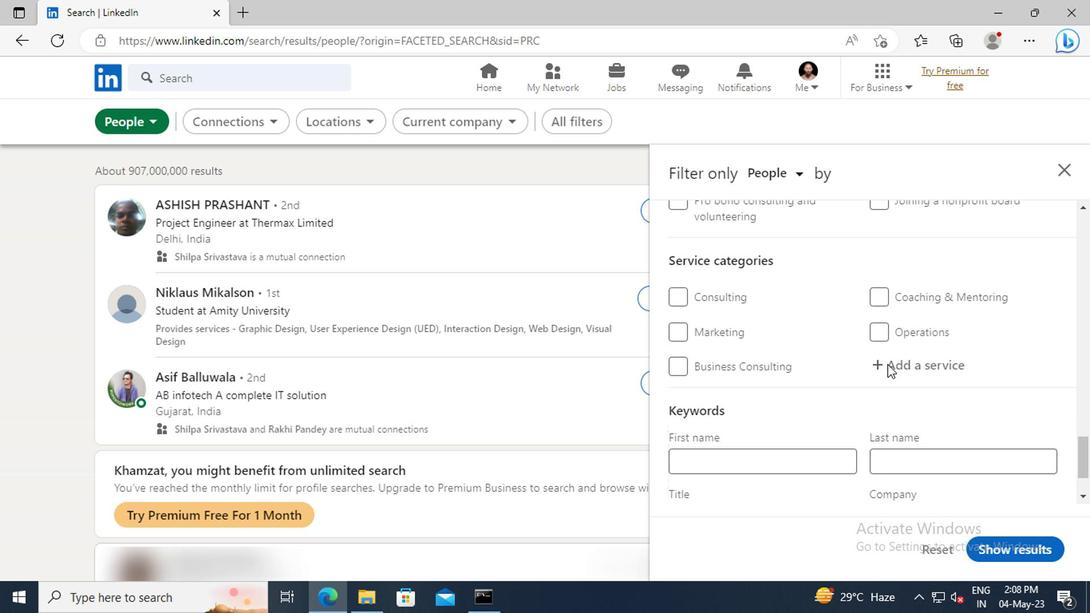 
Action: Mouse pressed left at (885, 364)
Screenshot: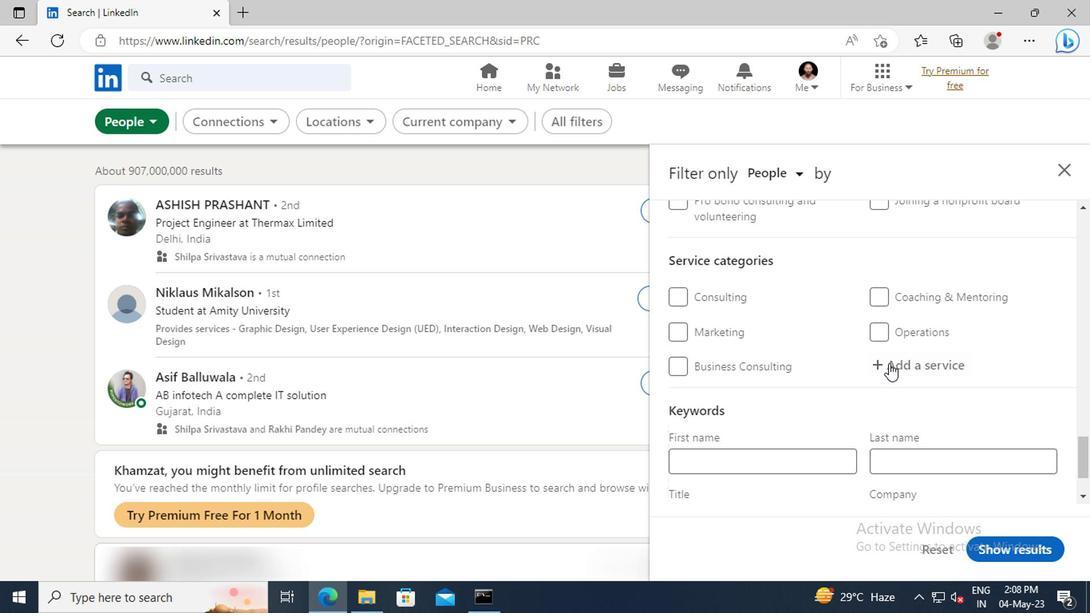
Action: Key pressed <Key.shift>WORD<Key.shift>P
Screenshot: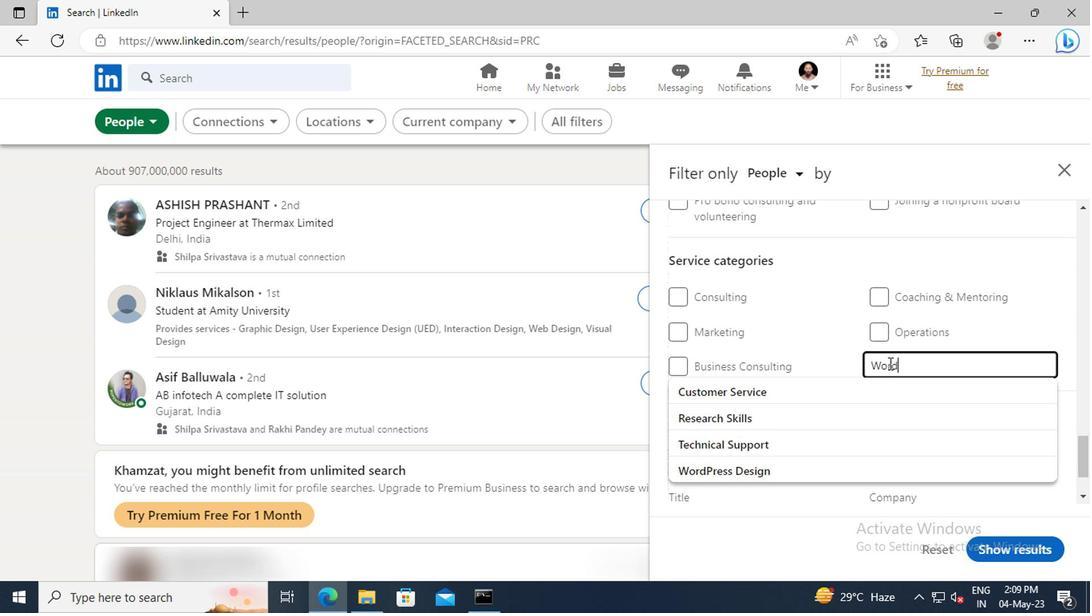 
Action: Mouse moved to (897, 392)
Screenshot: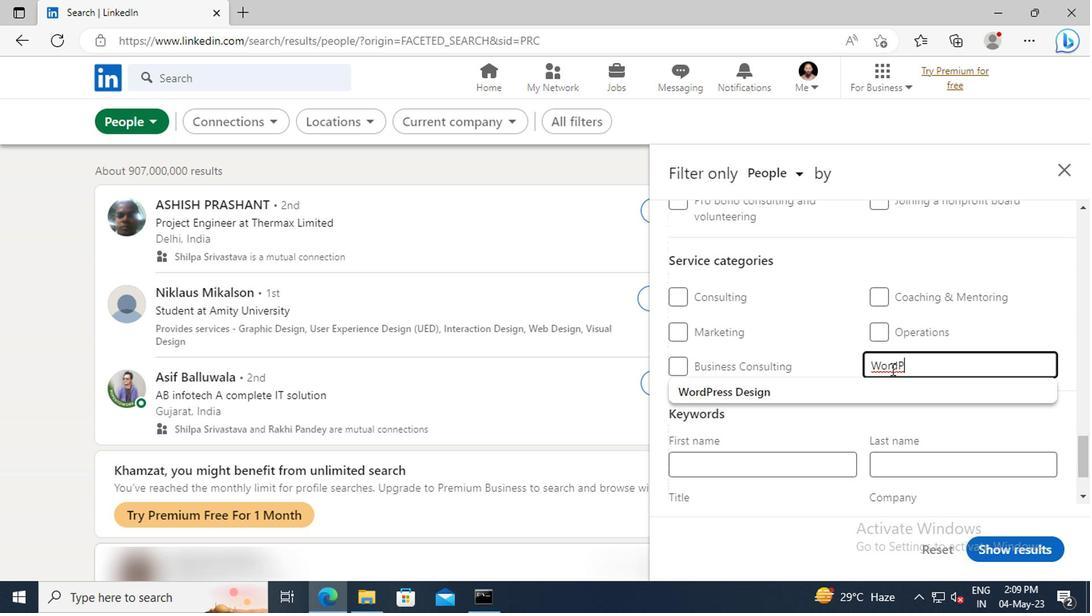 
Action: Mouse pressed left at (897, 392)
Screenshot: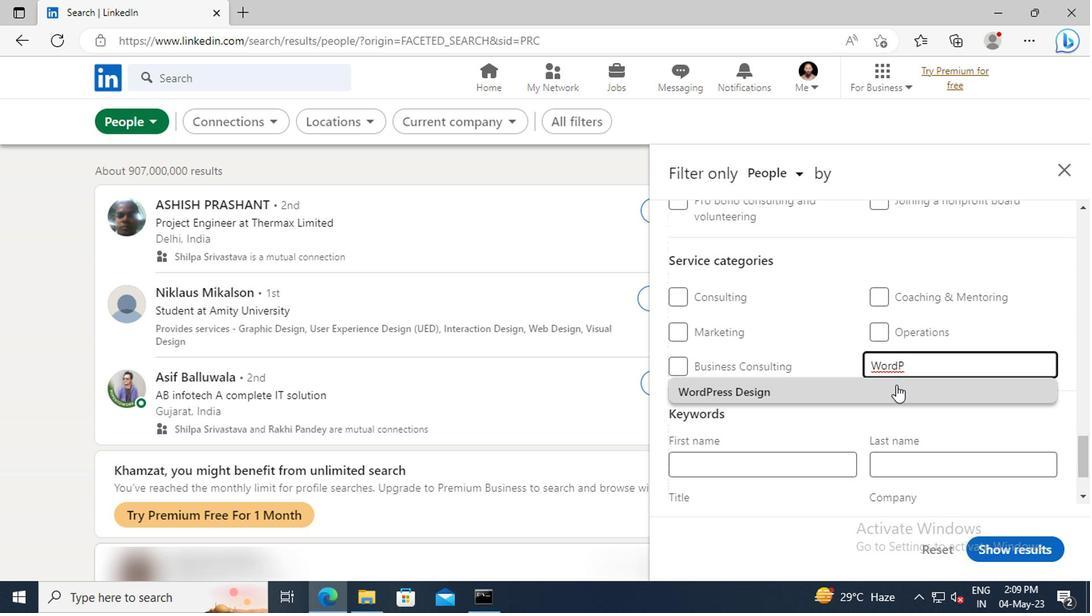 
Action: Mouse scrolled (897, 392) with delta (0, 0)
Screenshot: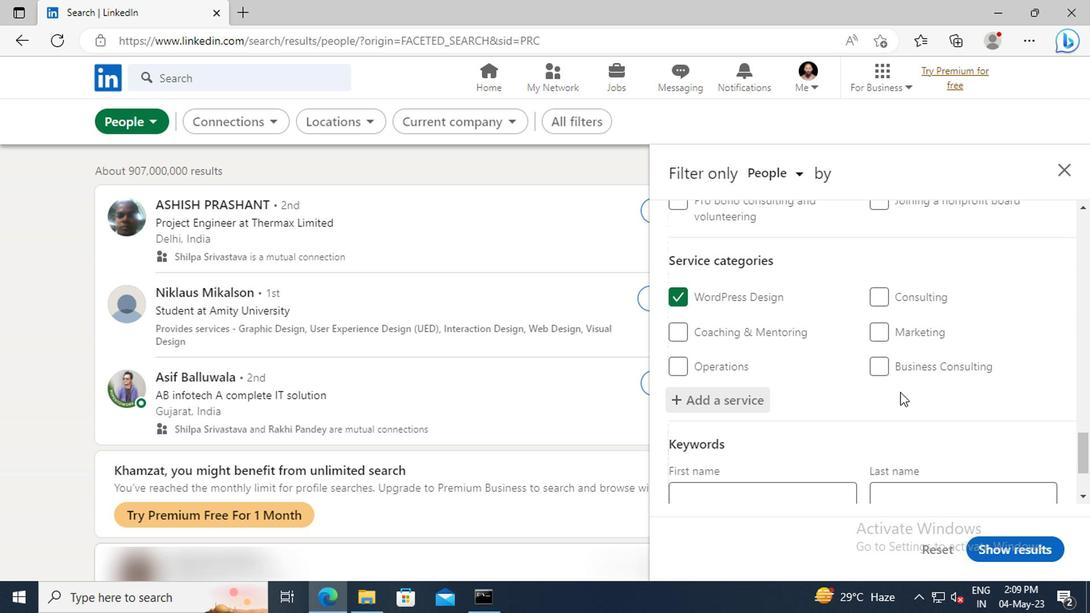 
Action: Mouse scrolled (897, 392) with delta (0, 0)
Screenshot: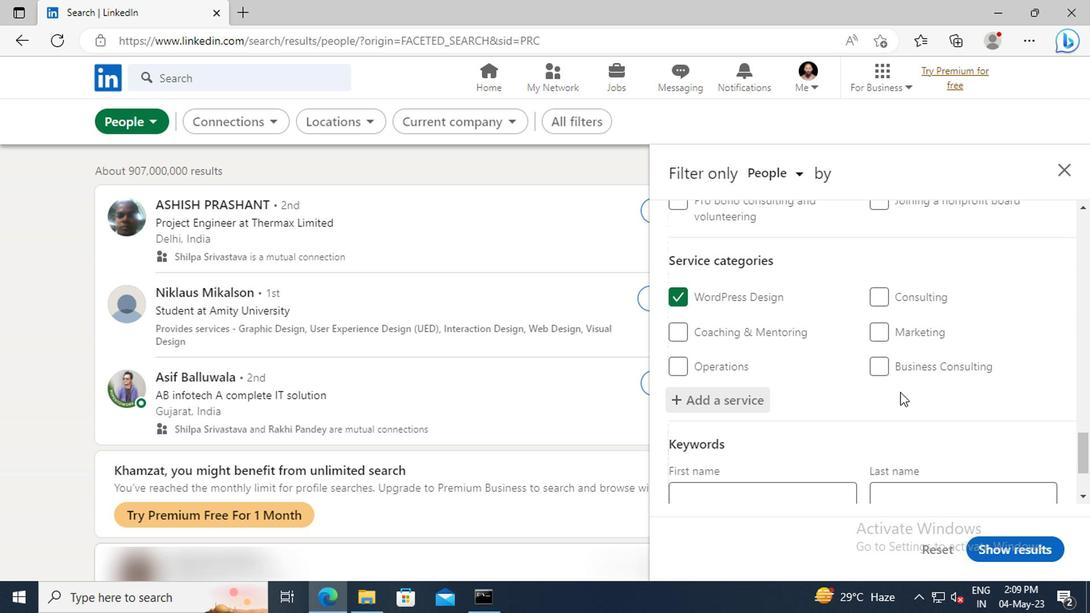 
Action: Mouse scrolled (897, 392) with delta (0, 0)
Screenshot: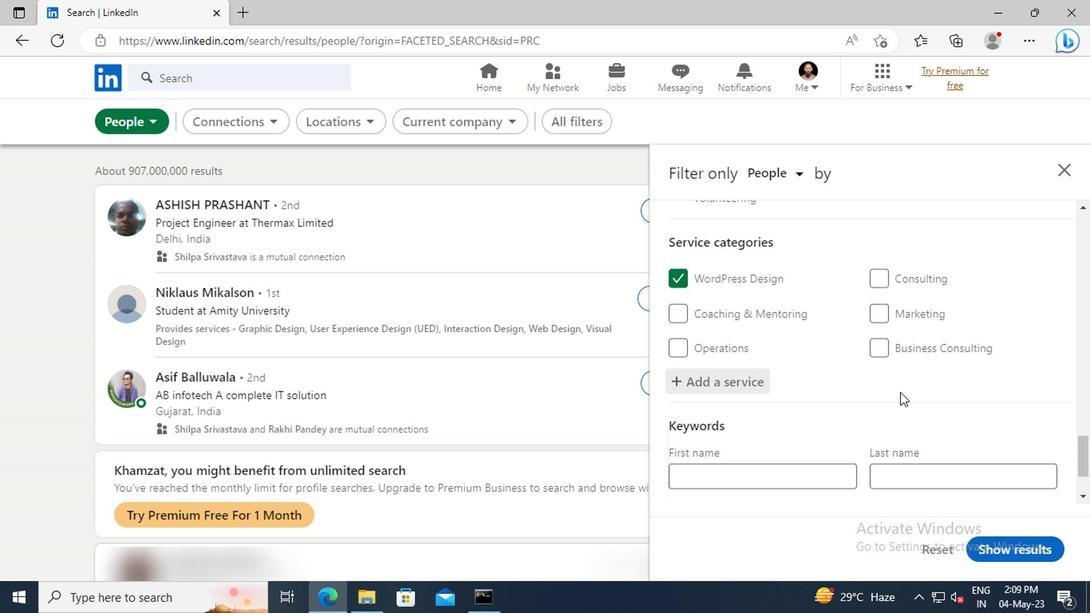 
Action: Mouse scrolled (897, 392) with delta (0, 0)
Screenshot: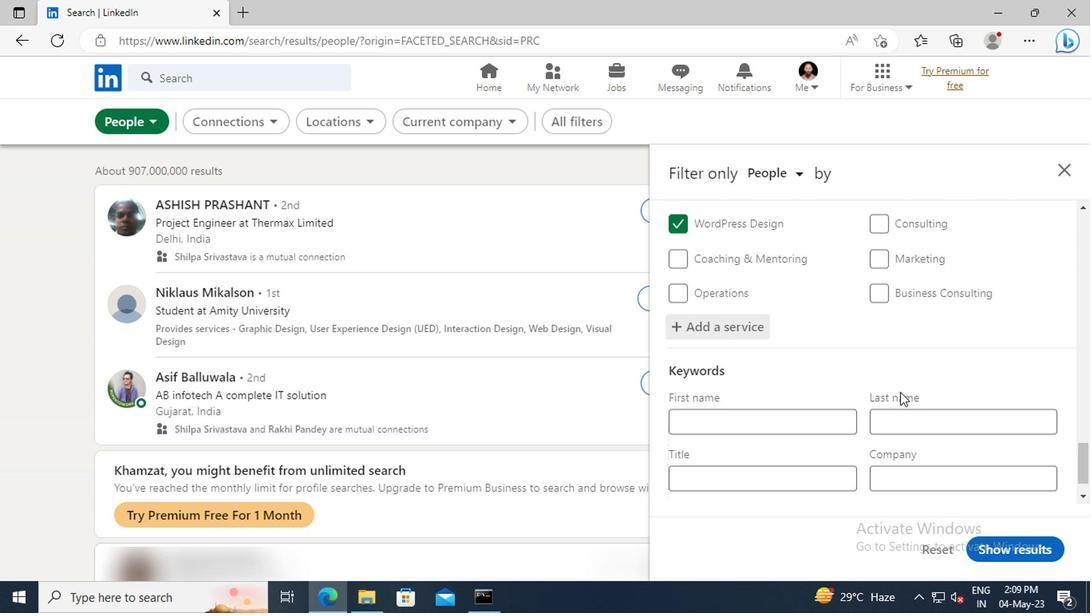
Action: Mouse moved to (789, 427)
Screenshot: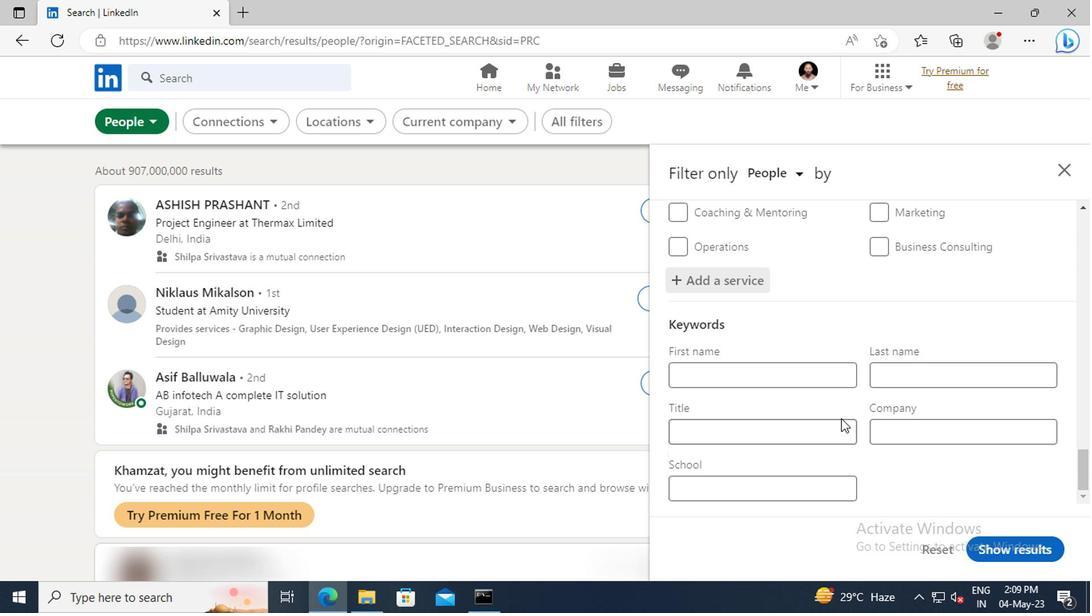 
Action: Mouse pressed left at (789, 427)
Screenshot: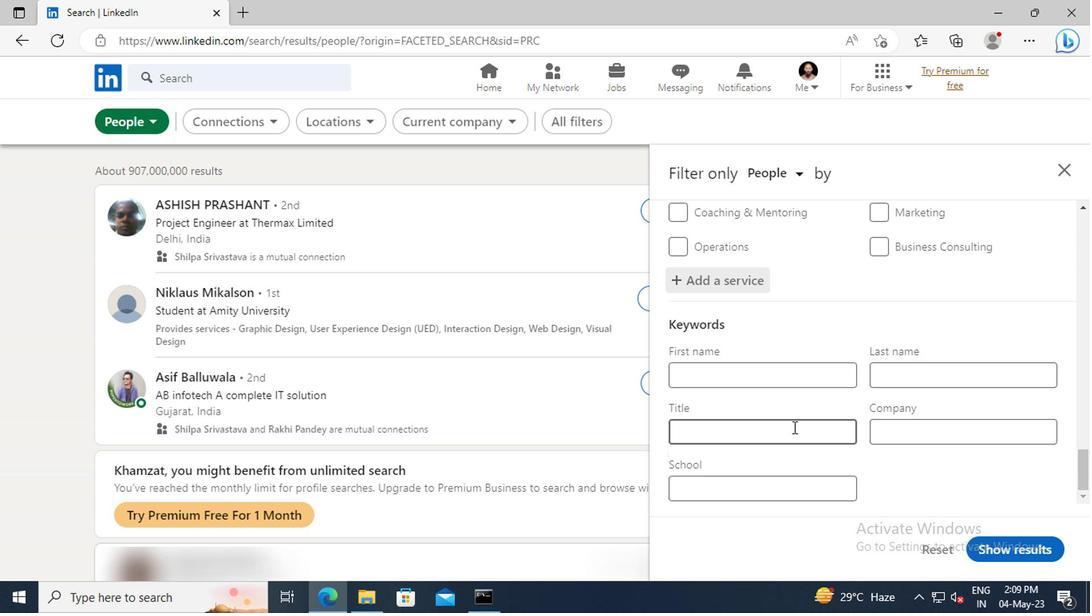 
Action: Key pressed <Key.shift>BIOLOGICAL<Key.space><Key.shift>ENGINEER<Key.enter>
Screenshot: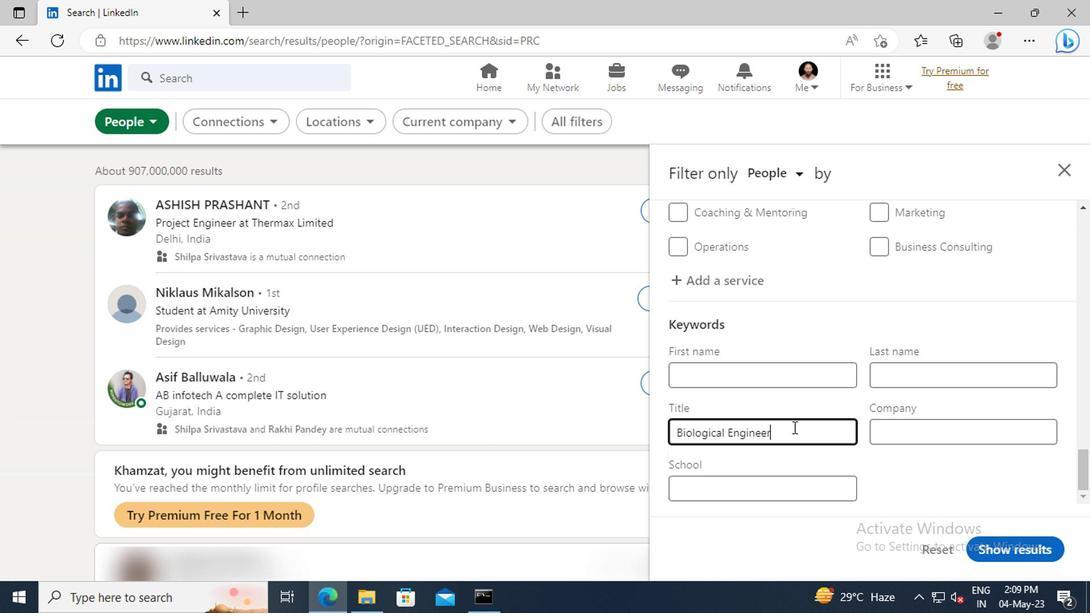 
Action: Mouse moved to (992, 550)
Screenshot: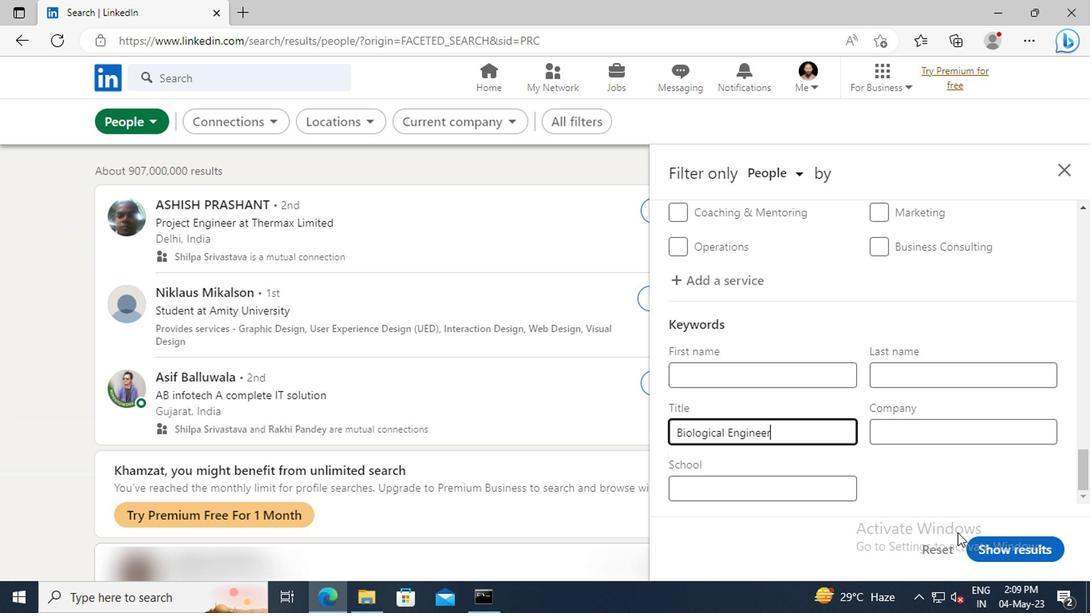 
Action: Mouse pressed left at (992, 550)
Screenshot: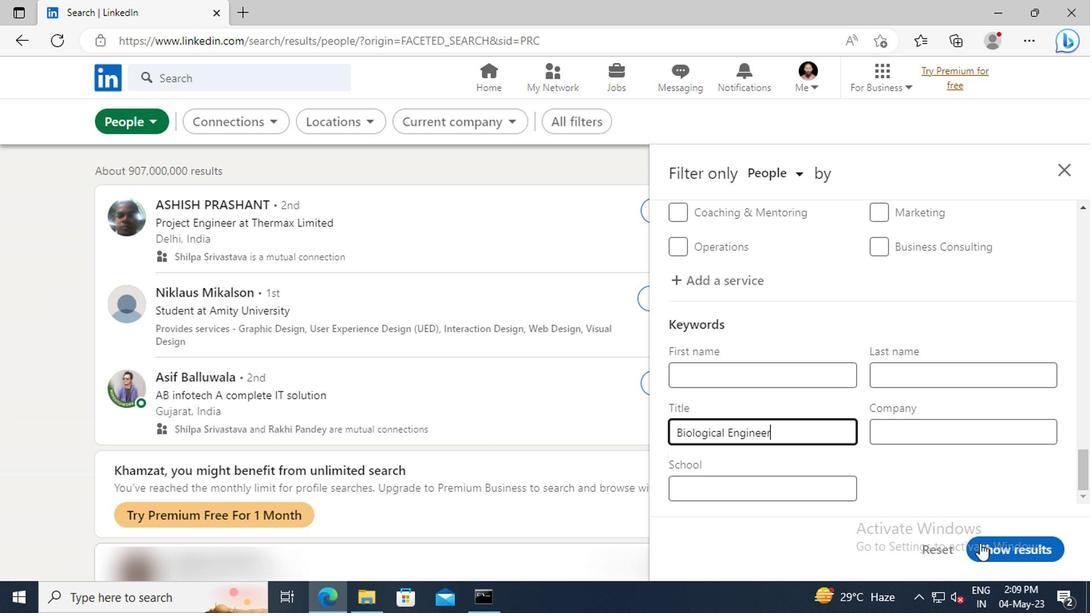 
